 Task: Search one way flight ticket for 3 adults in first from Greenville: Pitt-greenville Airport to Rockford: Chicago Rockford International Airport(was Northwest Chicagoland Regional Airport At Rockford) on 5-1-2023. Choice of flights is American. Number of bags: 1 carry on bag. Price is upto 87000. Outbound departure time preference is 5:00.
Action: Mouse moved to (269, 316)
Screenshot: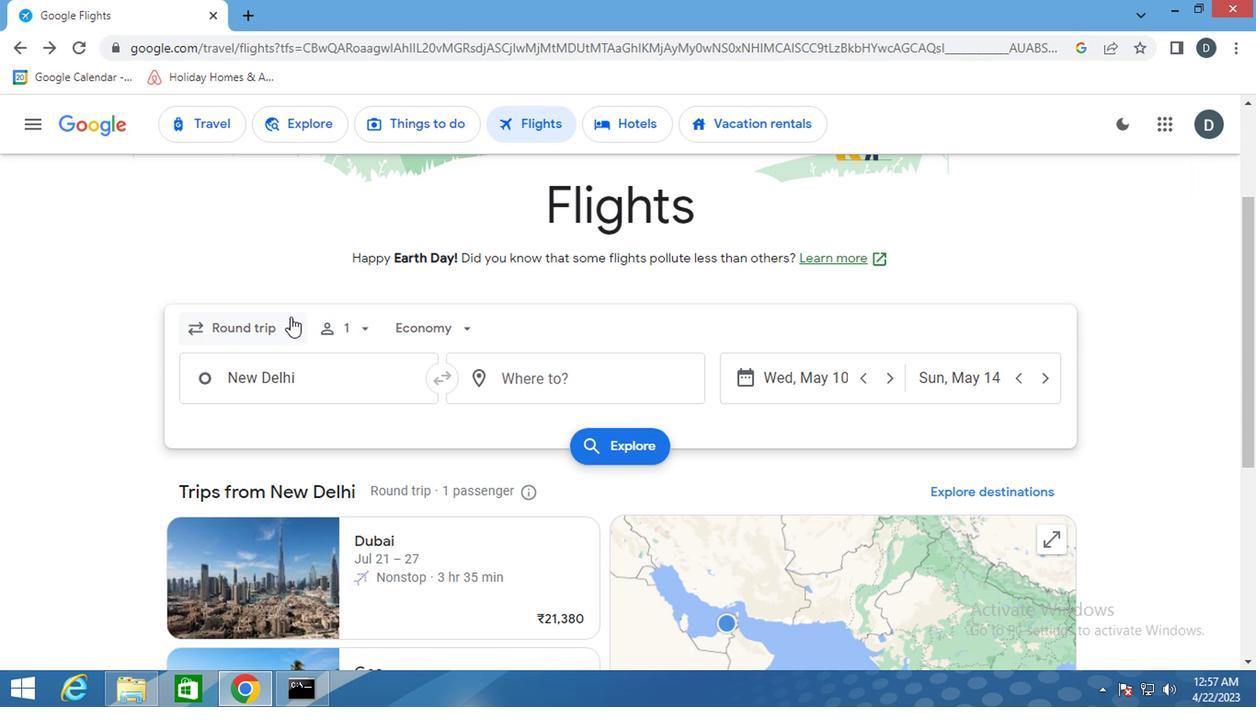 
Action: Mouse pressed left at (269, 316)
Screenshot: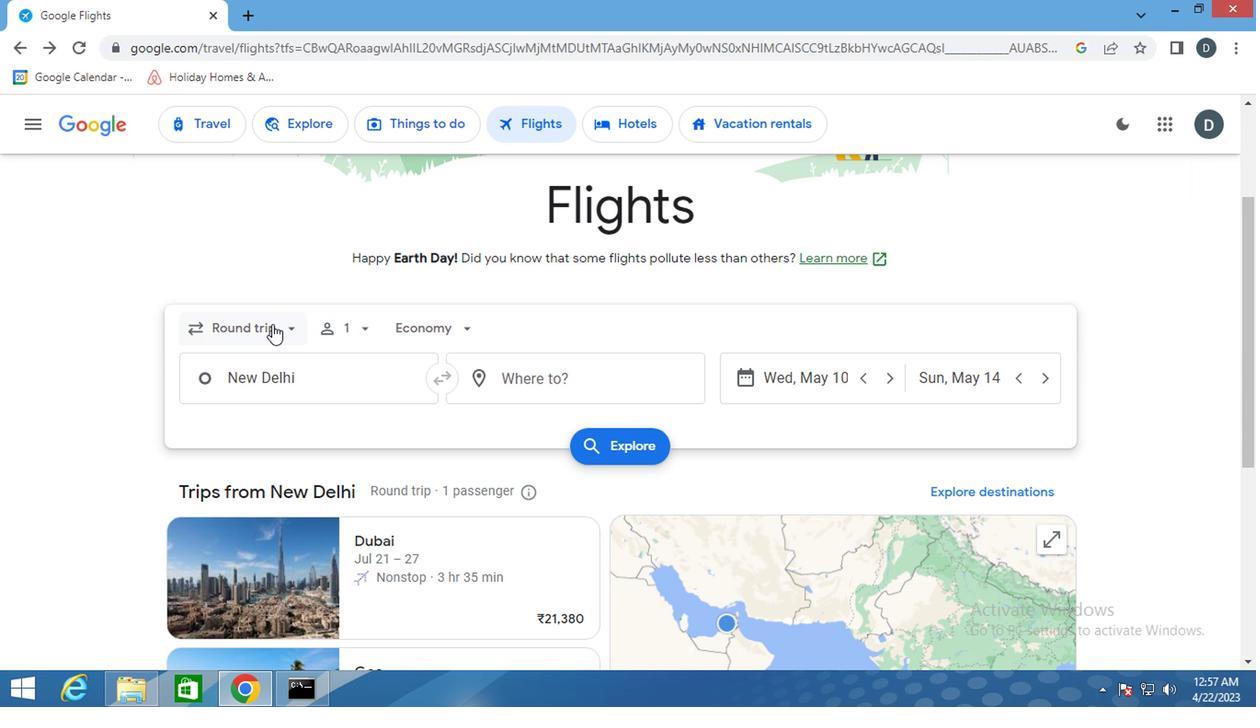 
Action: Mouse moved to (285, 409)
Screenshot: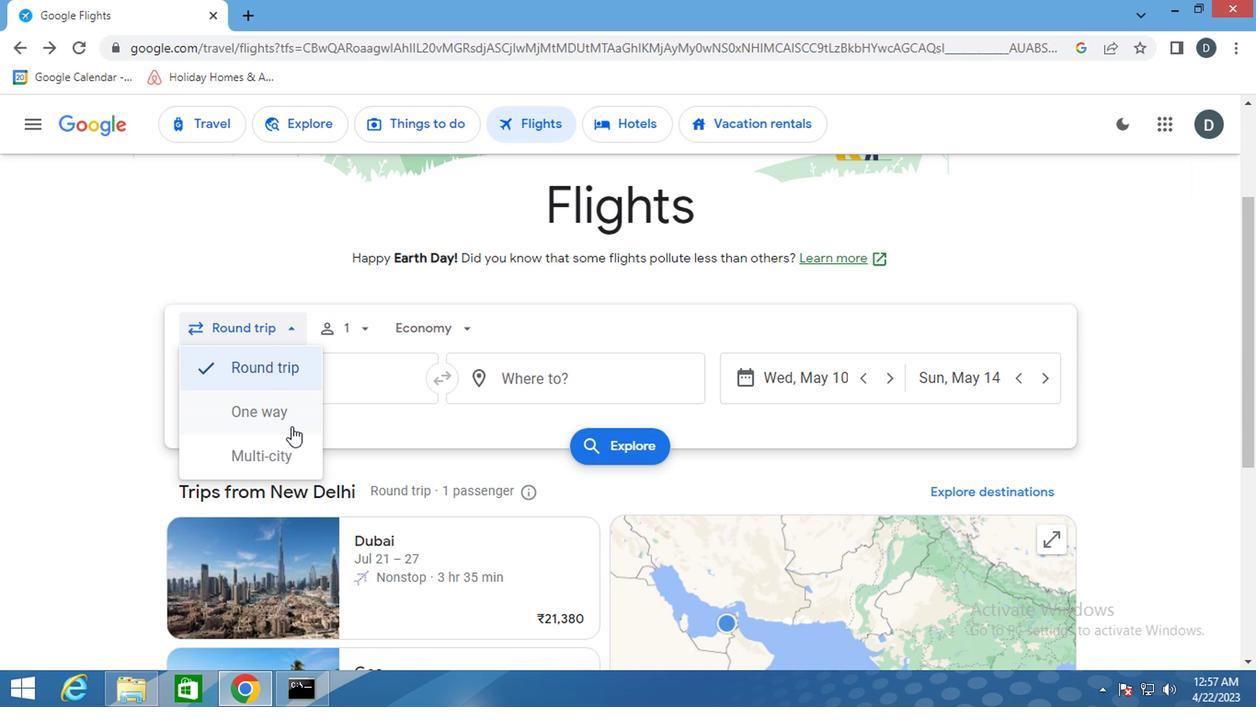 
Action: Mouse pressed left at (285, 409)
Screenshot: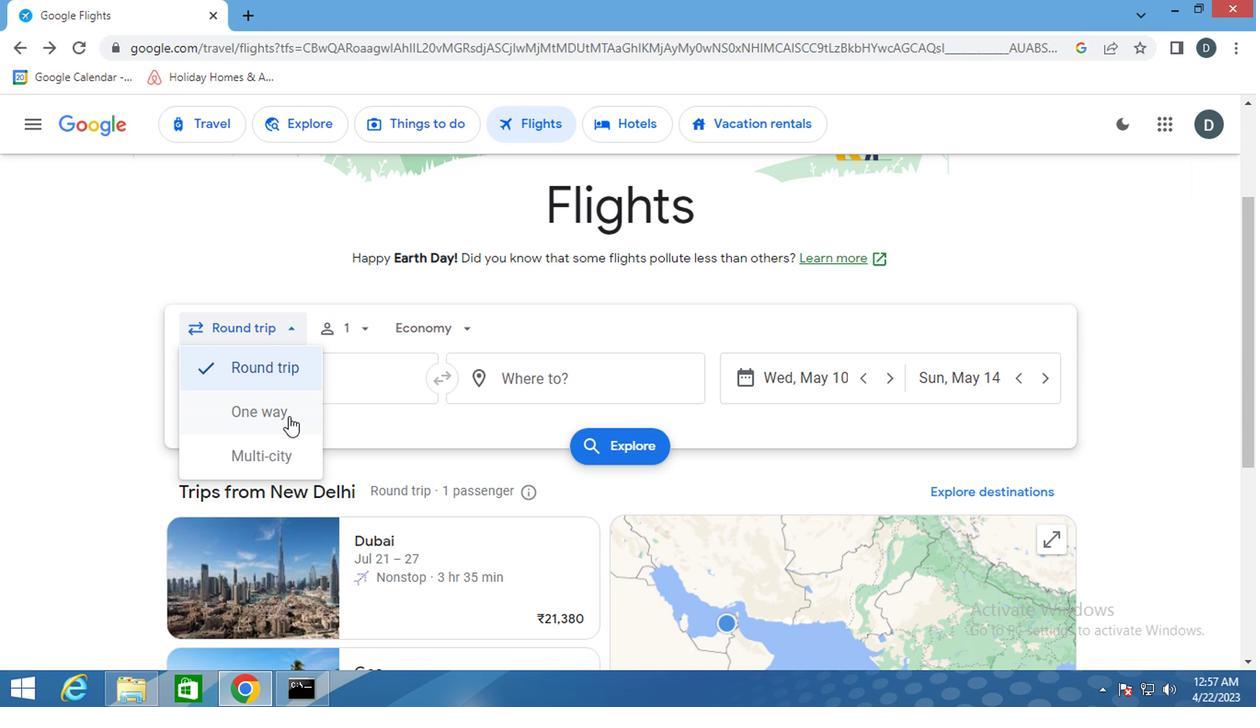 
Action: Mouse moved to (351, 321)
Screenshot: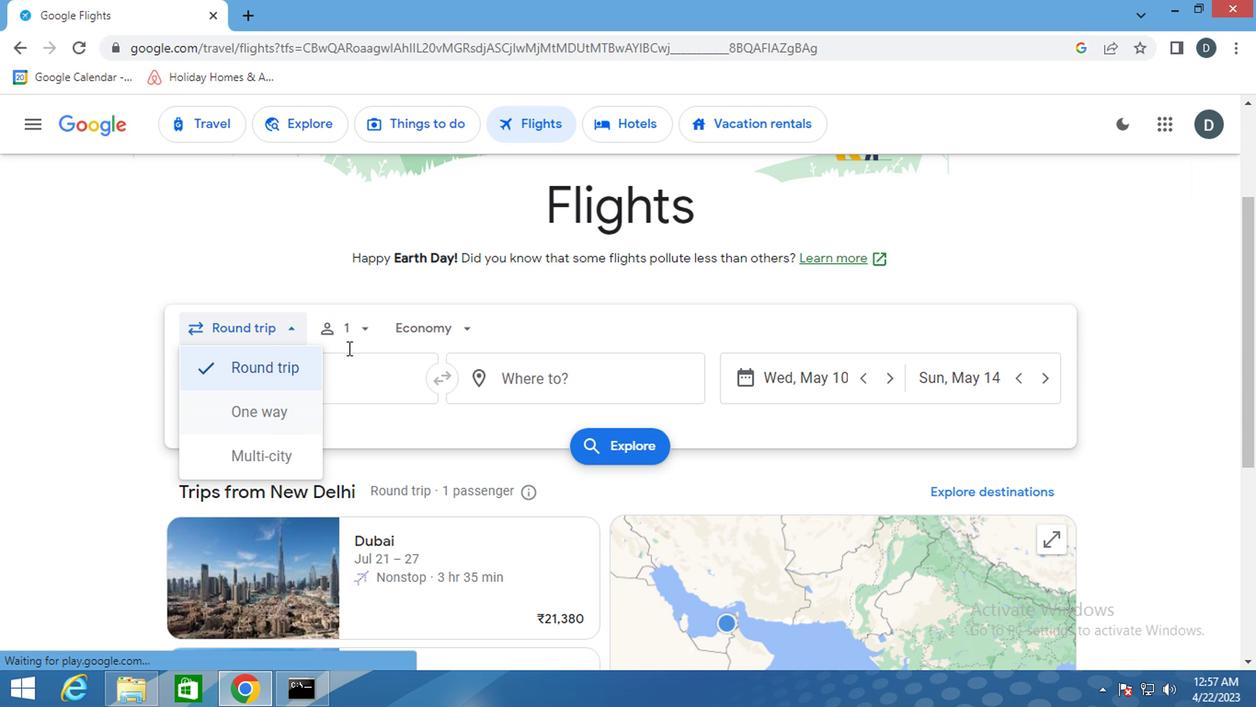 
Action: Mouse pressed left at (351, 321)
Screenshot: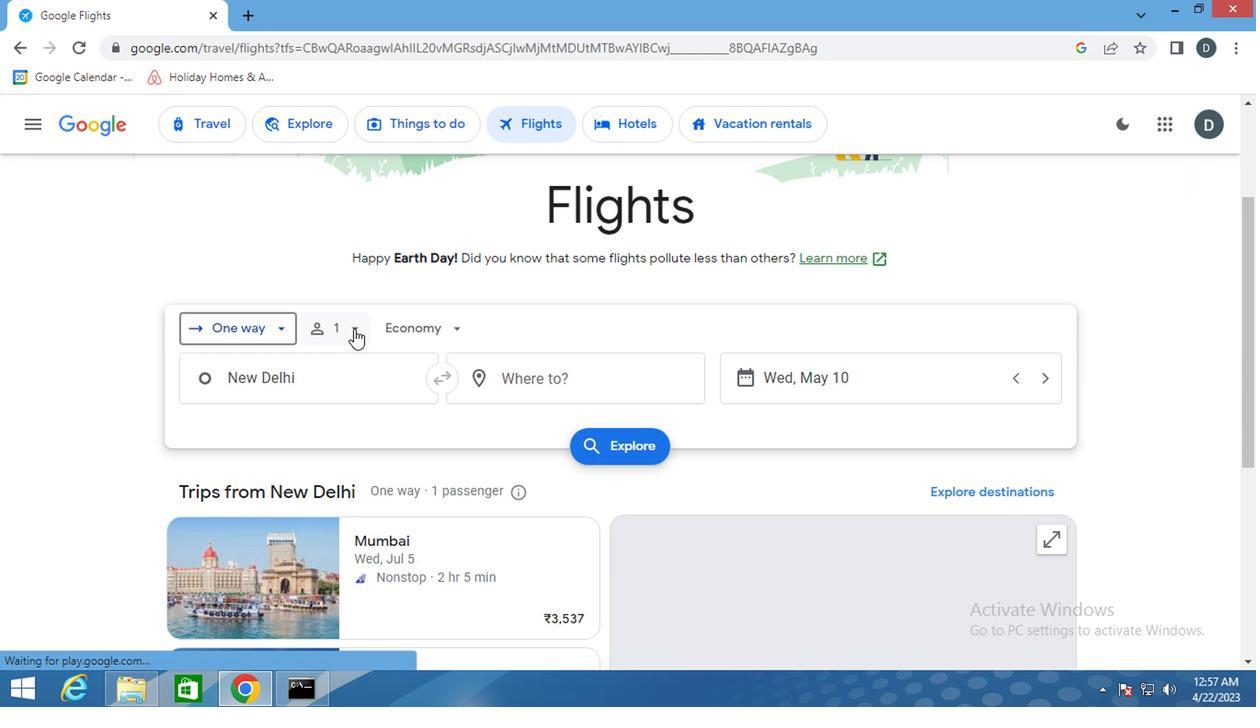 
Action: Mouse moved to (509, 373)
Screenshot: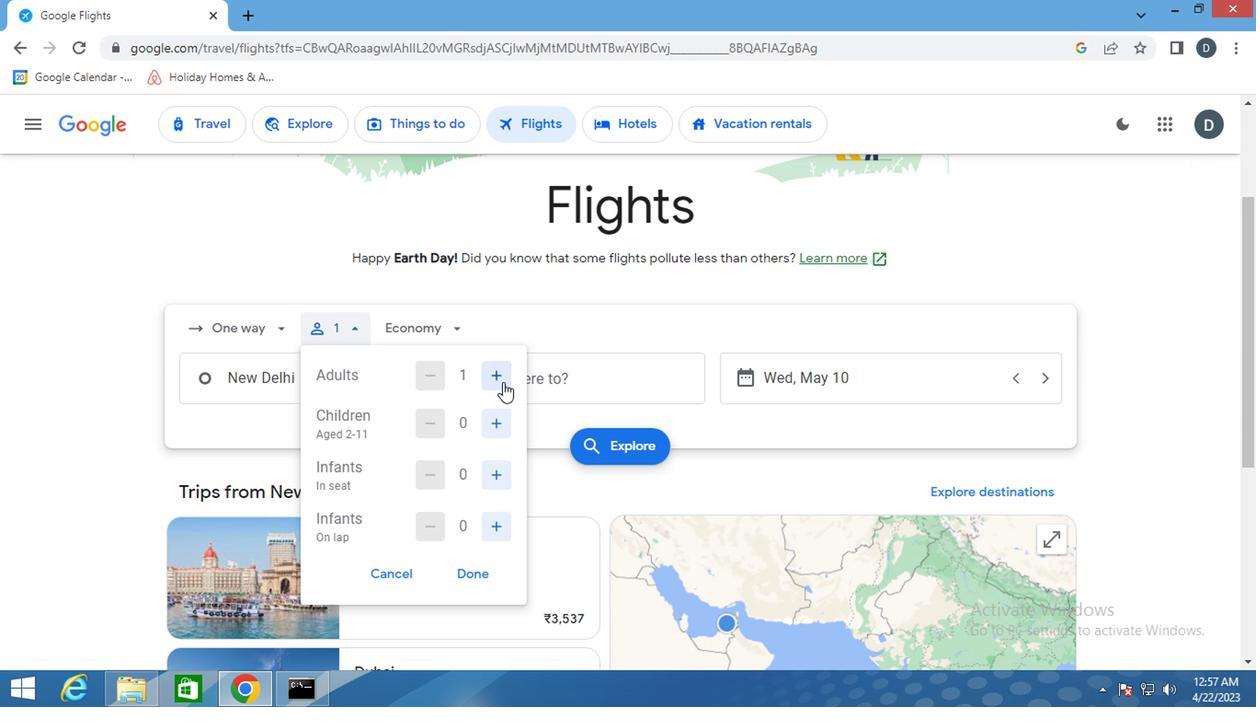 
Action: Mouse pressed left at (509, 373)
Screenshot: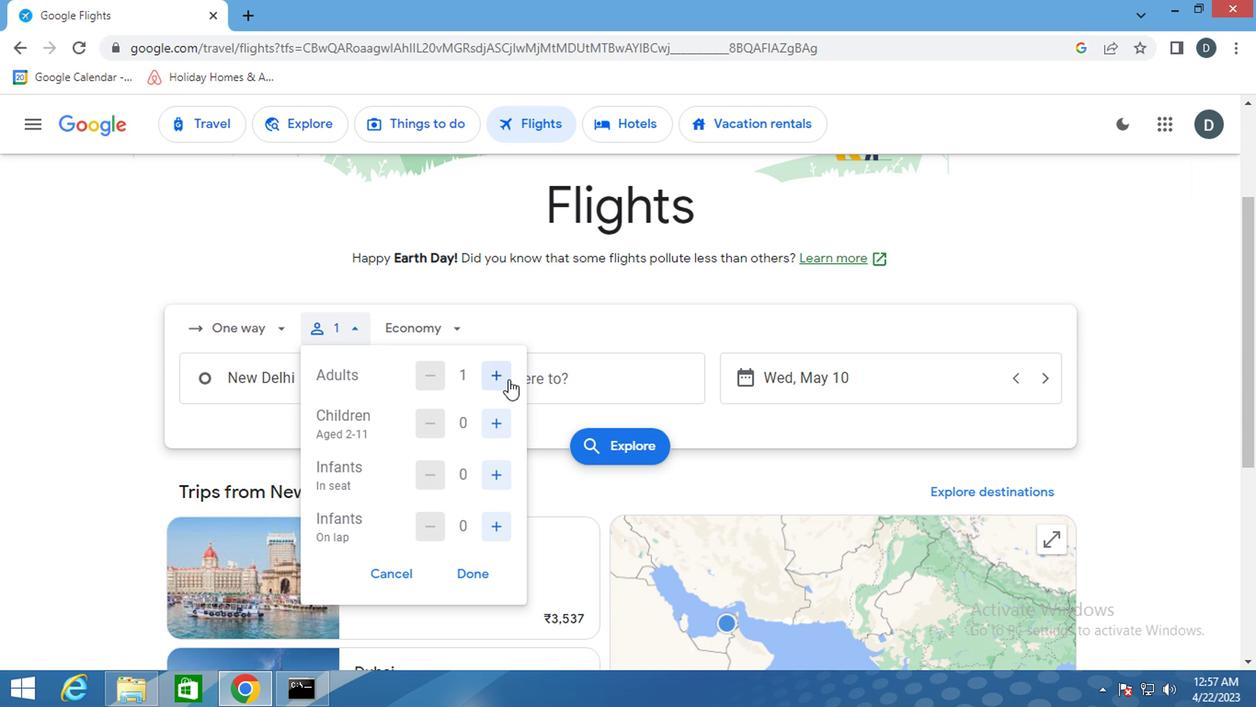 
Action: Mouse pressed left at (509, 373)
Screenshot: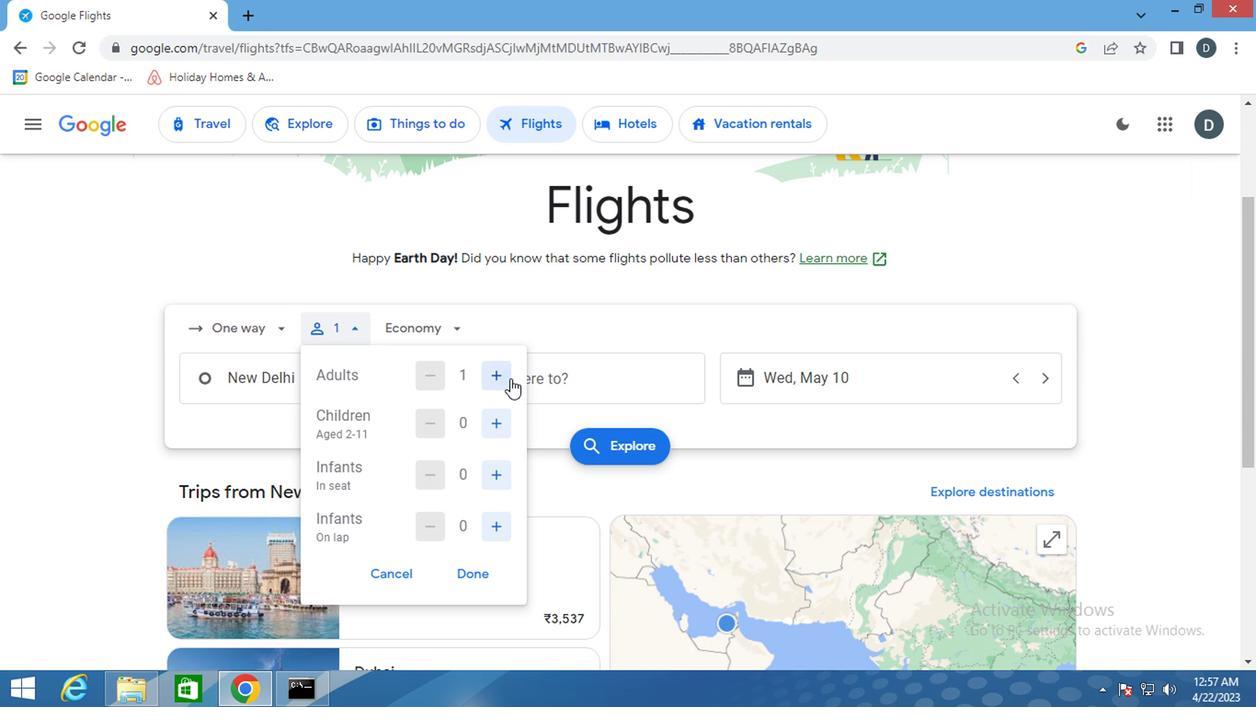 
Action: Mouse moved to (424, 312)
Screenshot: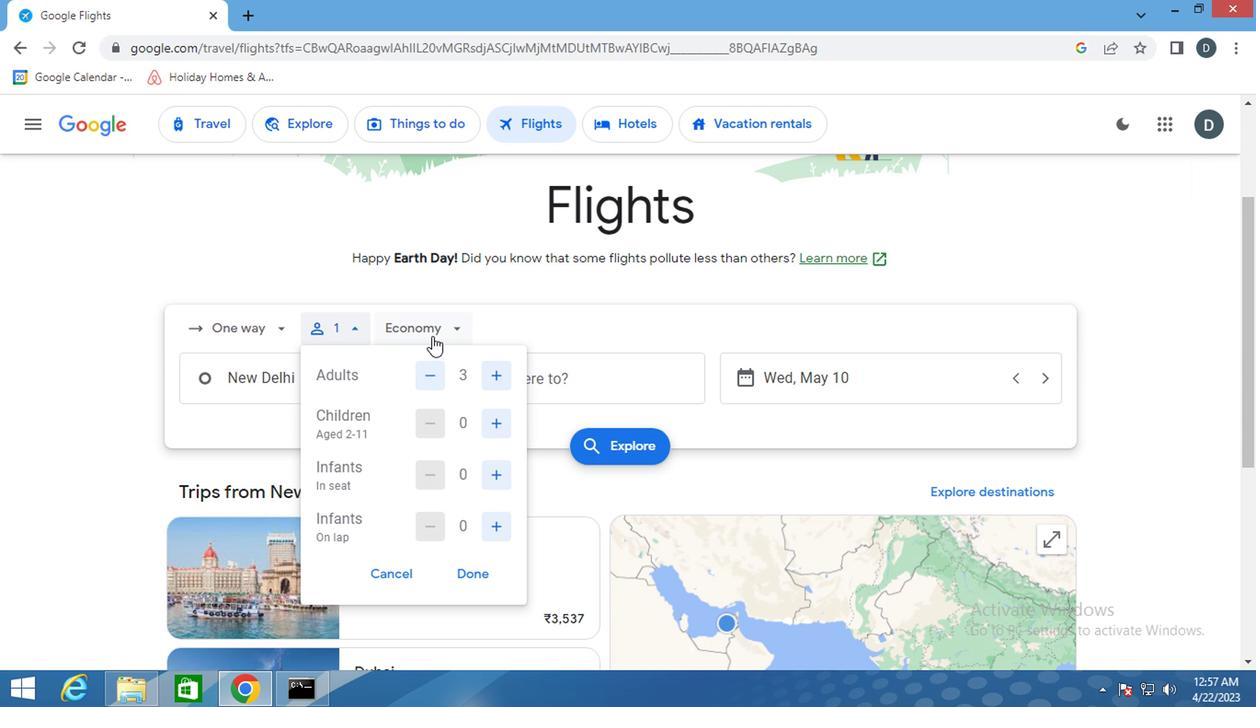 
Action: Mouse pressed left at (424, 312)
Screenshot: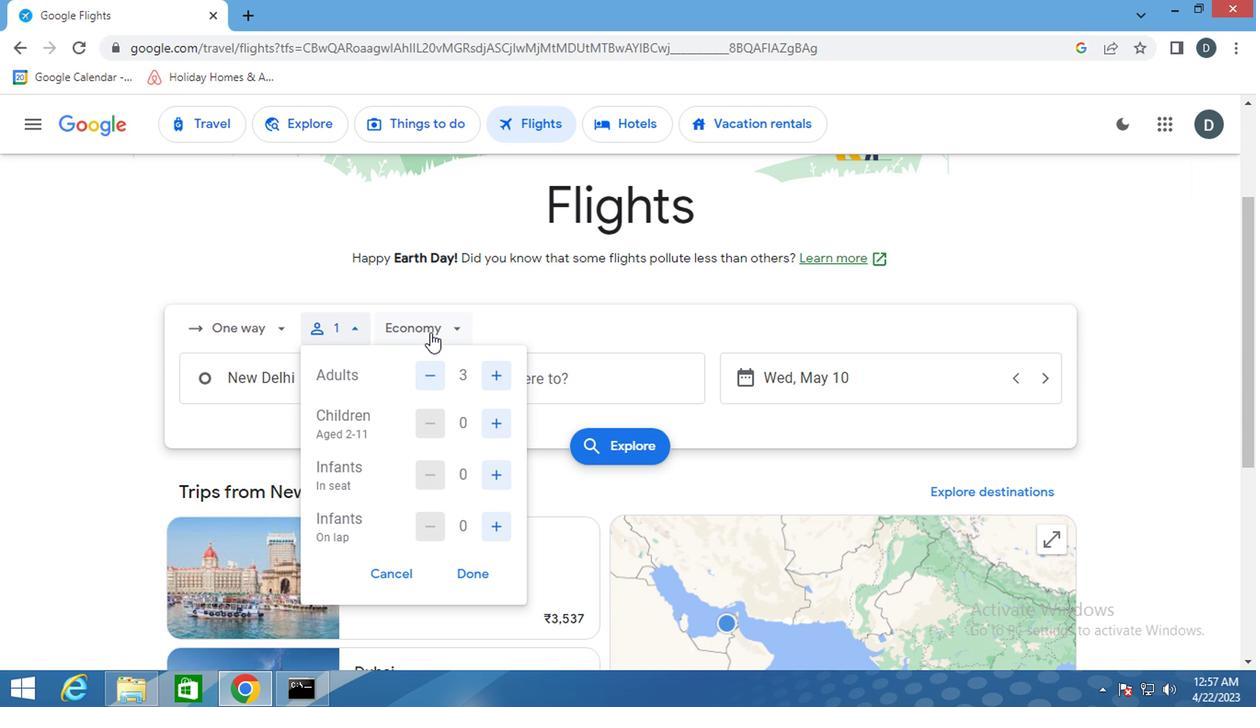 
Action: Mouse moved to (473, 492)
Screenshot: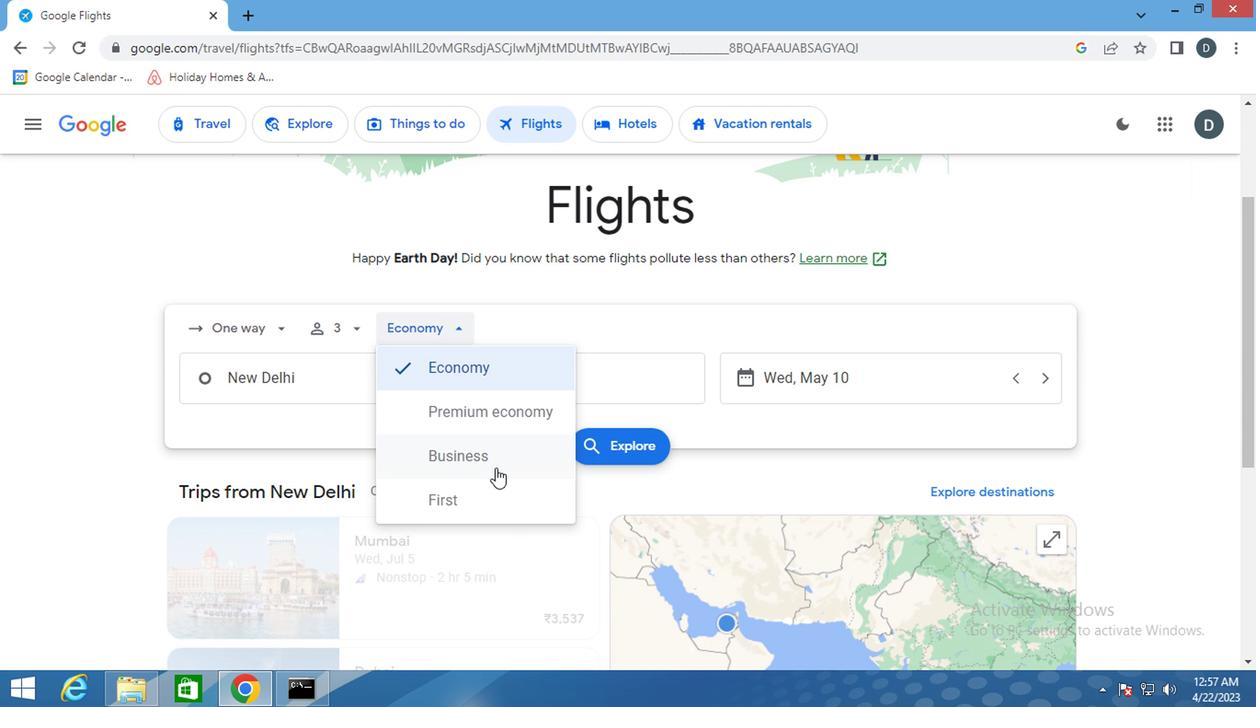 
Action: Mouse pressed left at (473, 492)
Screenshot: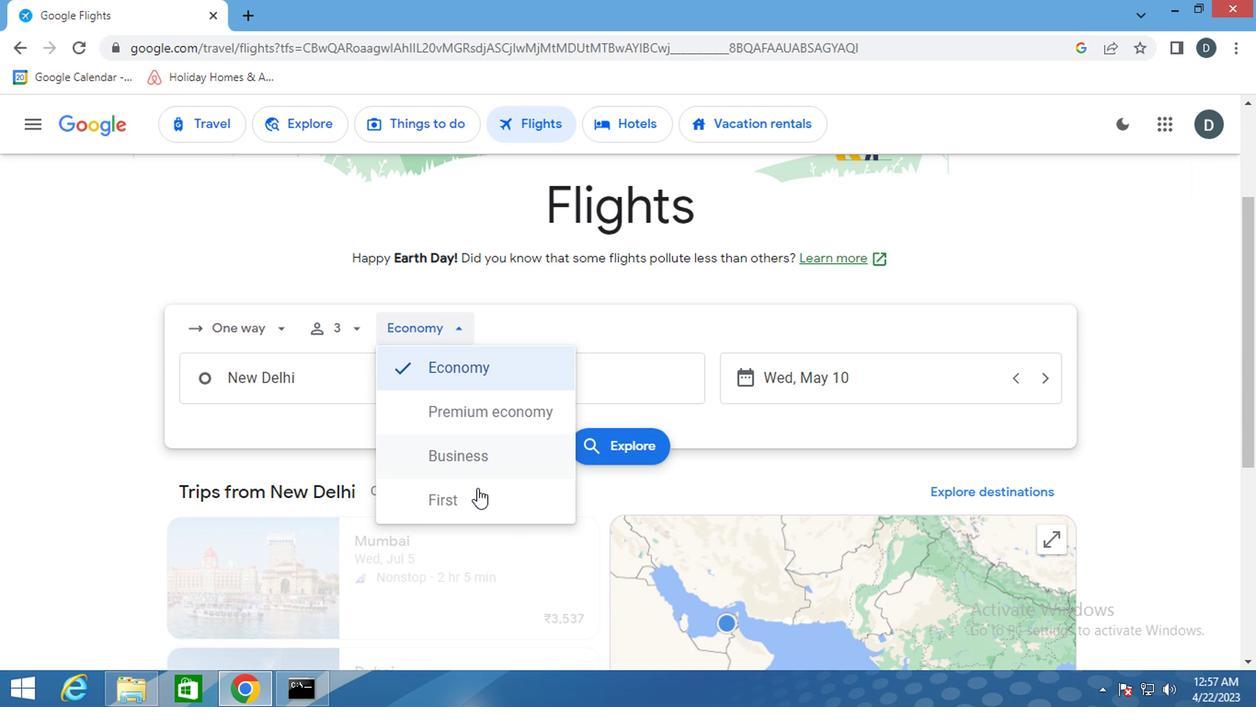 
Action: Mouse moved to (333, 384)
Screenshot: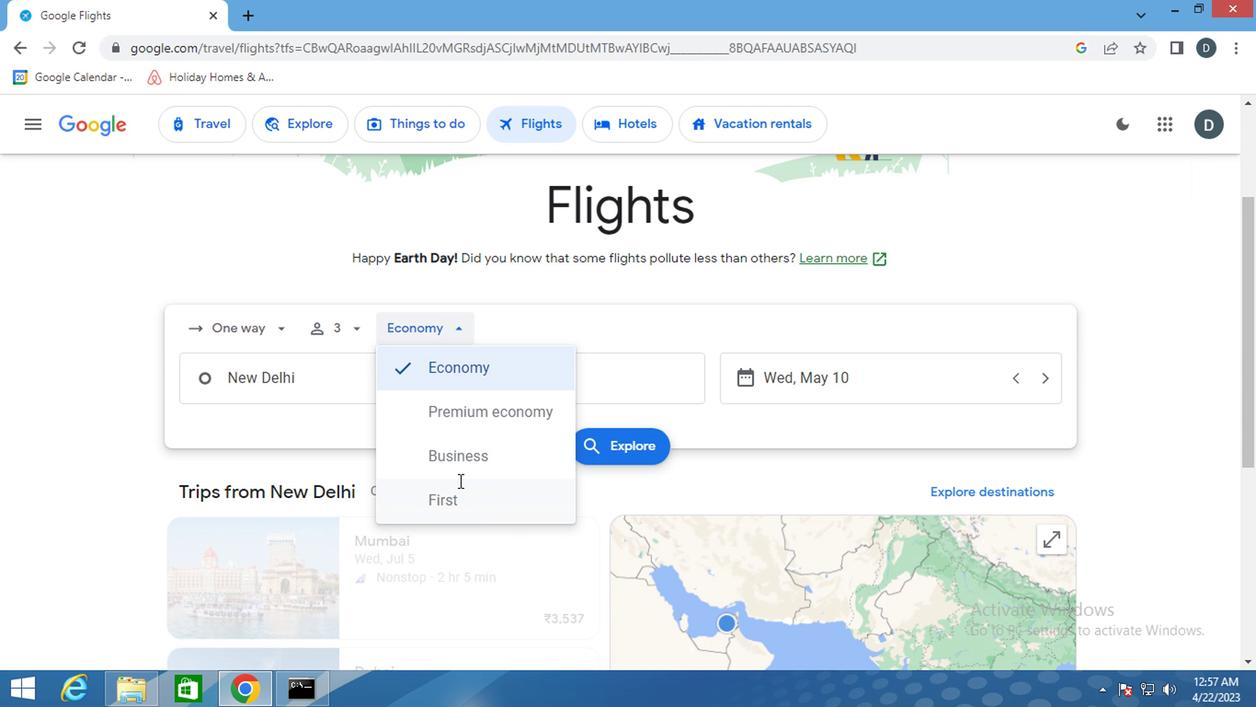 
Action: Mouse pressed left at (333, 384)
Screenshot: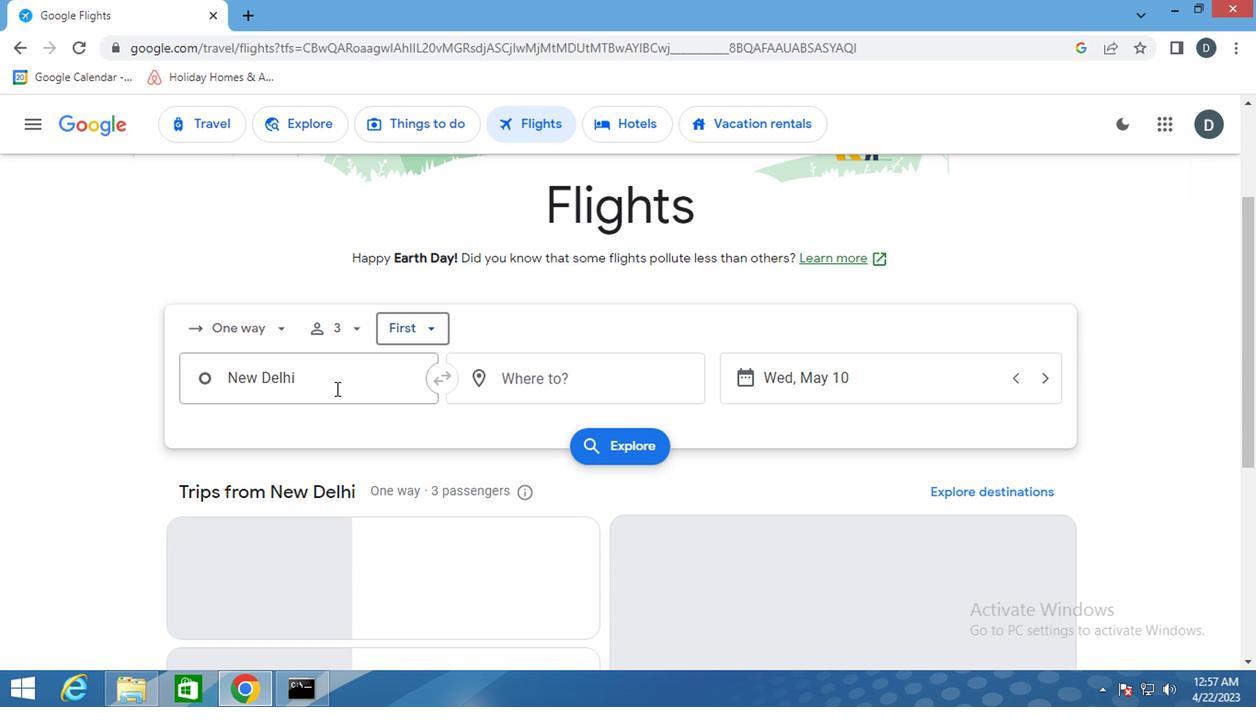 
Action: Key pressed <Key.shift>GREENV
Screenshot: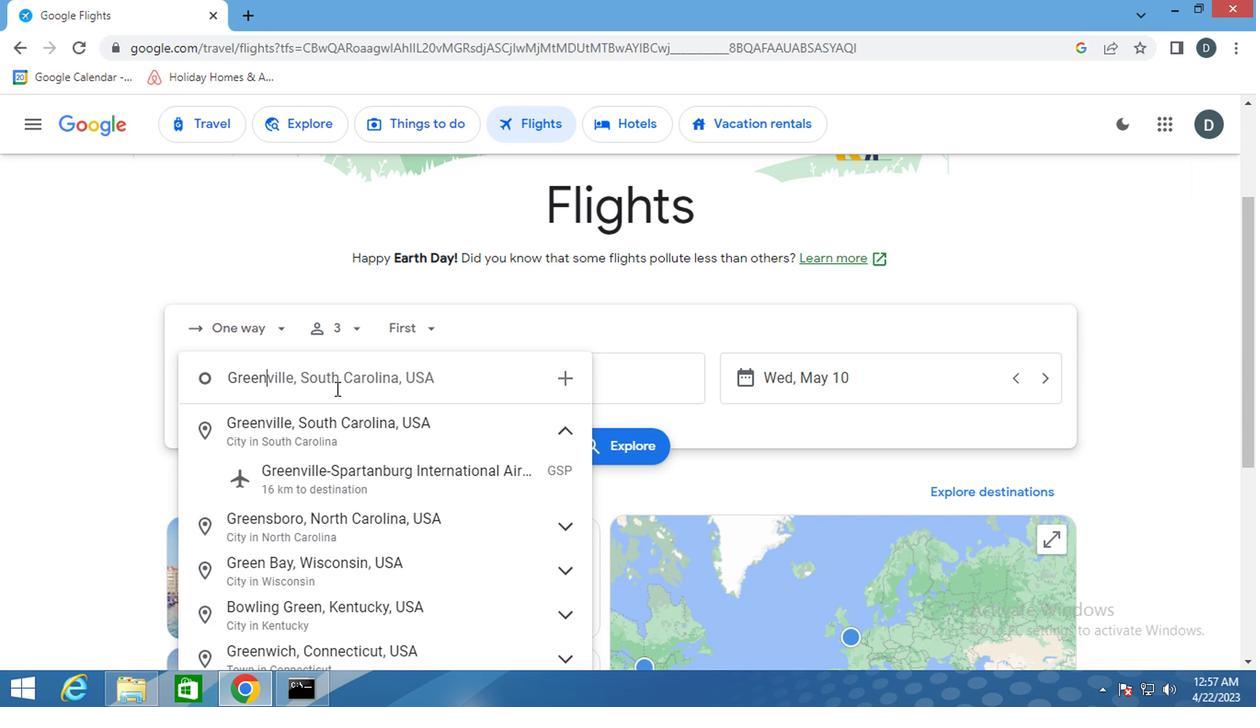 
Action: Mouse moved to (378, 425)
Screenshot: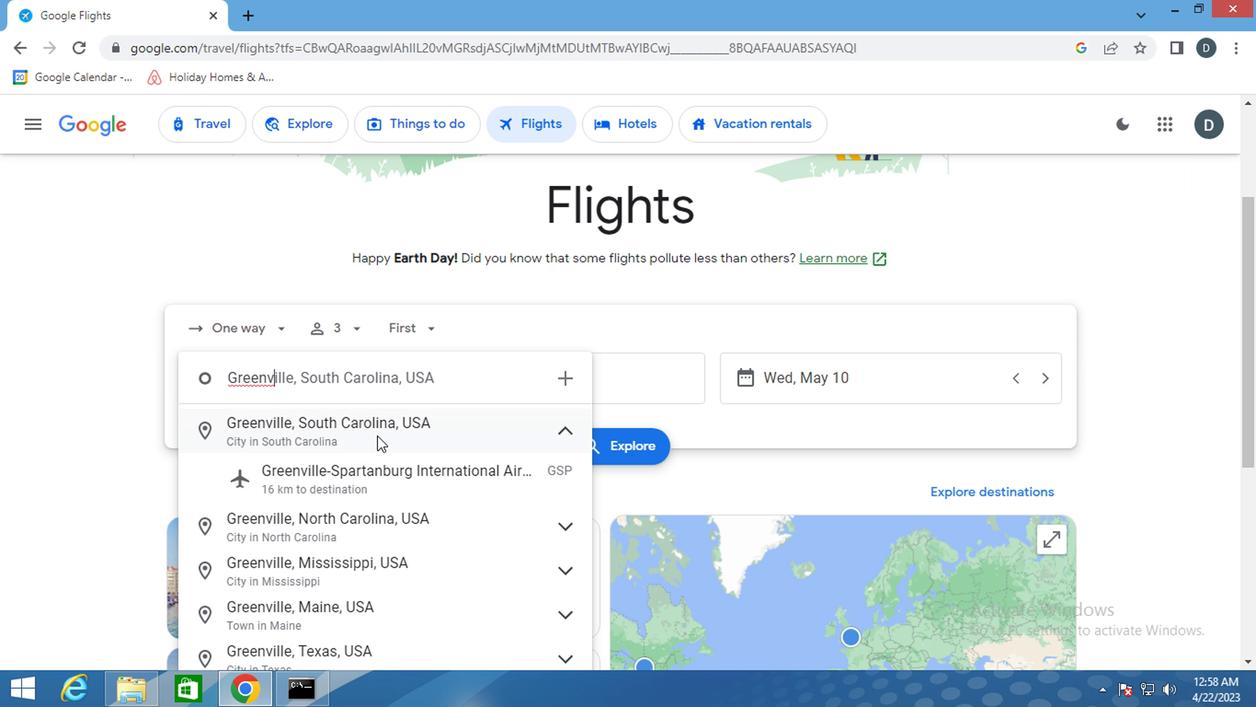 
Action: Key pressed LL<Key.backspace><Key.backspace>ILLE<Key.space>PI
Screenshot: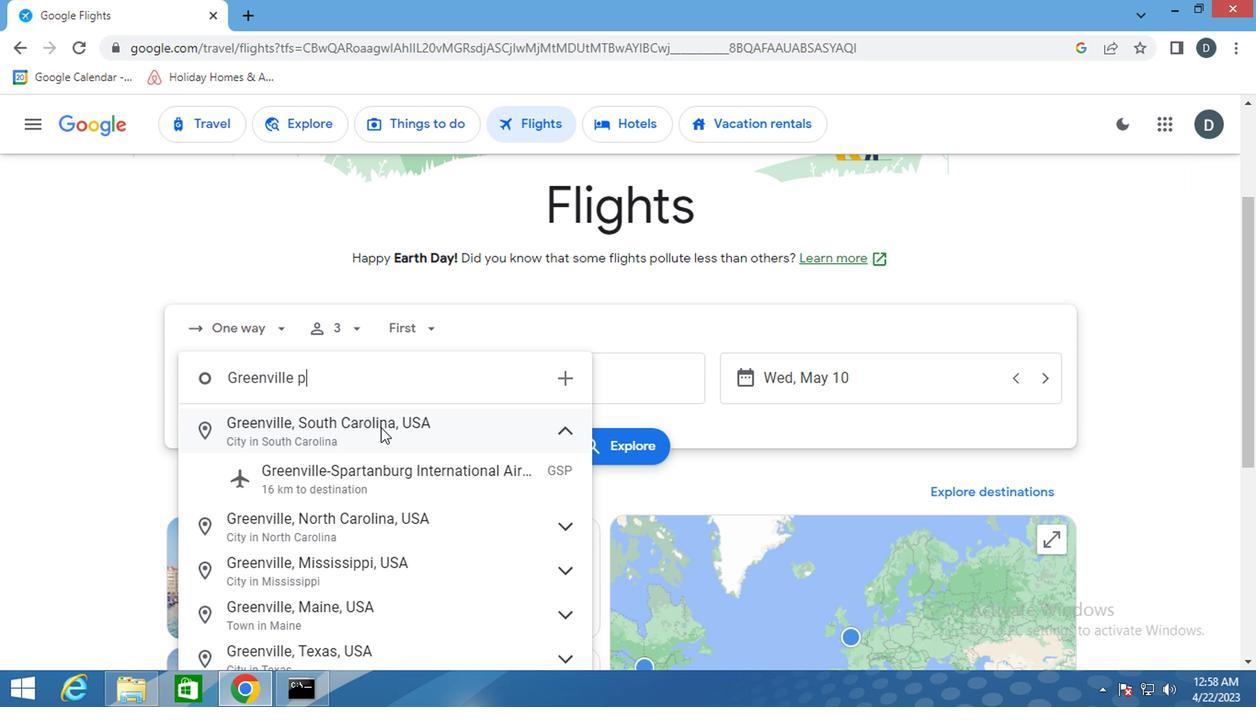 
Action: Mouse pressed left at (378, 425)
Screenshot: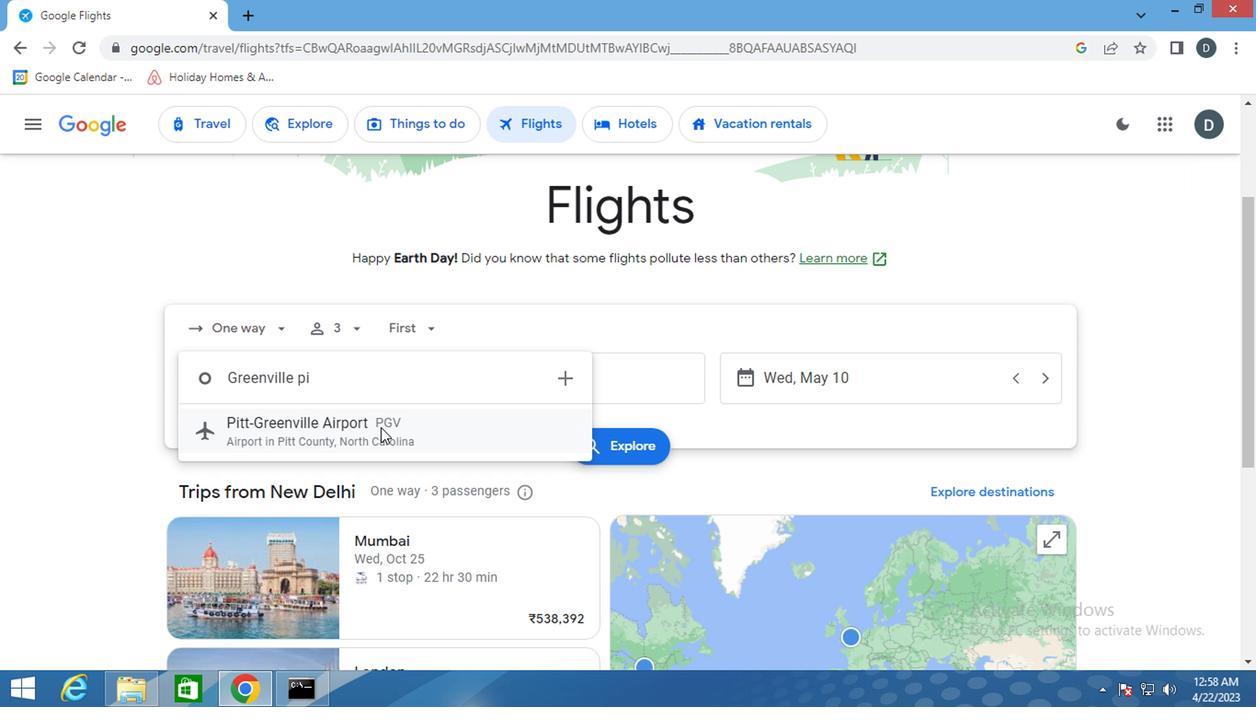 
Action: Mouse moved to (557, 389)
Screenshot: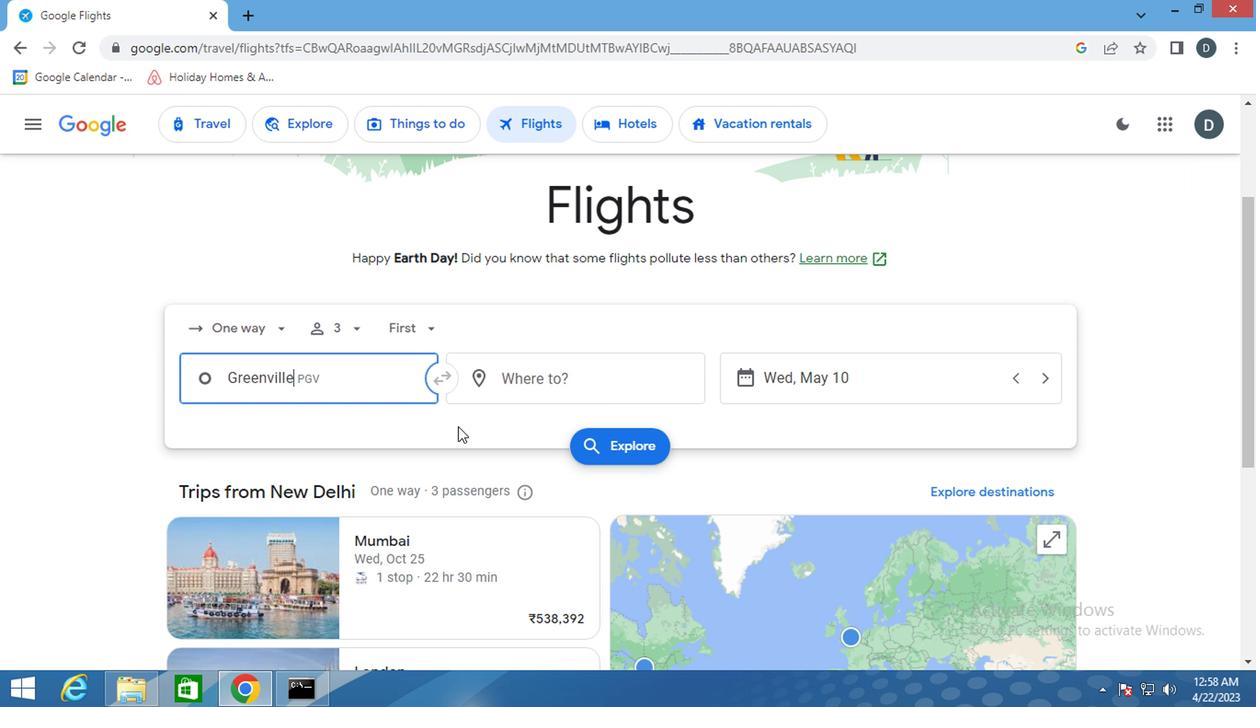 
Action: Mouse pressed left at (557, 389)
Screenshot: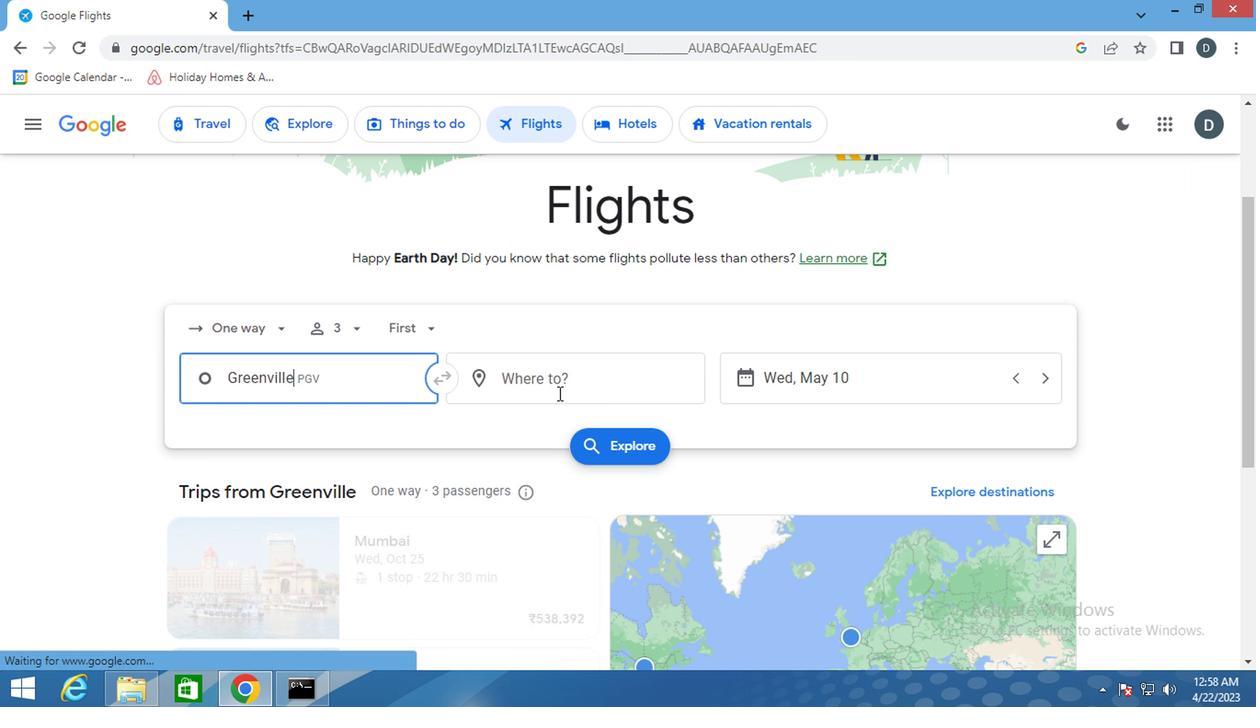 
Action: Mouse moved to (602, 373)
Screenshot: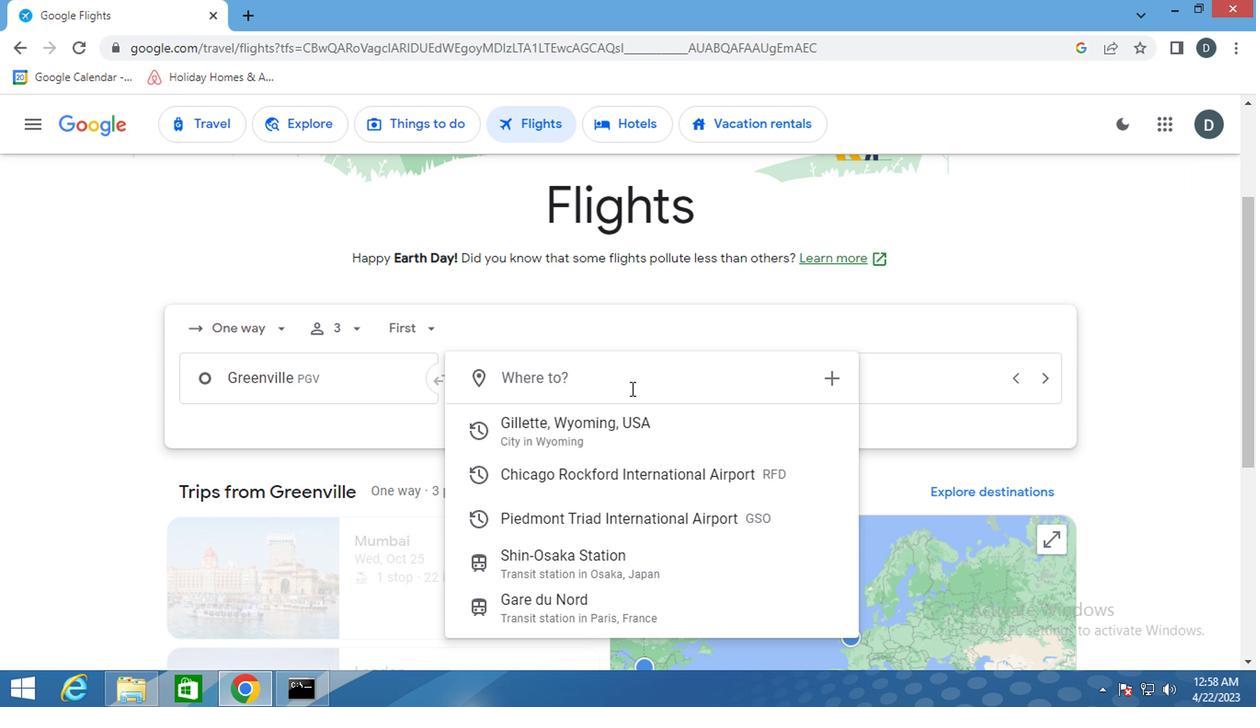 
Action: Key pressed <Key.shift>ROPC<Key.backspace><Key.backspace>CKFORD
Screenshot: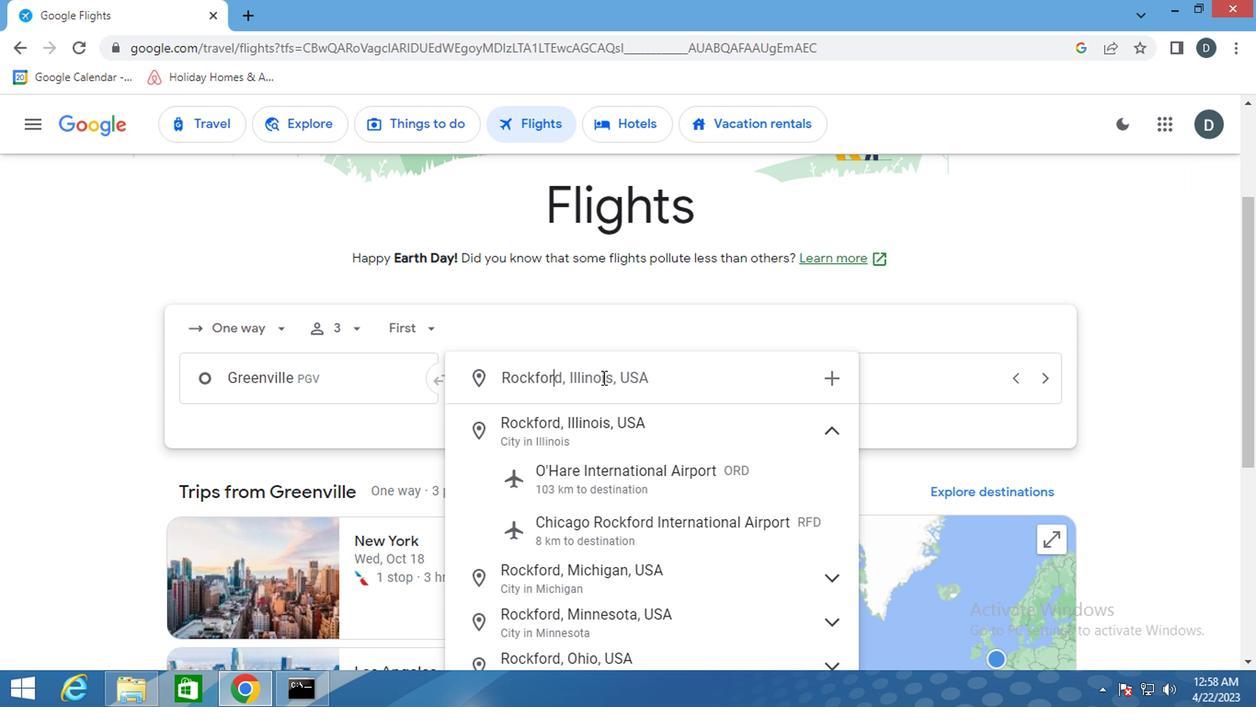 
Action: Mouse moved to (625, 523)
Screenshot: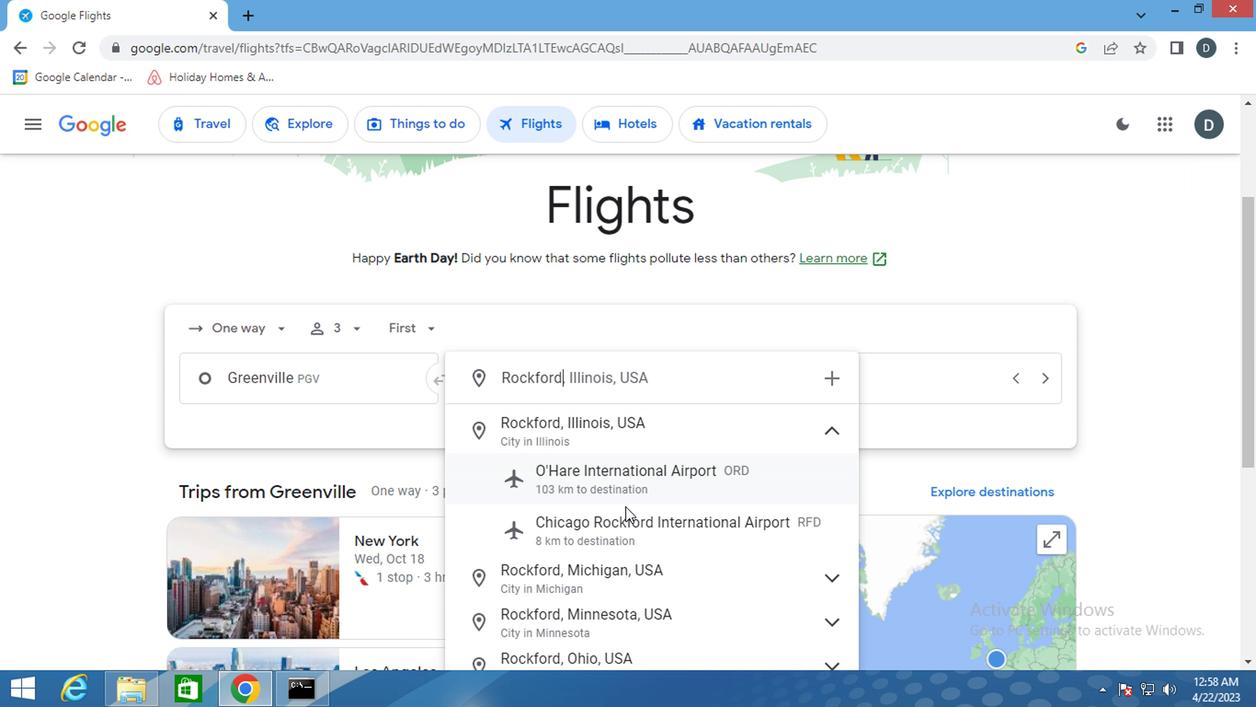 
Action: Mouse pressed left at (625, 523)
Screenshot: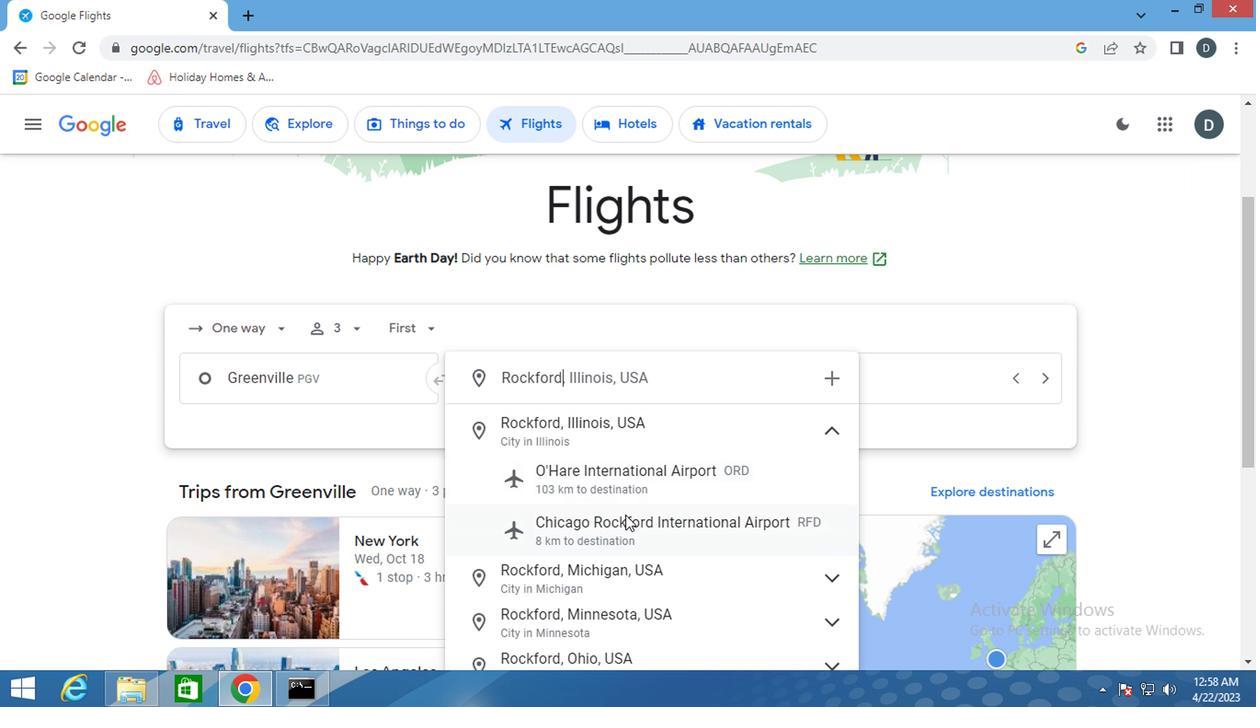 
Action: Mouse moved to (877, 379)
Screenshot: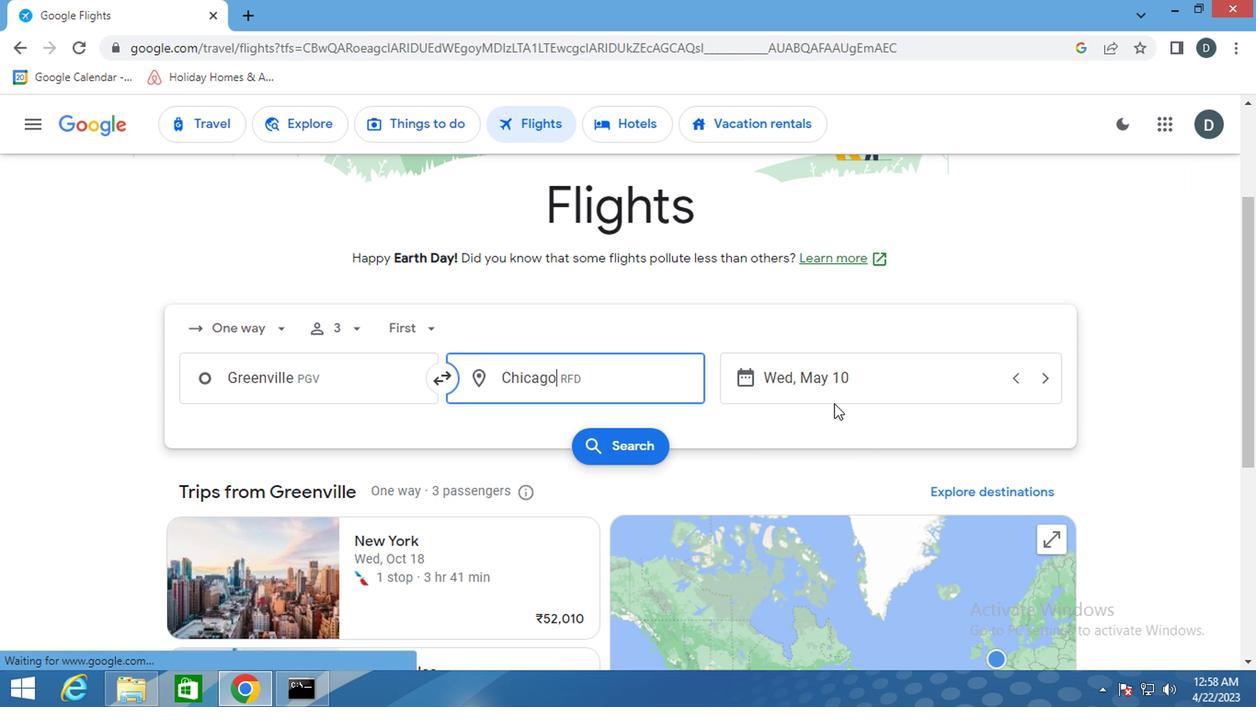 
Action: Mouse pressed left at (877, 379)
Screenshot: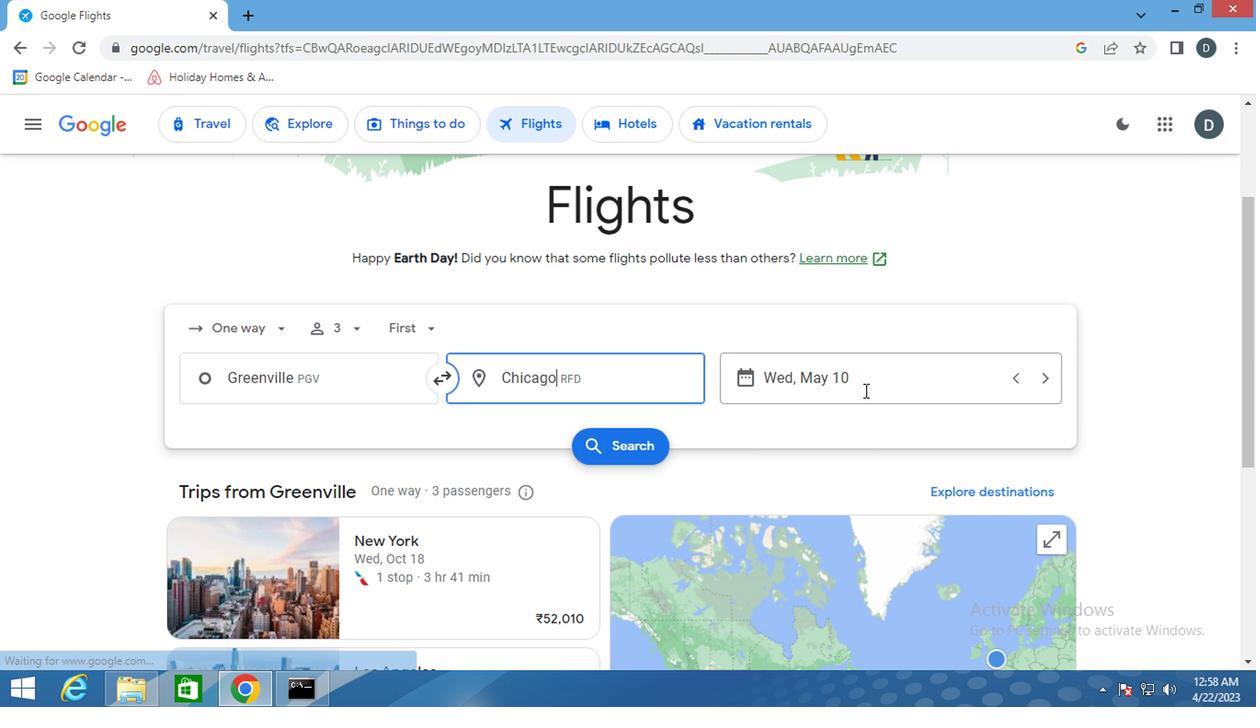 
Action: Mouse moved to (812, 329)
Screenshot: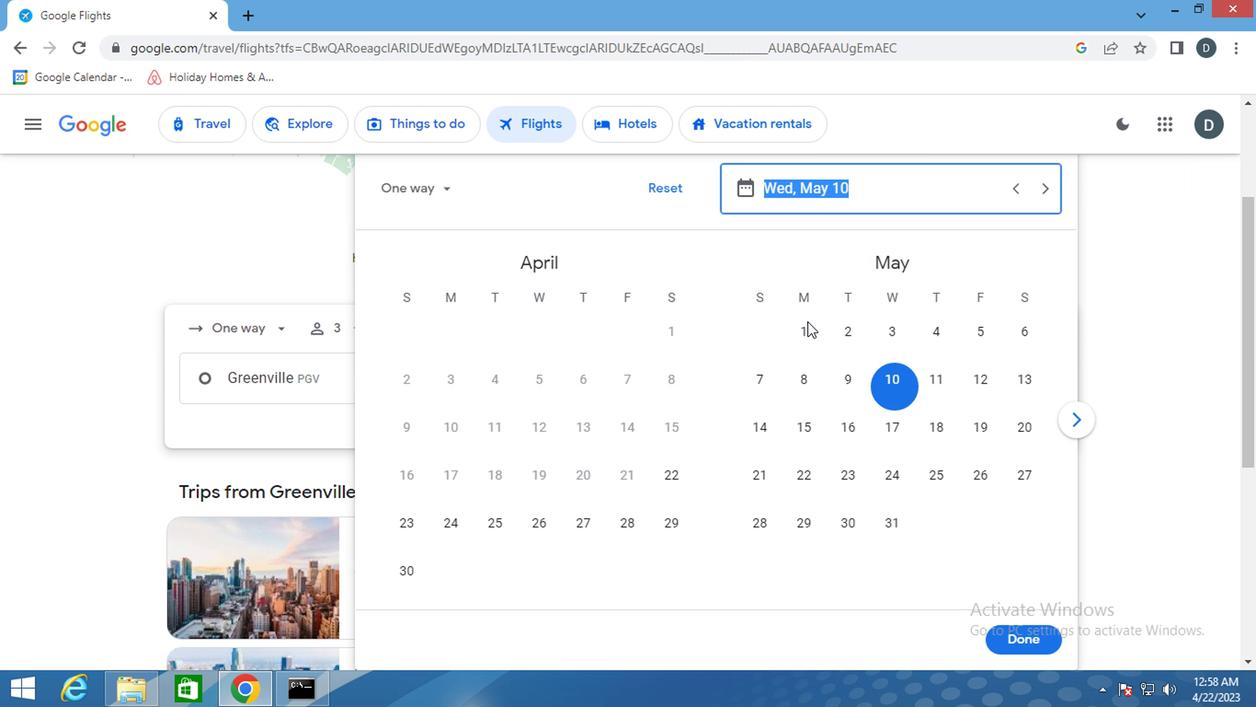 
Action: Mouse pressed left at (812, 329)
Screenshot: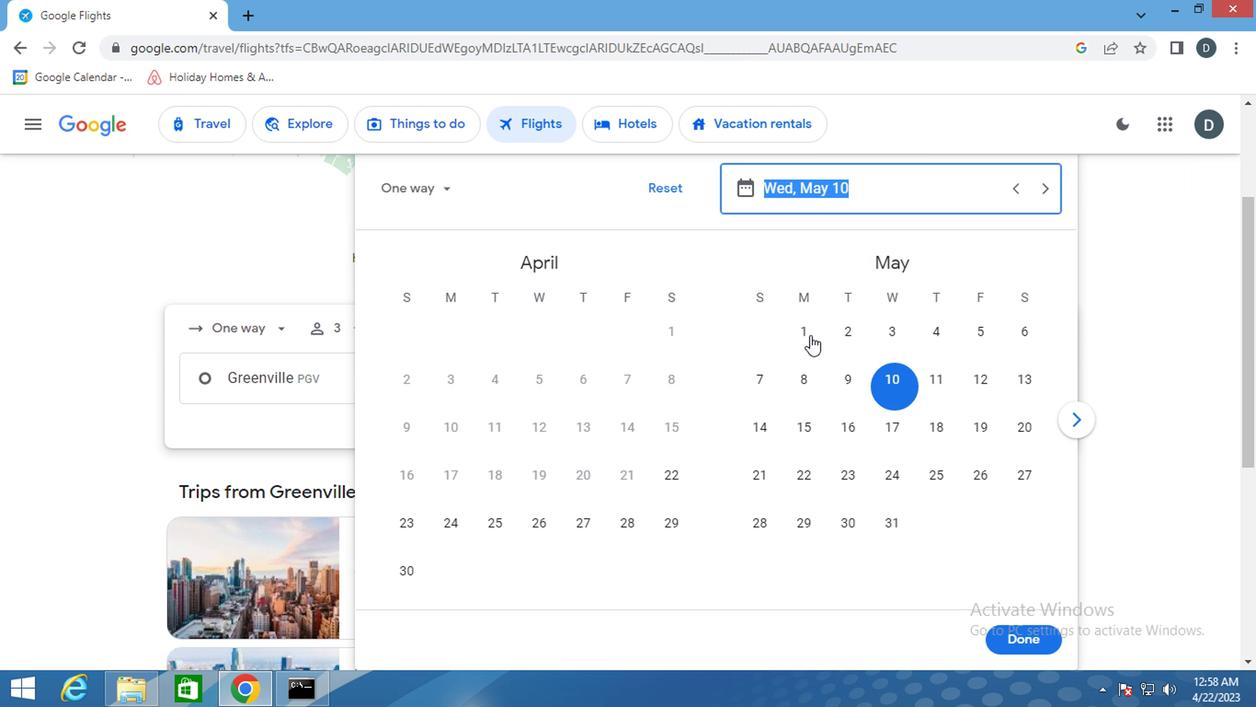 
Action: Mouse moved to (1034, 645)
Screenshot: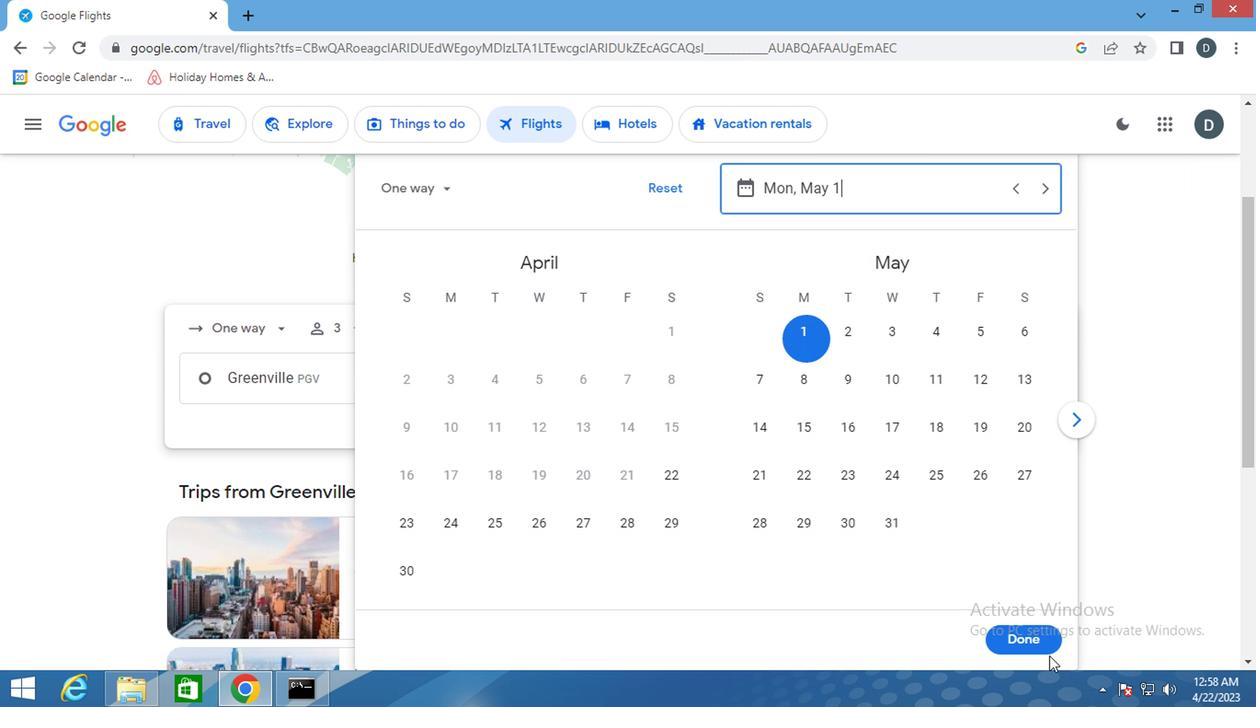 
Action: Mouse pressed left at (1034, 645)
Screenshot: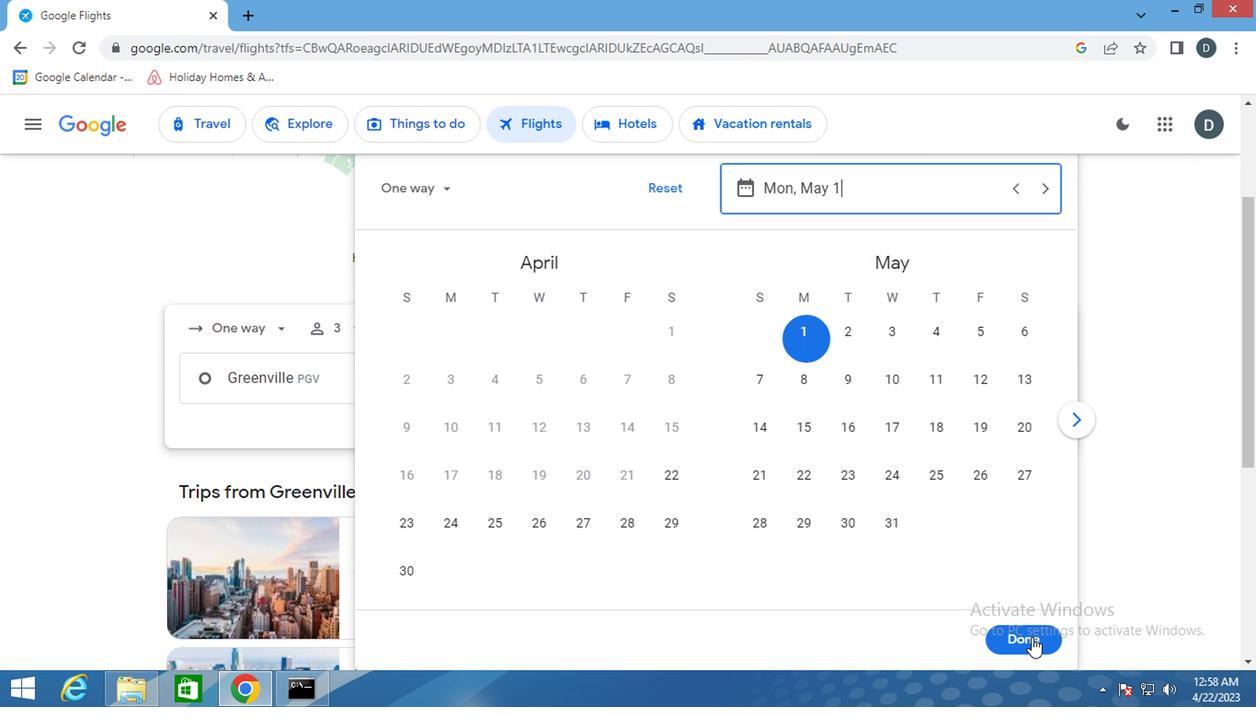 
Action: Mouse moved to (621, 447)
Screenshot: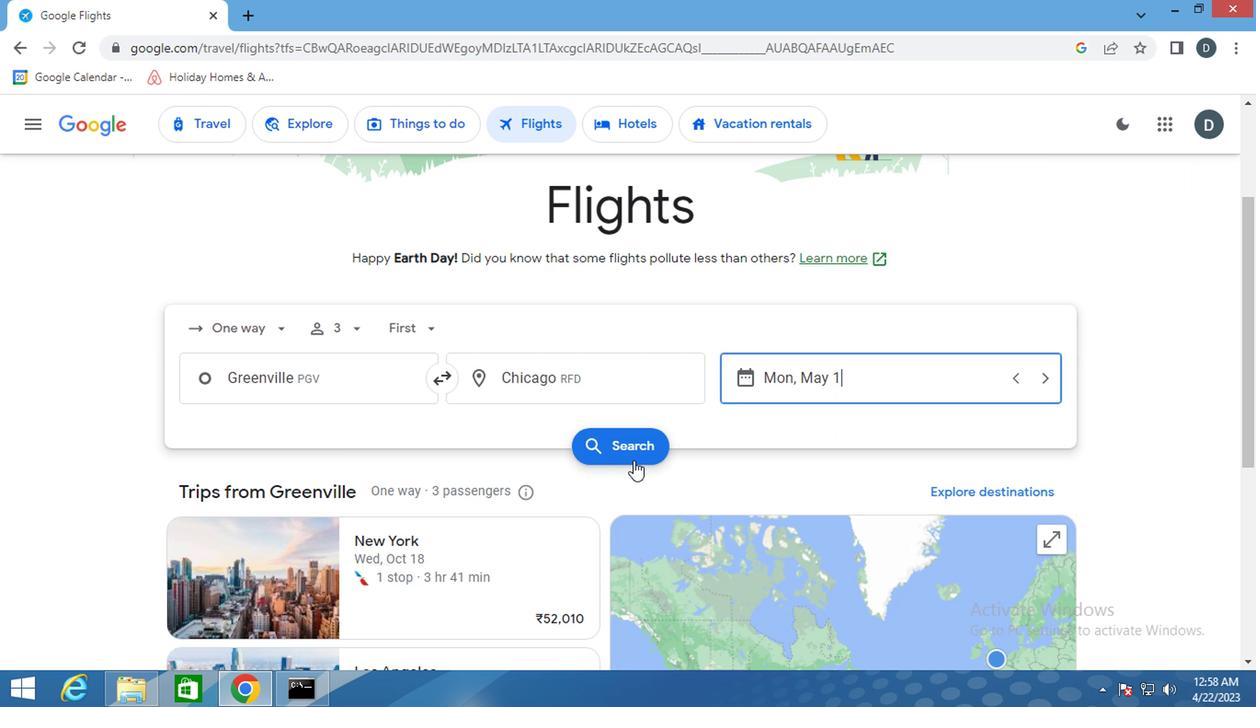 
Action: Mouse pressed left at (621, 447)
Screenshot: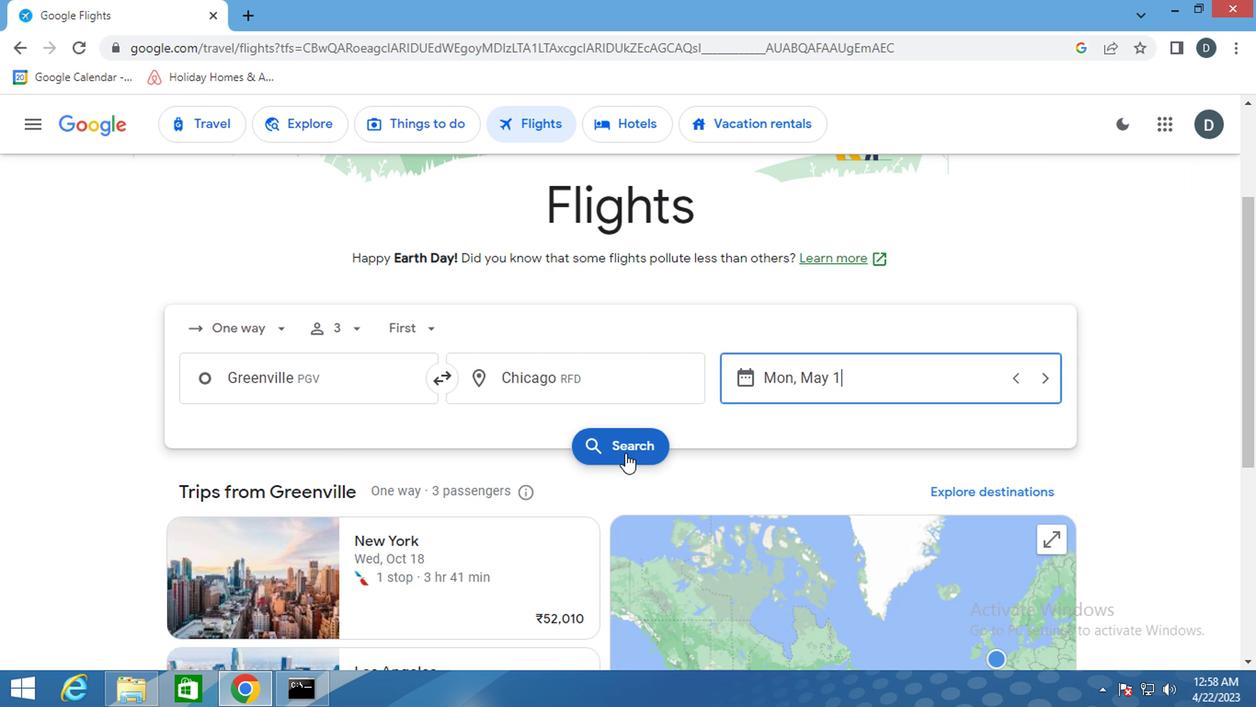 
Action: Mouse moved to (202, 290)
Screenshot: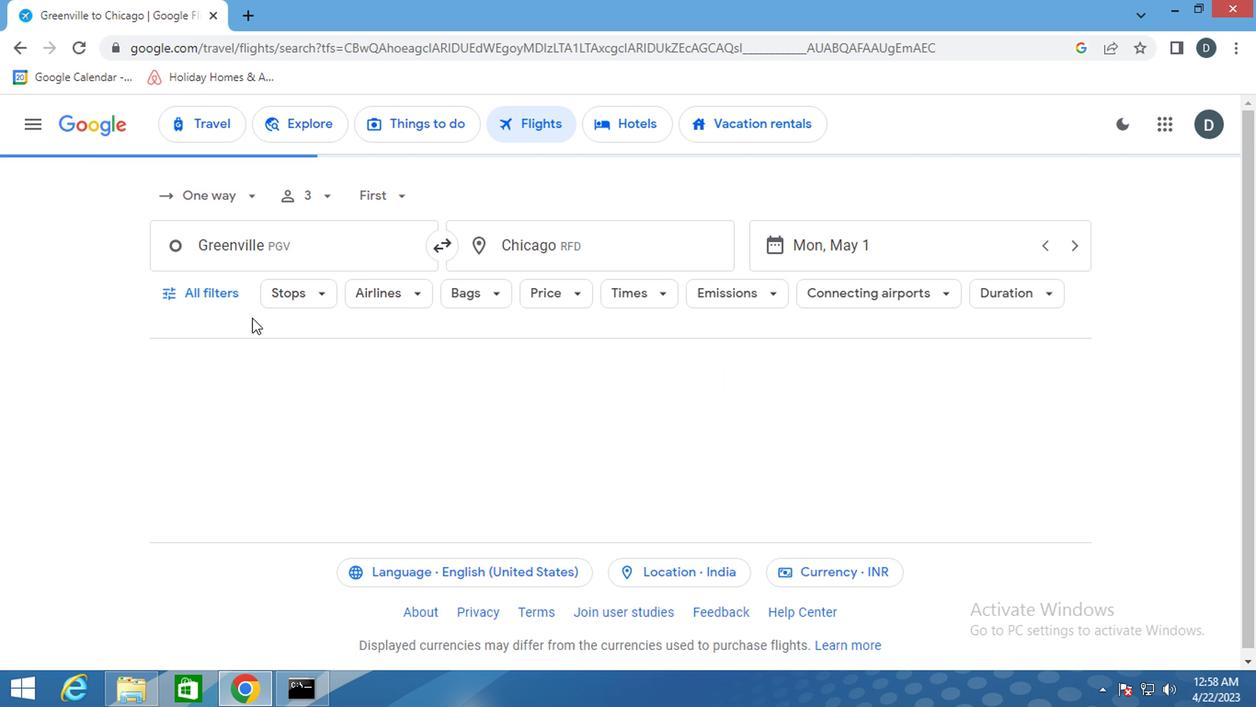 
Action: Mouse pressed left at (202, 290)
Screenshot: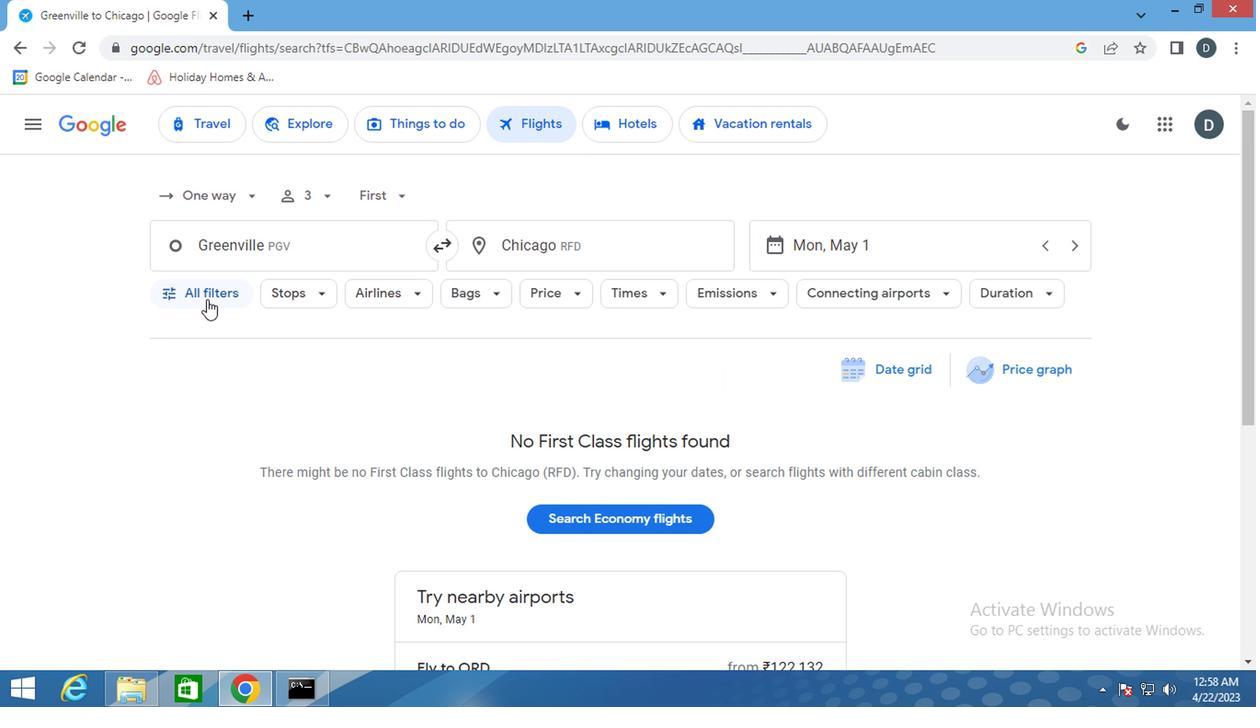 
Action: Mouse moved to (342, 480)
Screenshot: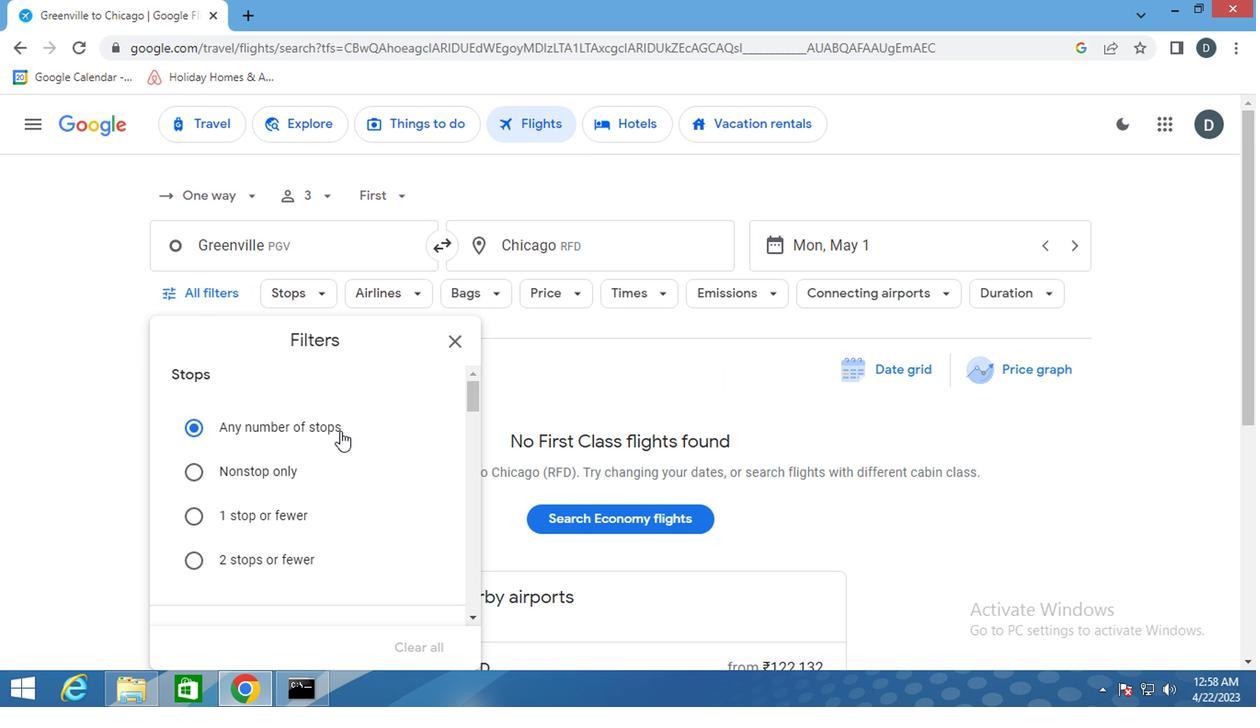 
Action: Mouse scrolled (342, 479) with delta (0, 0)
Screenshot: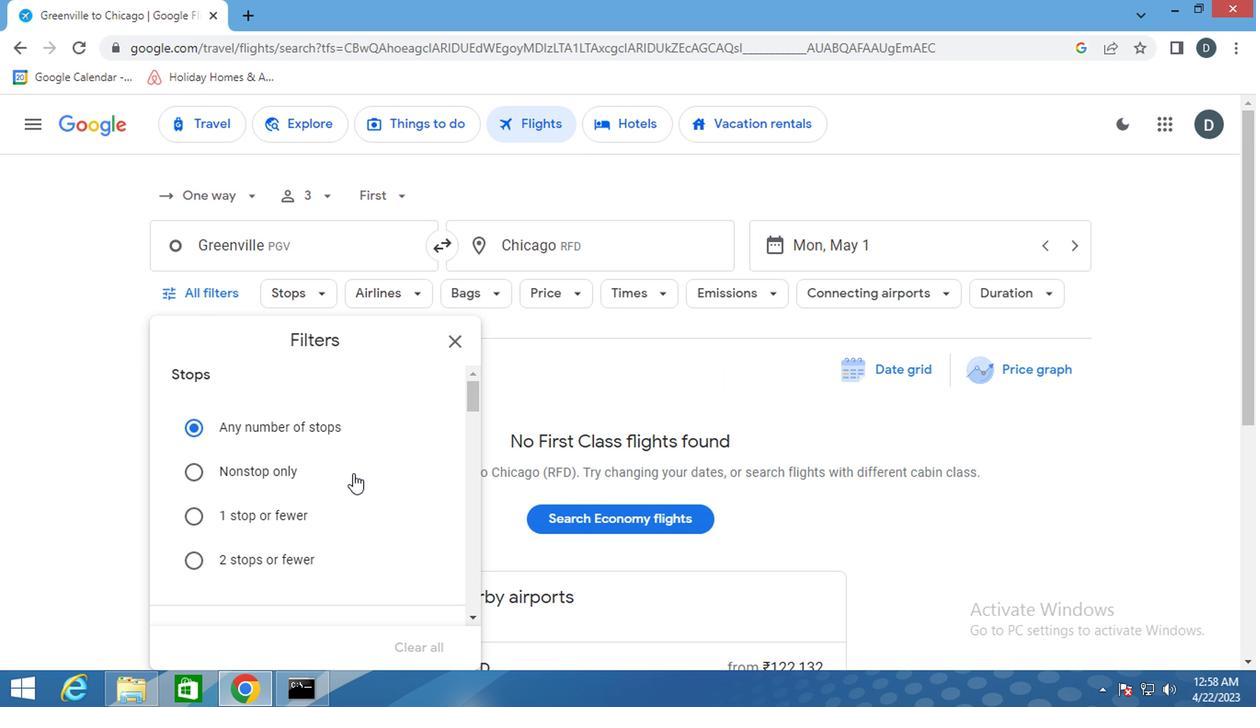
Action: Mouse scrolled (342, 479) with delta (0, 0)
Screenshot: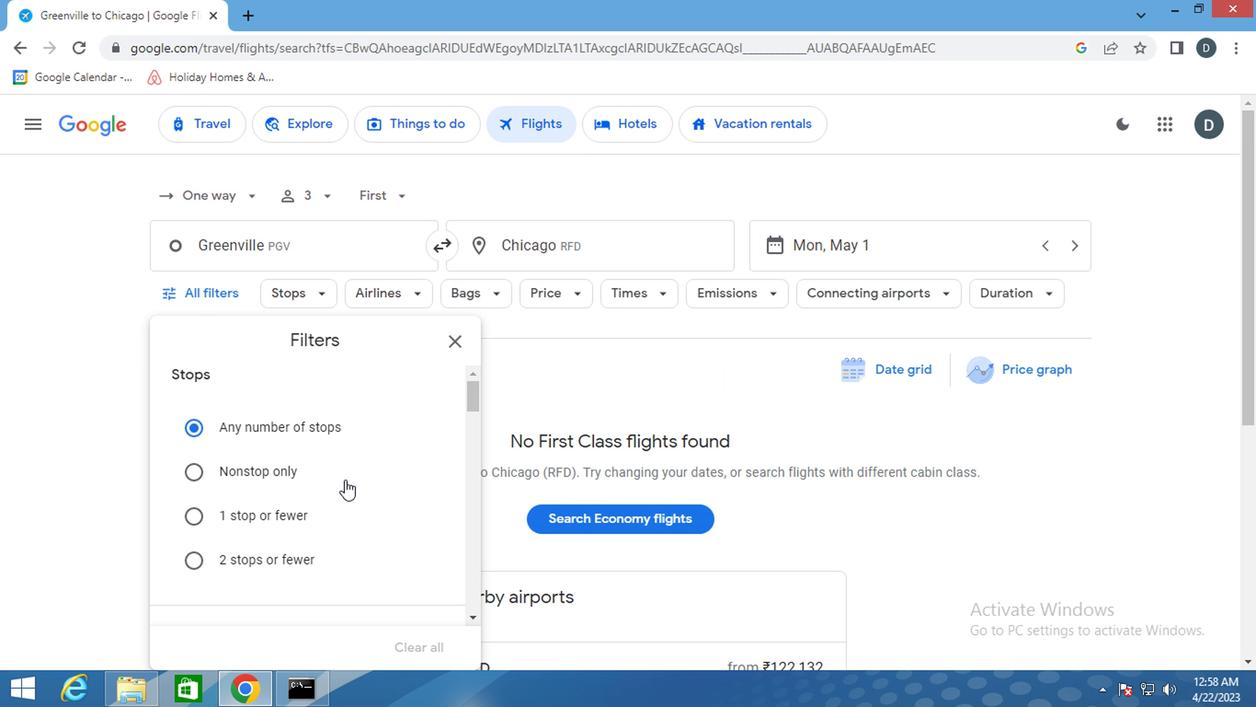 
Action: Mouse scrolled (342, 479) with delta (0, 0)
Screenshot: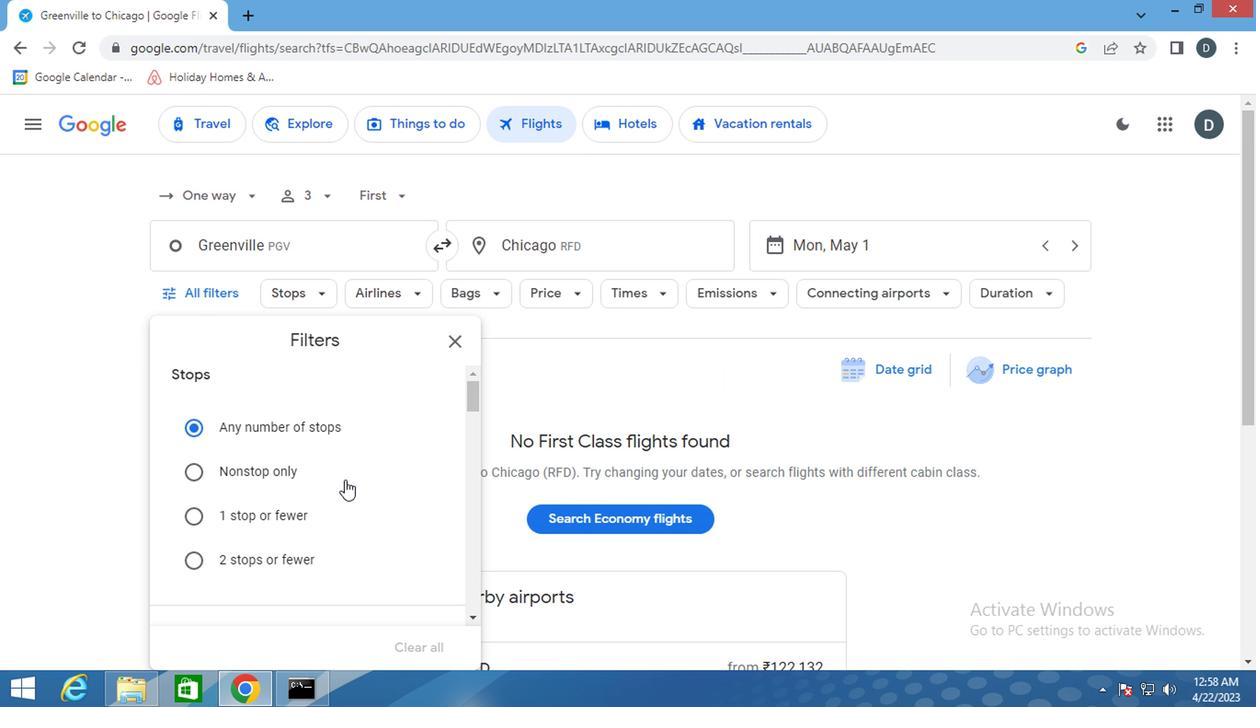 
Action: Mouse scrolled (342, 479) with delta (0, 0)
Screenshot: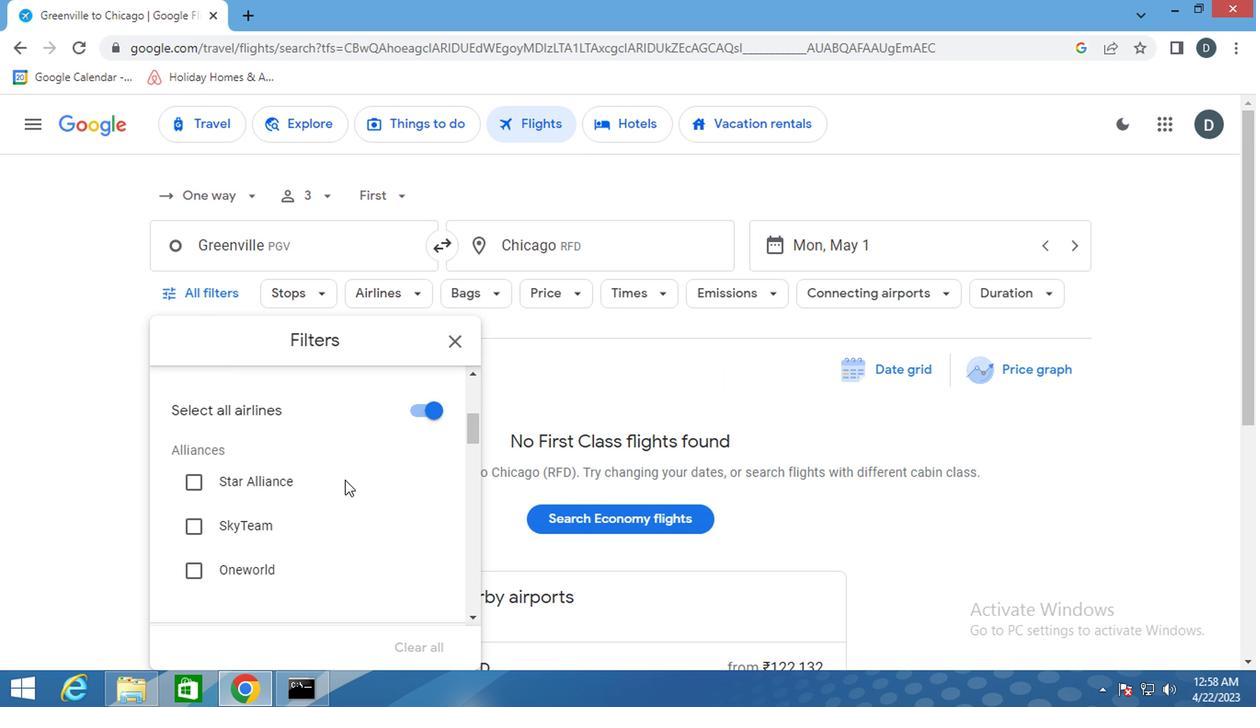 
Action: Mouse scrolled (342, 479) with delta (0, 0)
Screenshot: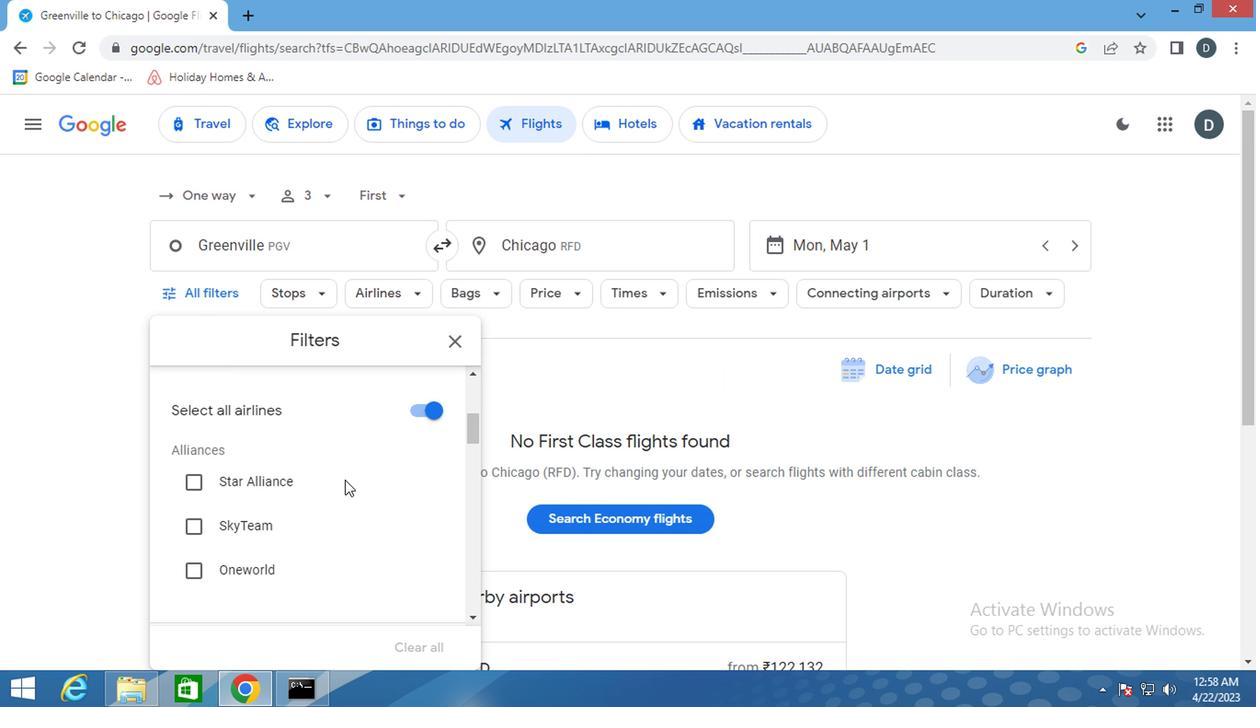 
Action: Mouse moved to (417, 530)
Screenshot: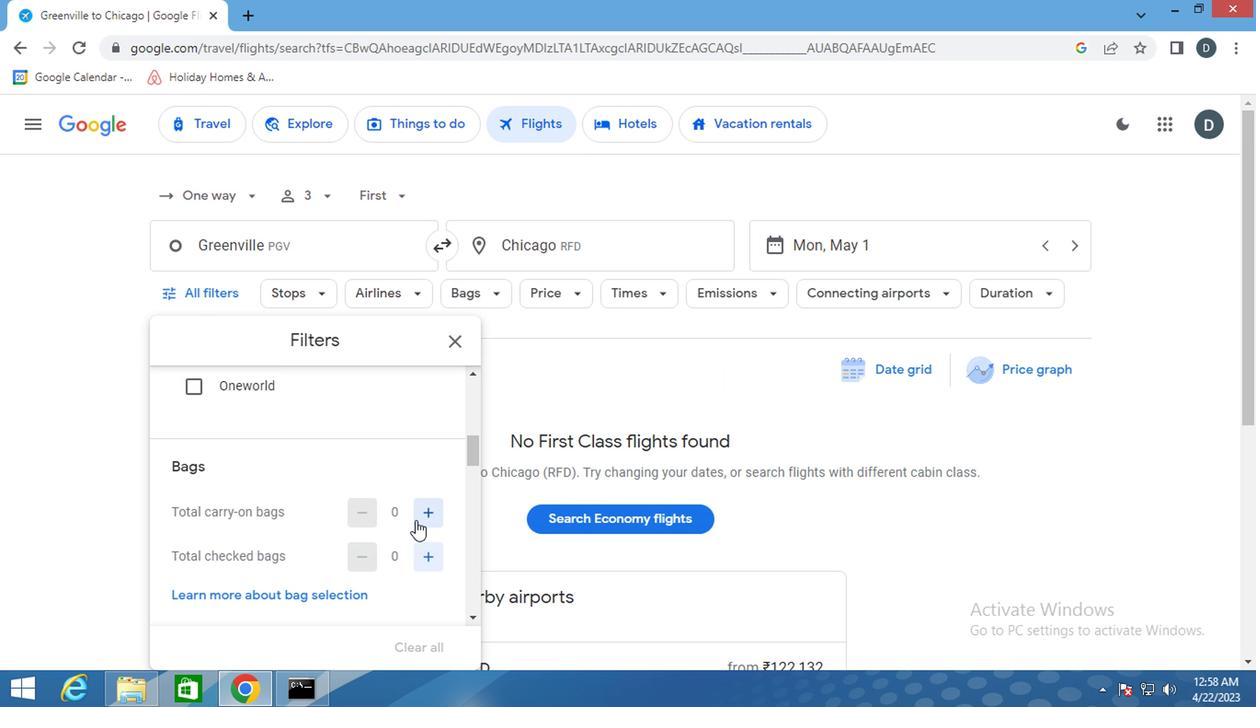 
Action: Mouse pressed left at (417, 530)
Screenshot: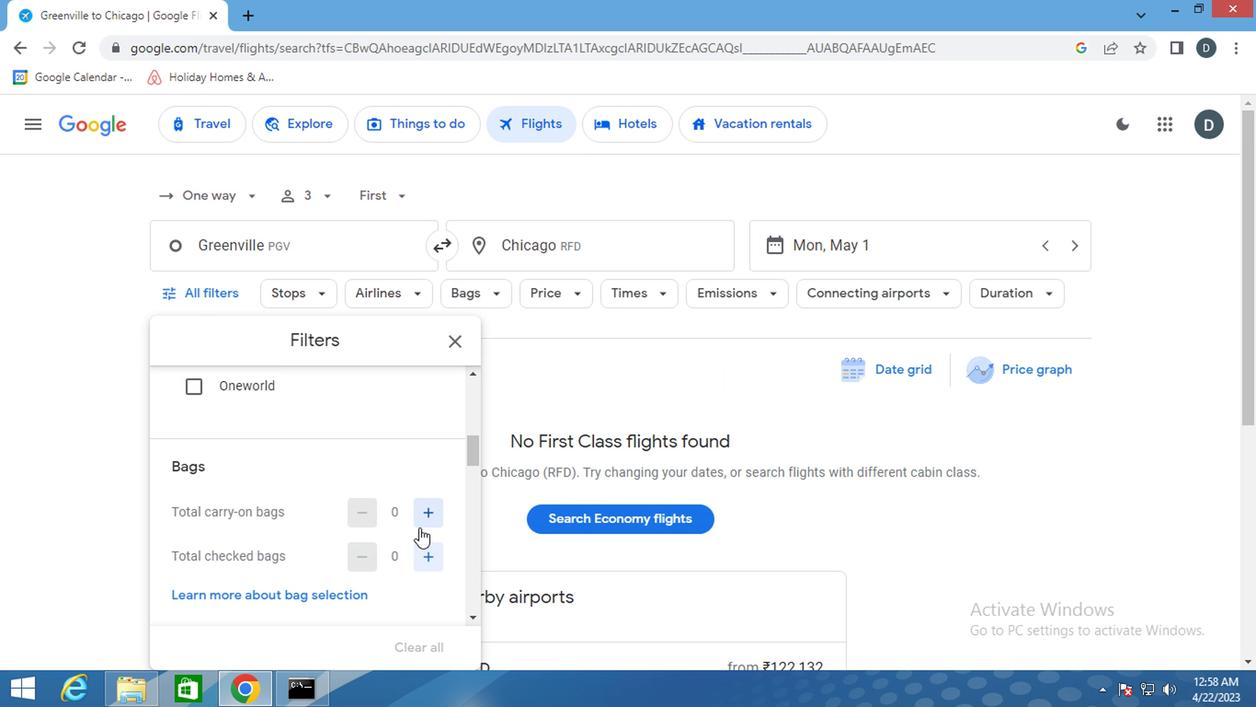 
Action: Mouse moved to (373, 509)
Screenshot: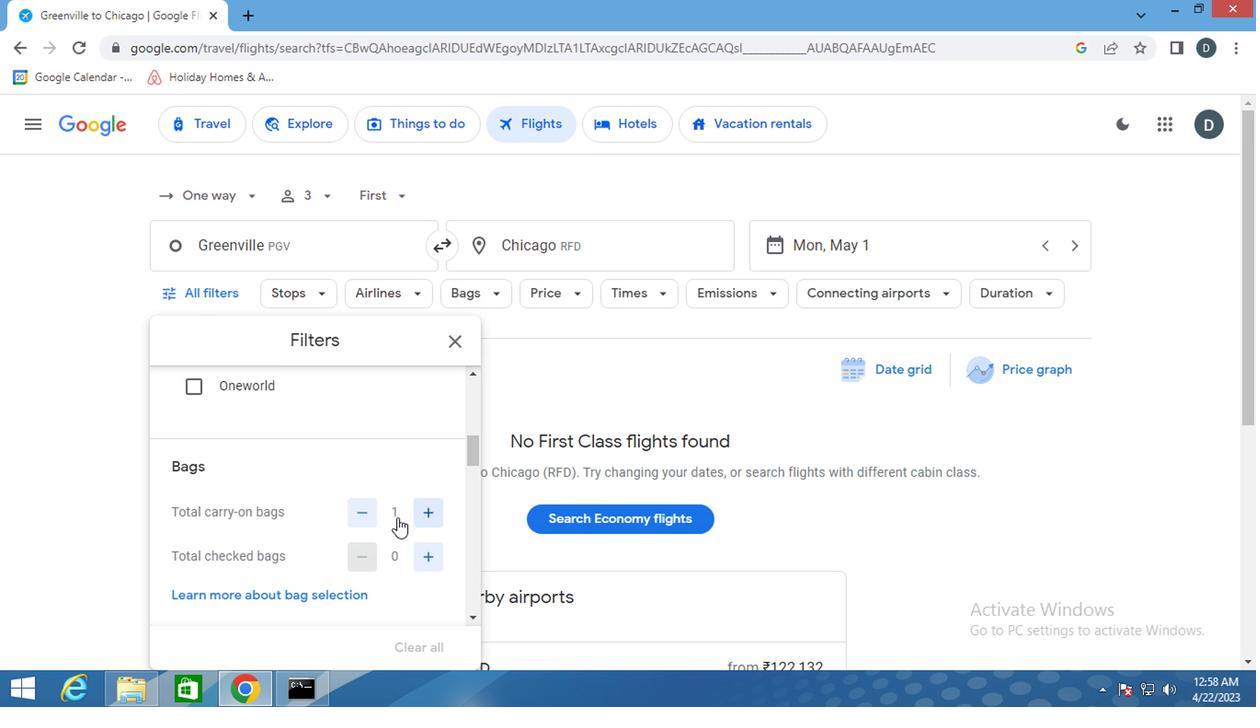 
Action: Mouse scrolled (373, 508) with delta (0, -1)
Screenshot: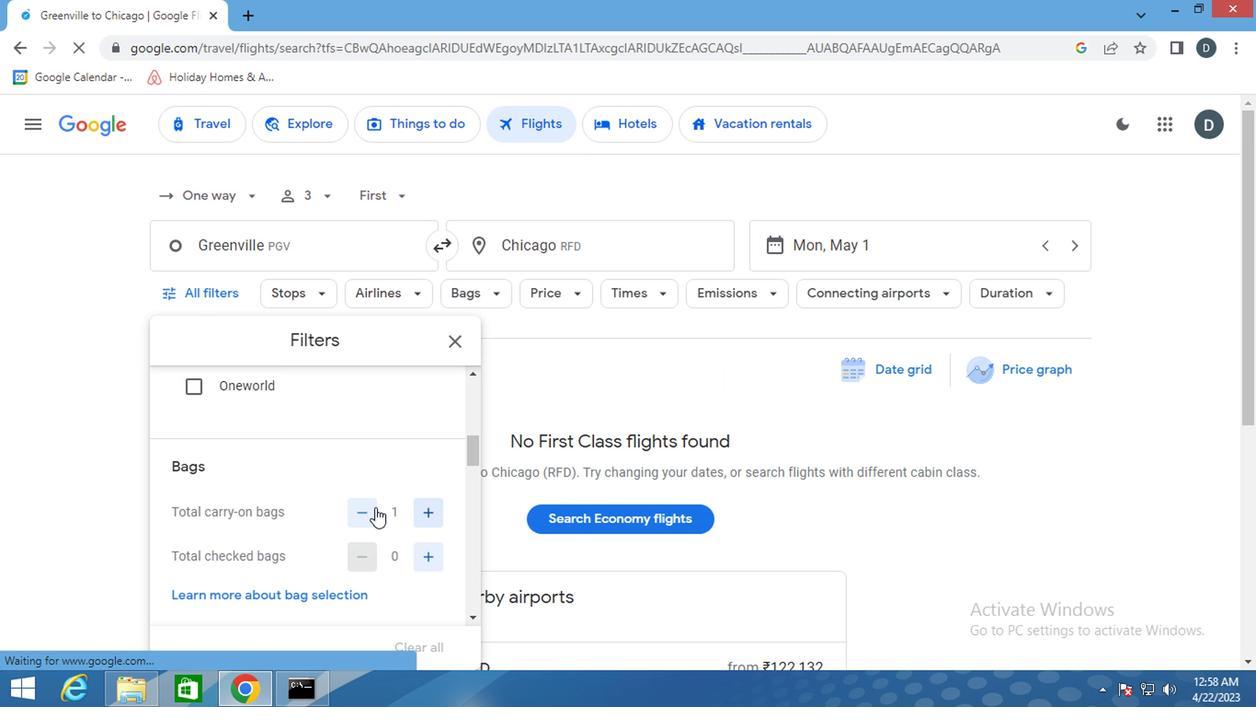 
Action: Mouse scrolled (373, 508) with delta (0, -1)
Screenshot: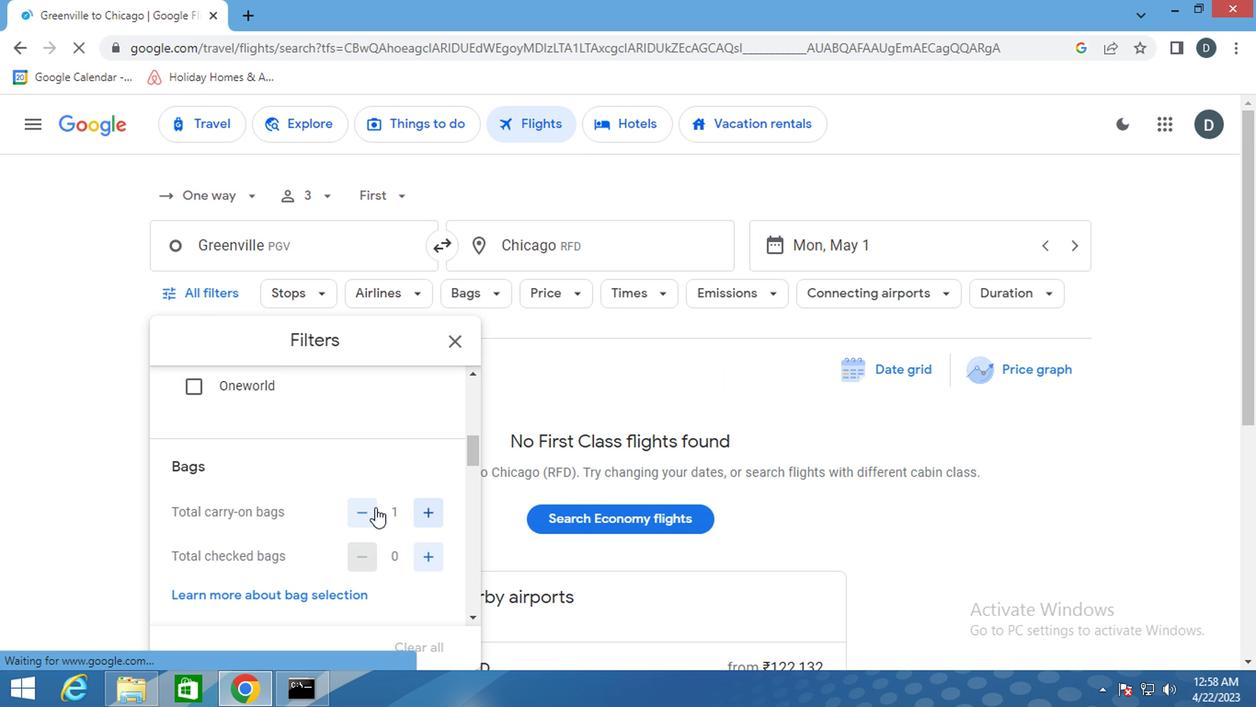 
Action: Mouse scrolled (373, 508) with delta (0, -1)
Screenshot: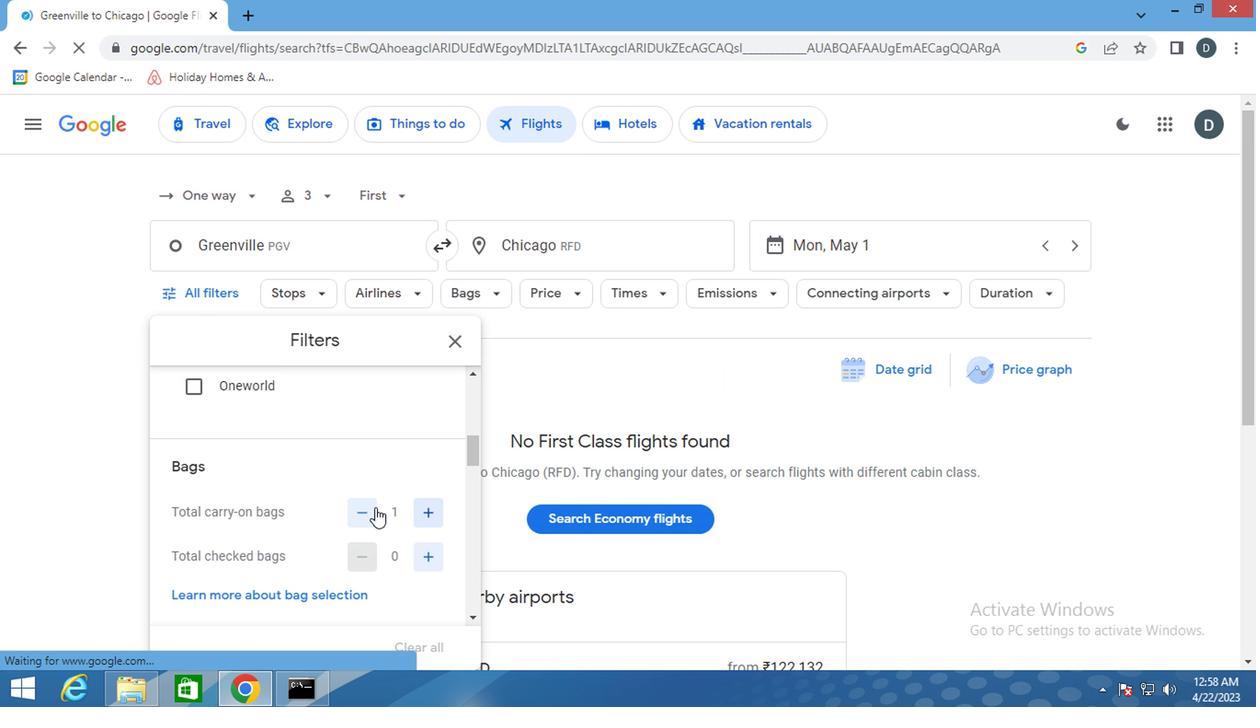 
Action: Mouse moved to (433, 455)
Screenshot: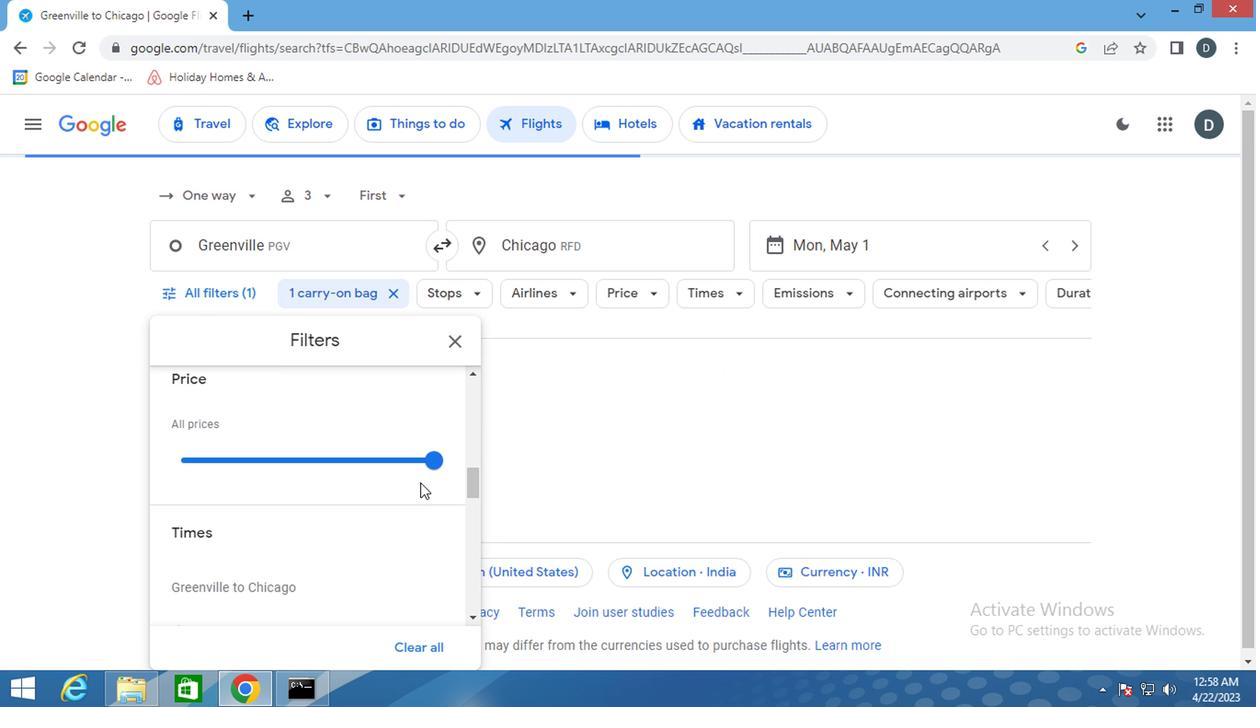 
Action: Mouse pressed left at (433, 455)
Screenshot: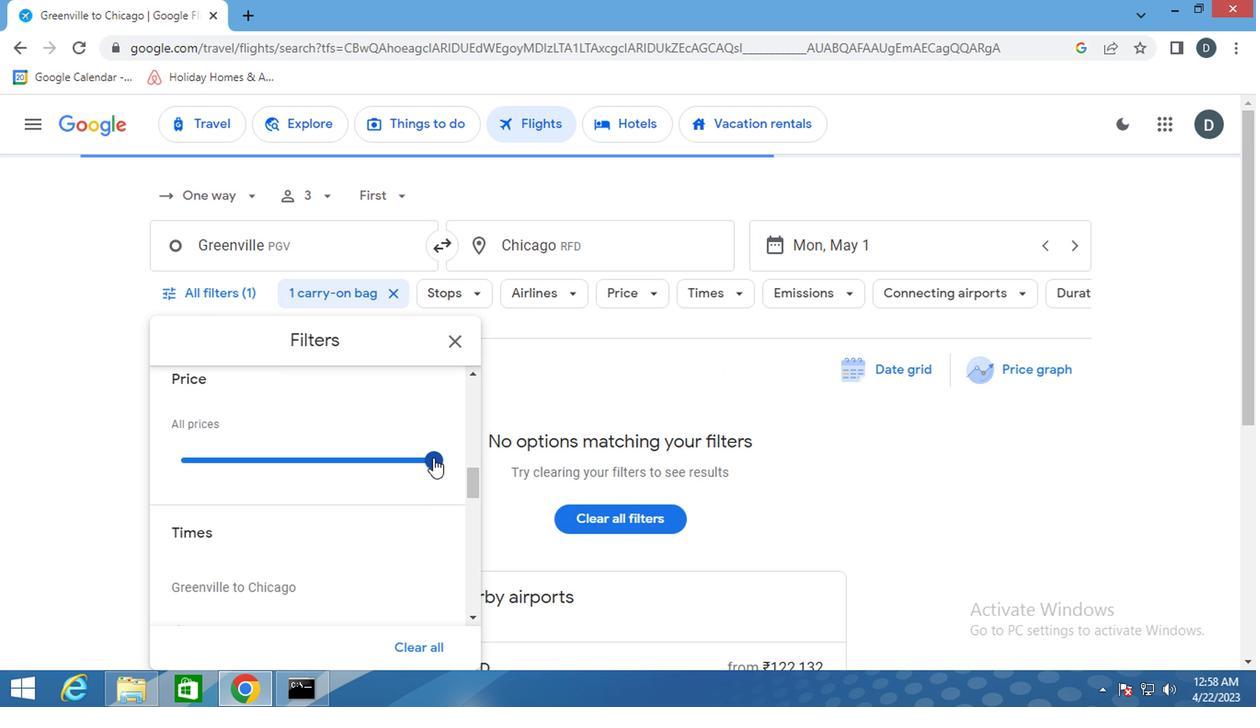 
Action: Mouse moved to (346, 518)
Screenshot: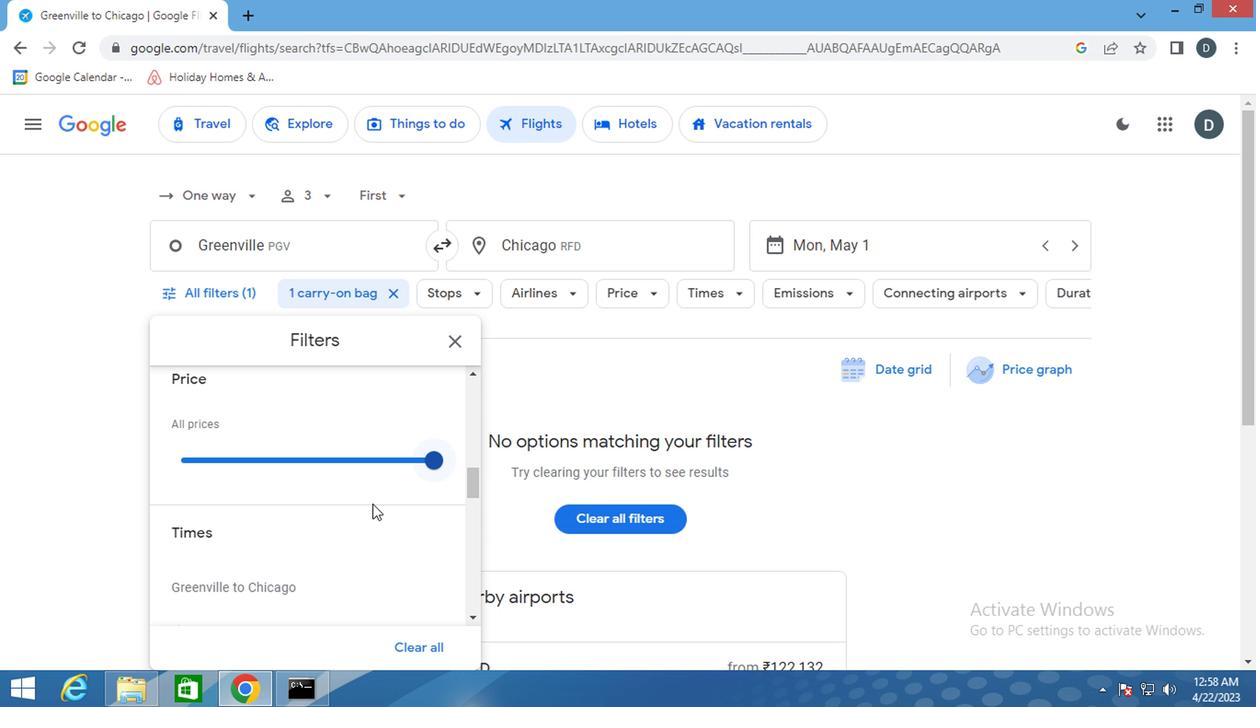 
Action: Mouse scrolled (346, 517) with delta (0, 0)
Screenshot: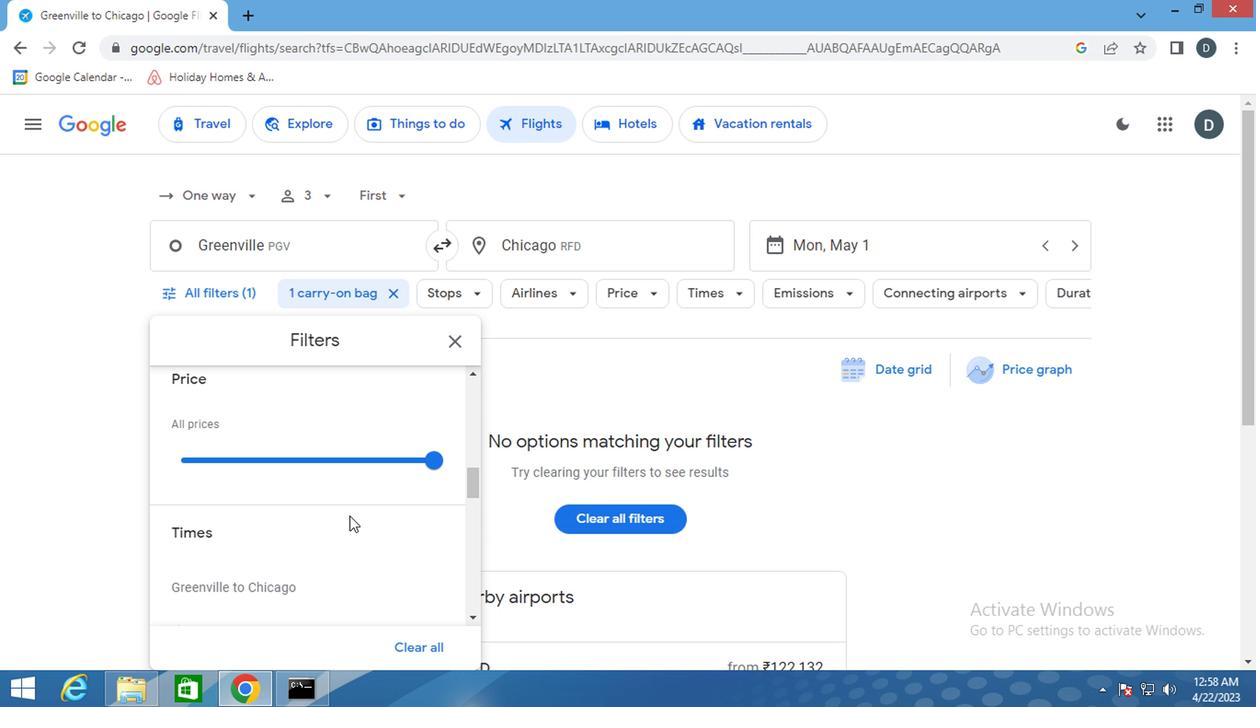 
Action: Mouse scrolled (346, 517) with delta (0, 0)
Screenshot: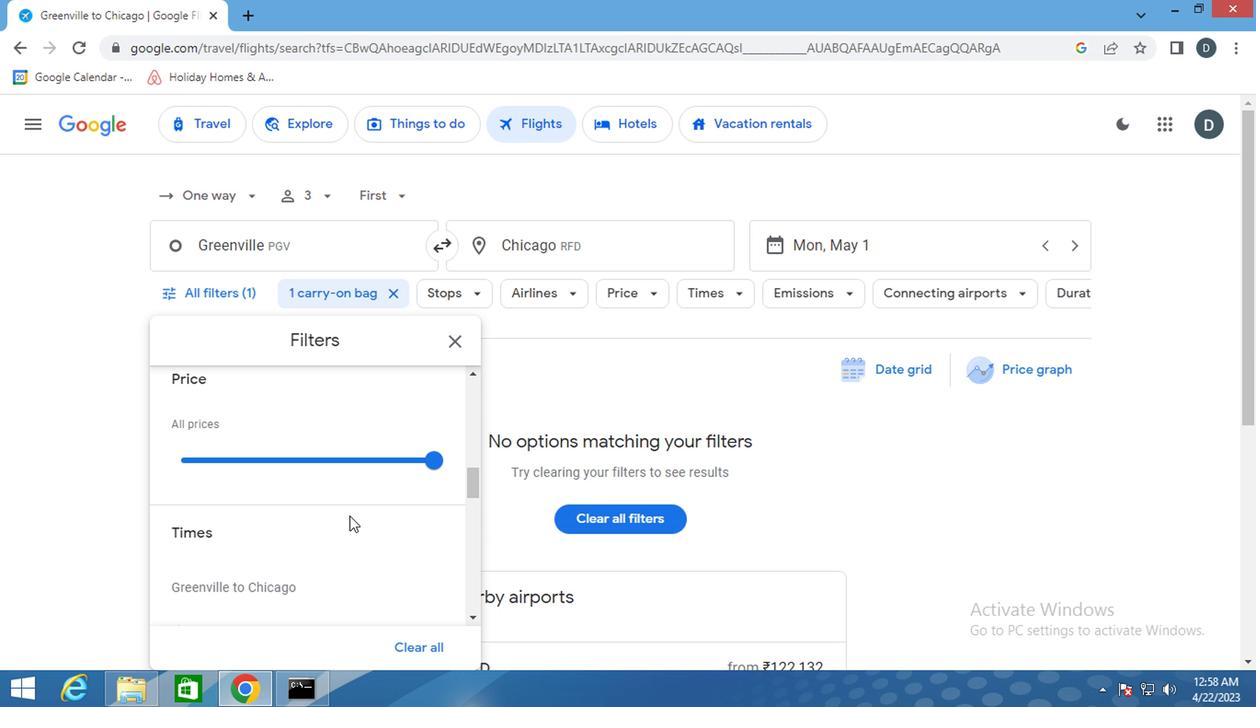 
Action: Mouse moved to (188, 490)
Screenshot: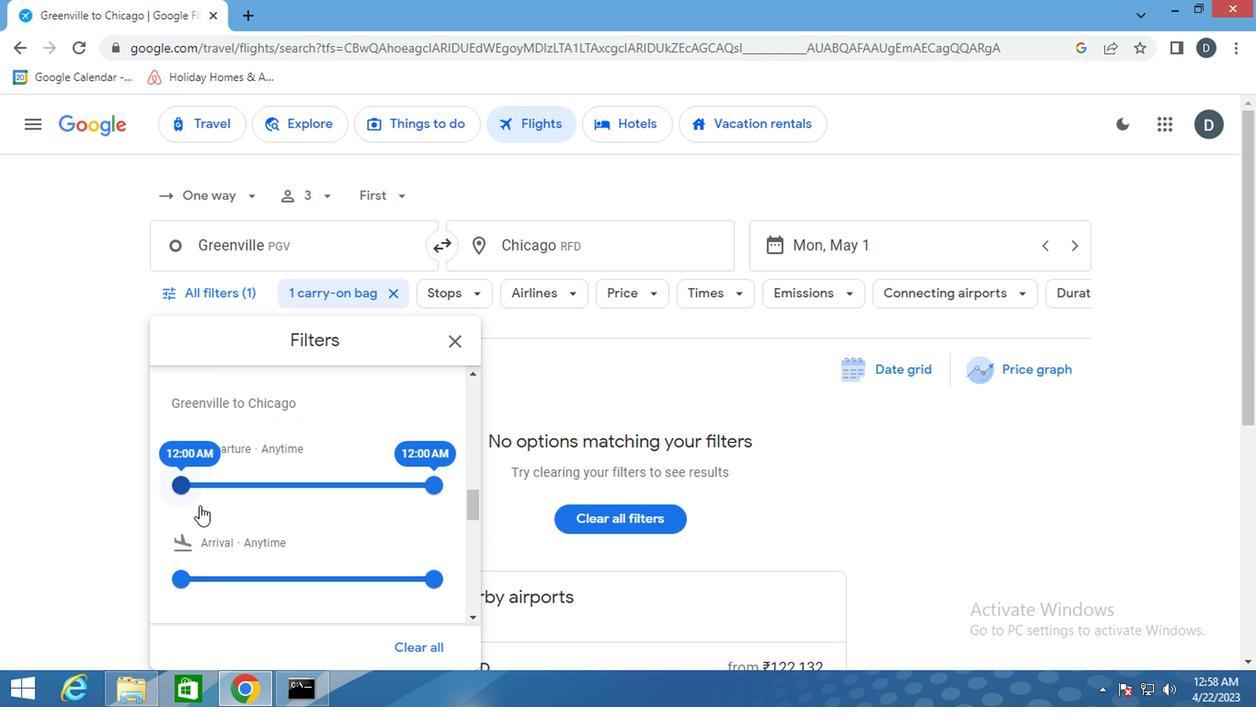 
Action: Mouse pressed left at (188, 490)
Screenshot: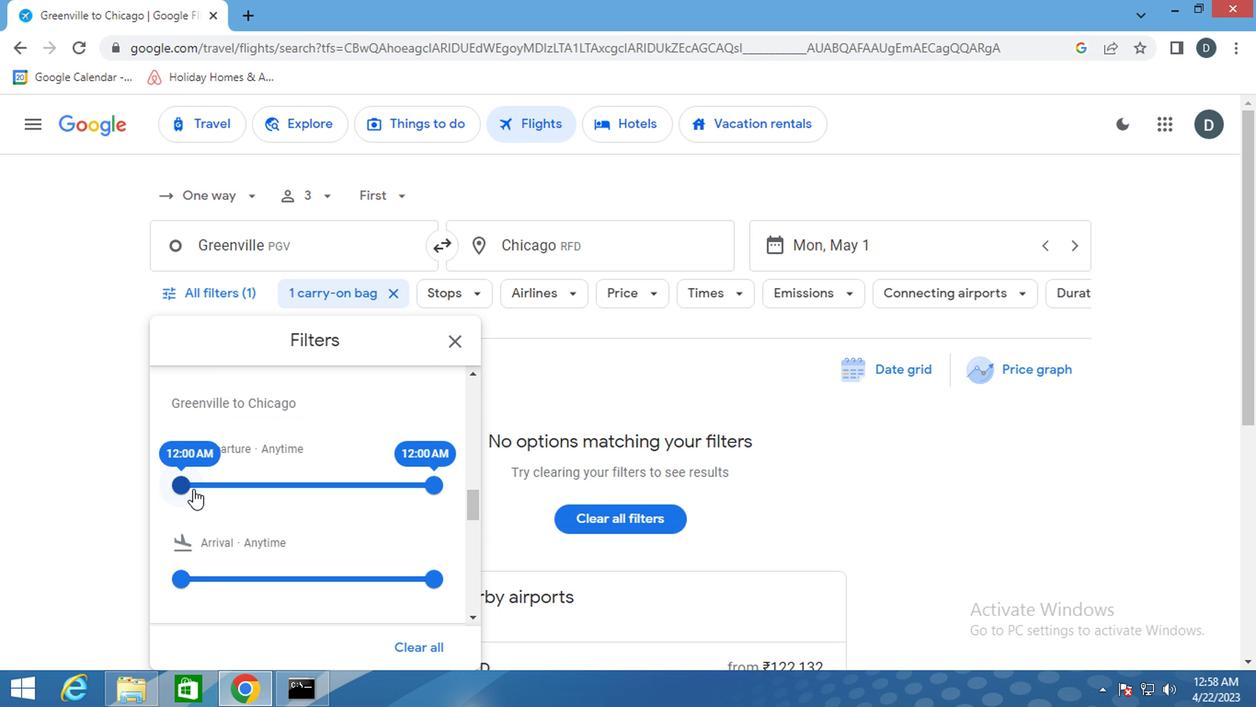 
Action: Mouse moved to (437, 477)
Screenshot: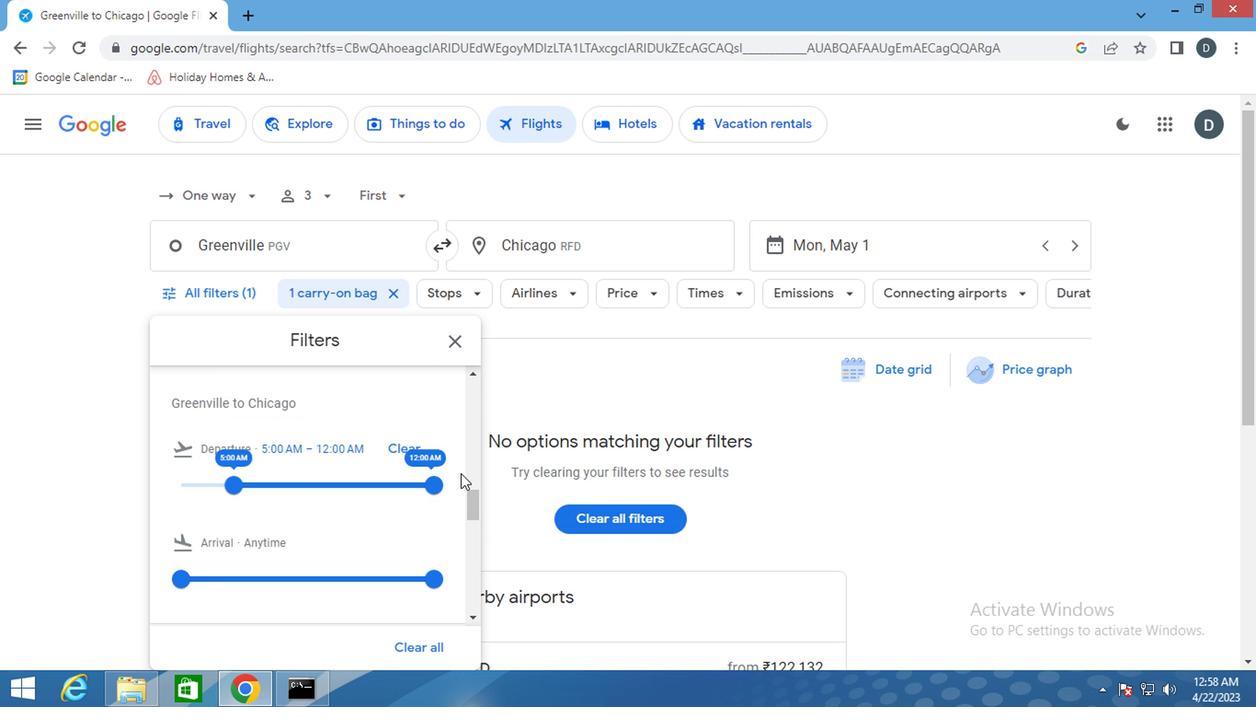 
Action: Mouse pressed left at (437, 477)
Screenshot: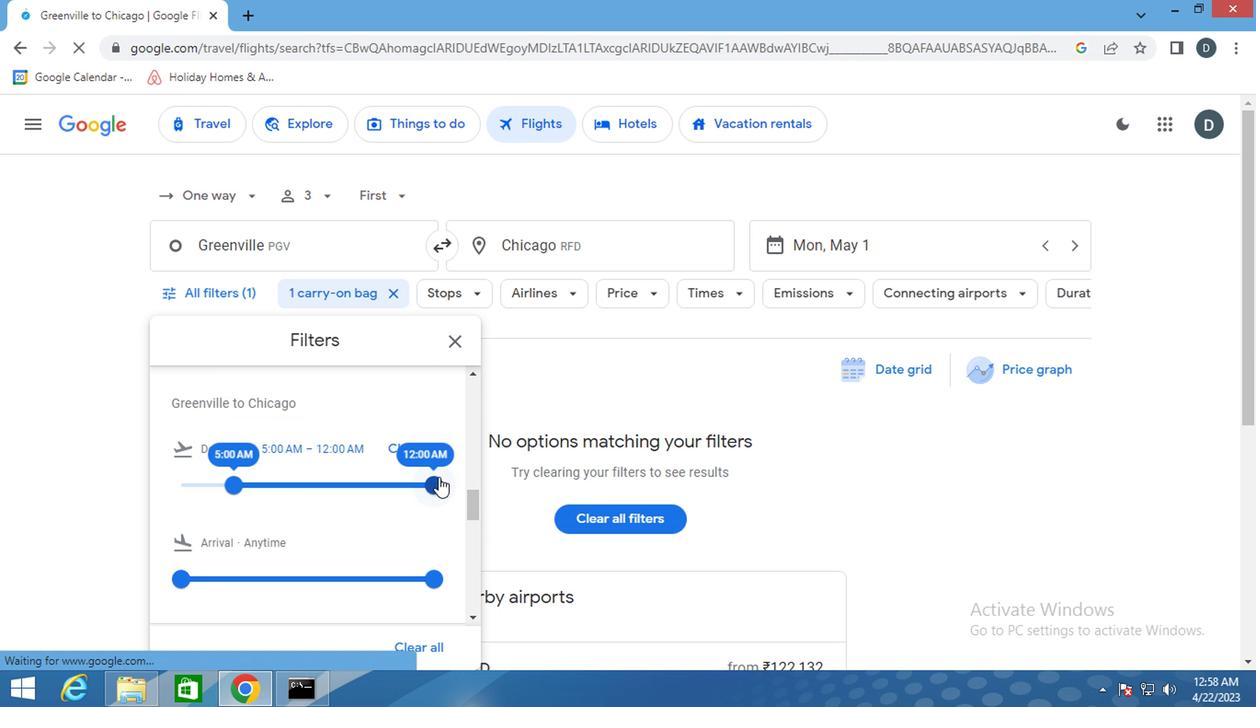 
Action: Mouse moved to (347, 518)
Screenshot: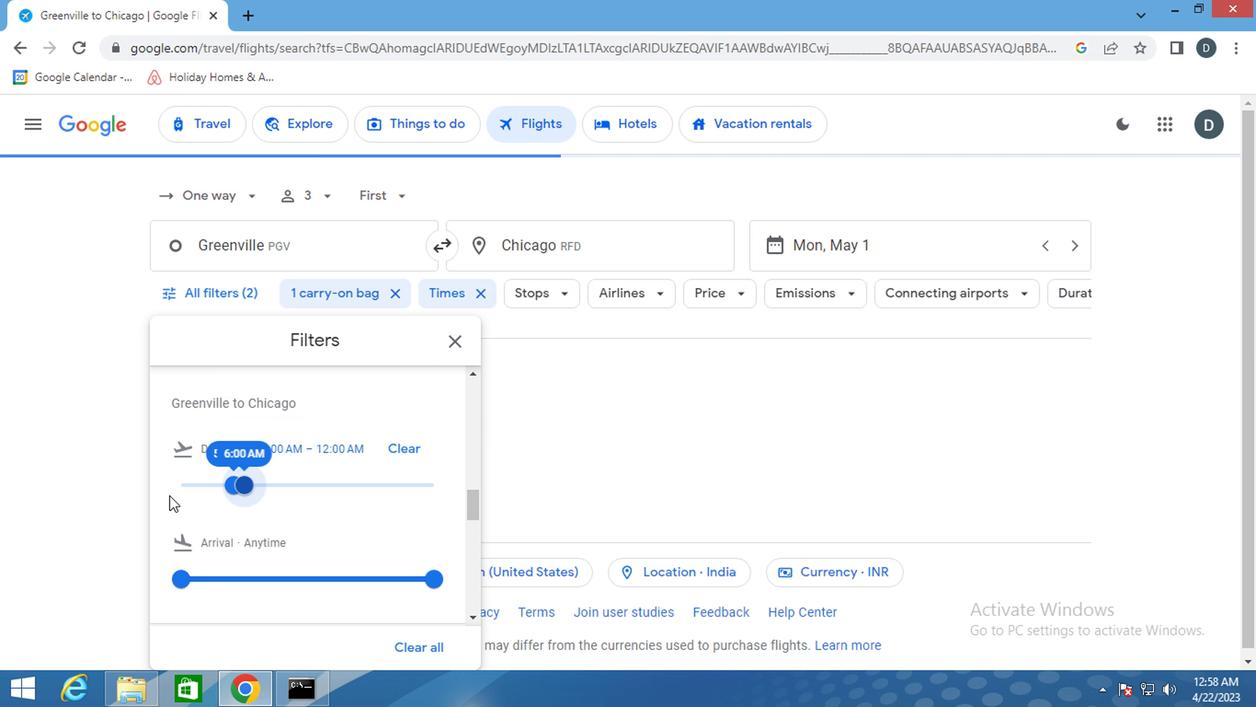 
Action: Mouse scrolled (347, 517) with delta (0, 0)
Screenshot: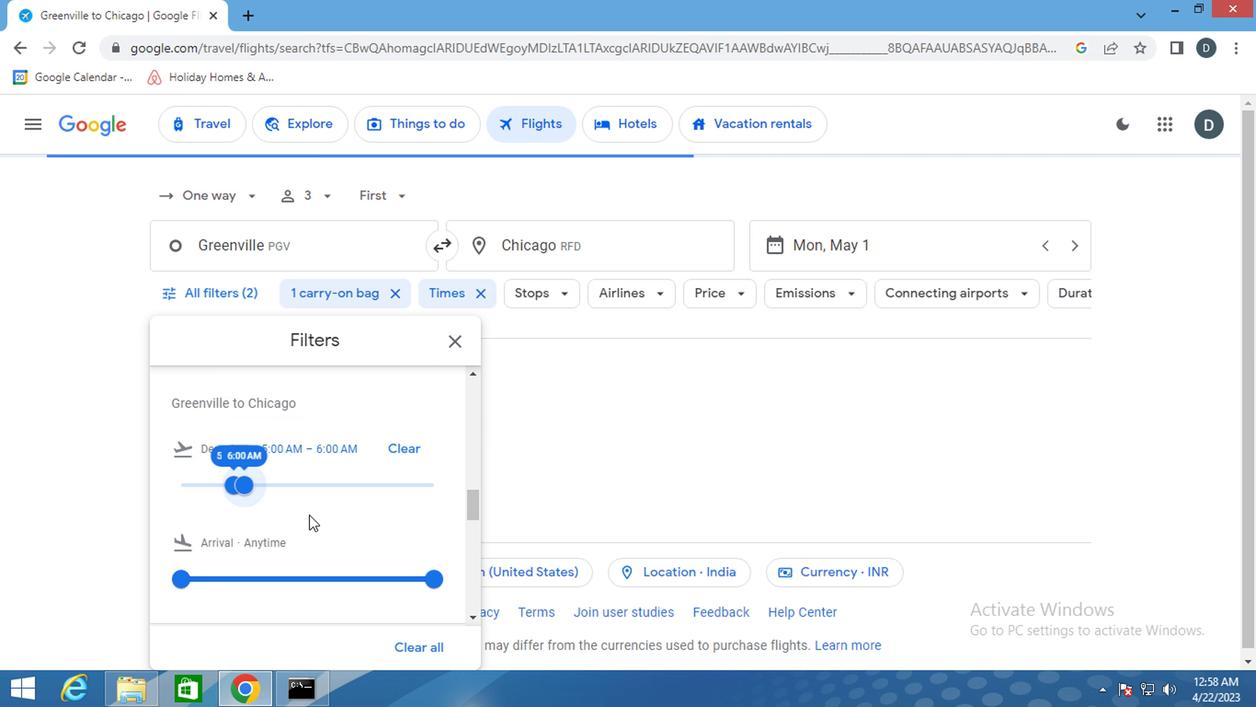 
Action: Mouse scrolled (347, 517) with delta (0, 0)
Screenshot: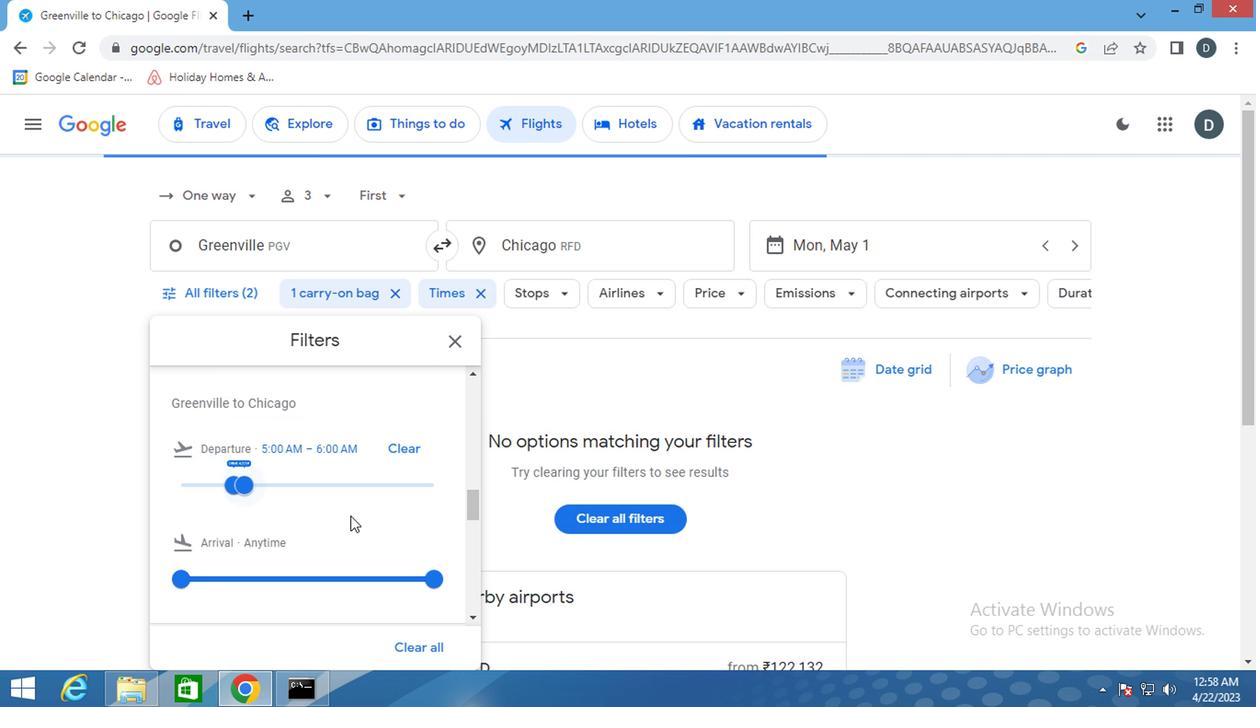 
Action: Mouse scrolled (347, 517) with delta (0, 0)
Screenshot: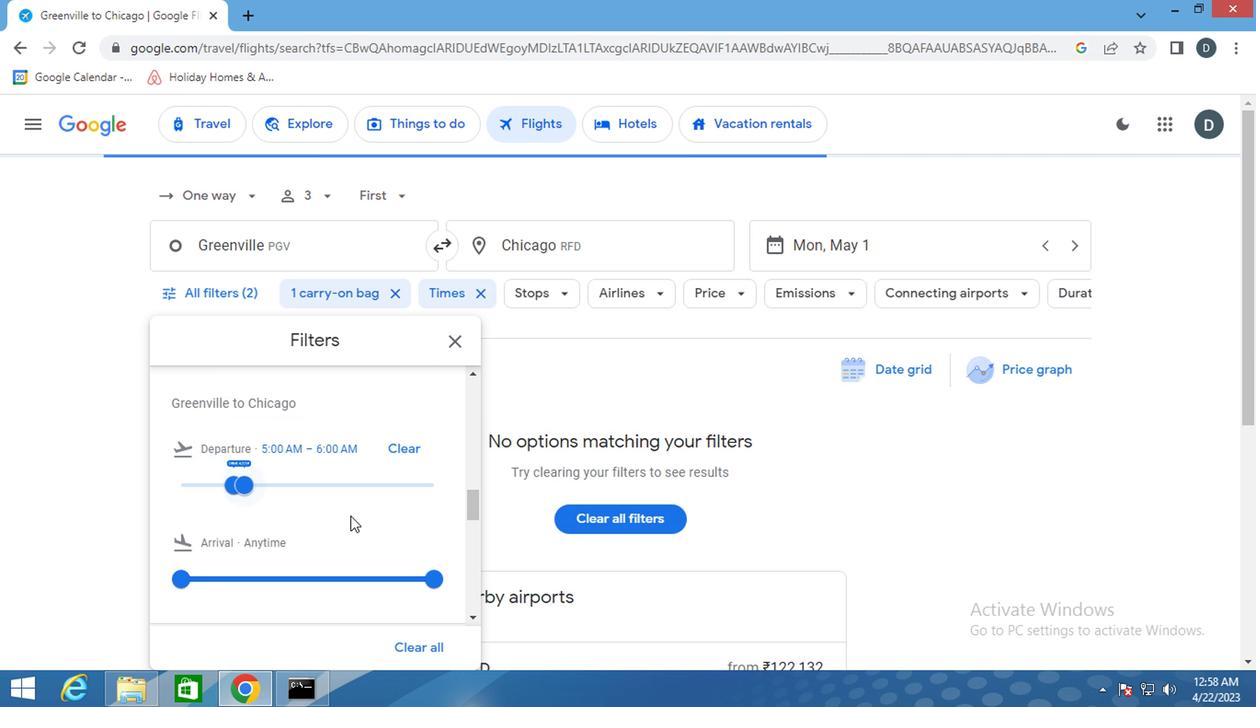 
Action: Mouse scrolled (347, 517) with delta (0, 0)
Screenshot: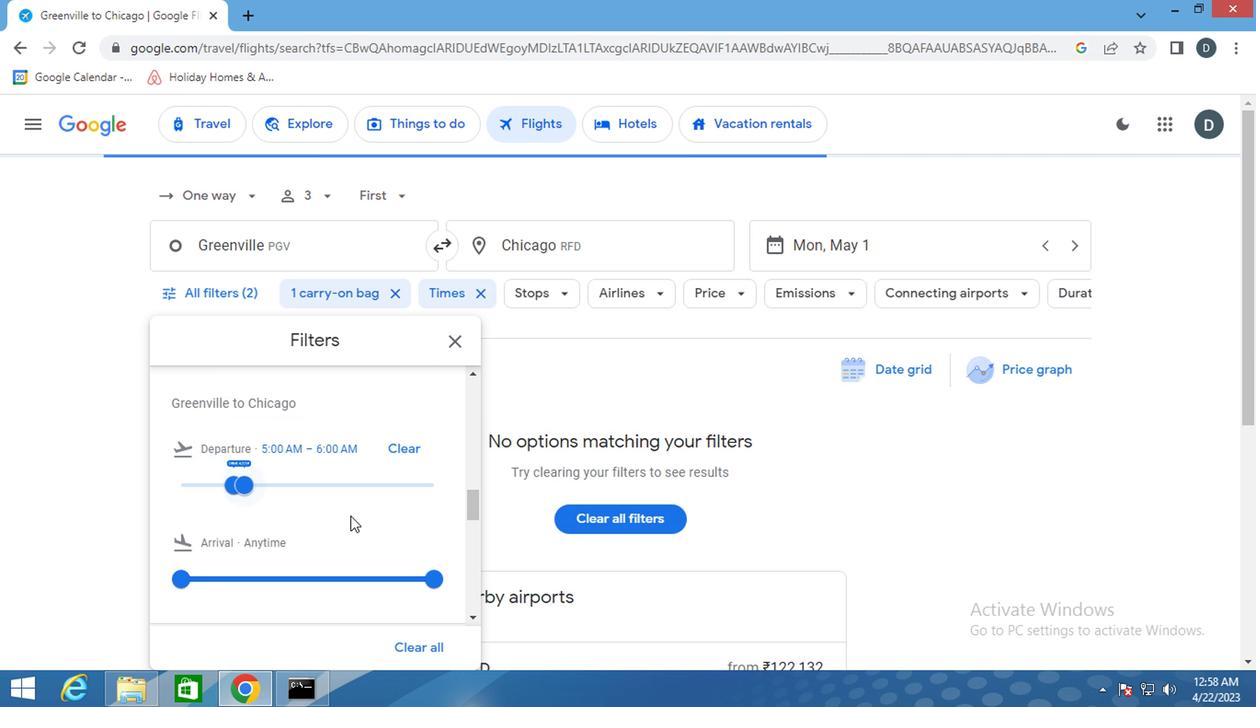 
Action: Mouse scrolled (347, 517) with delta (0, 0)
Screenshot: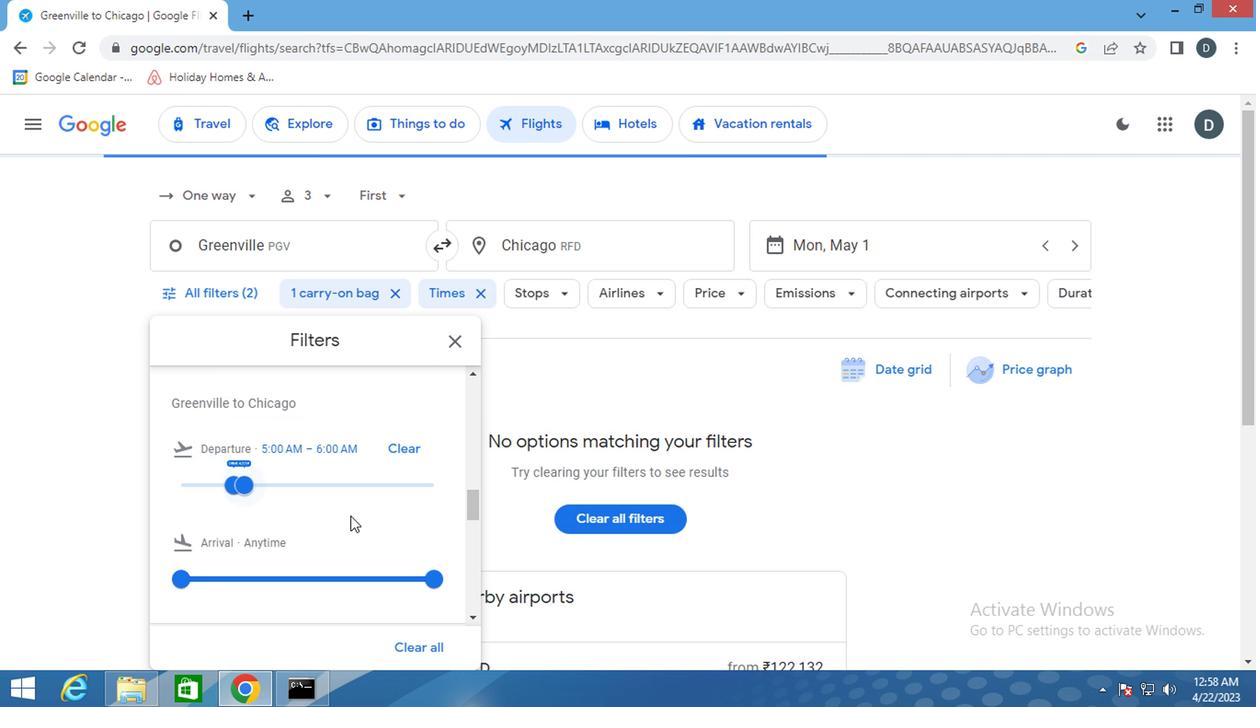 
Action: Mouse scrolled (347, 517) with delta (0, 0)
Screenshot: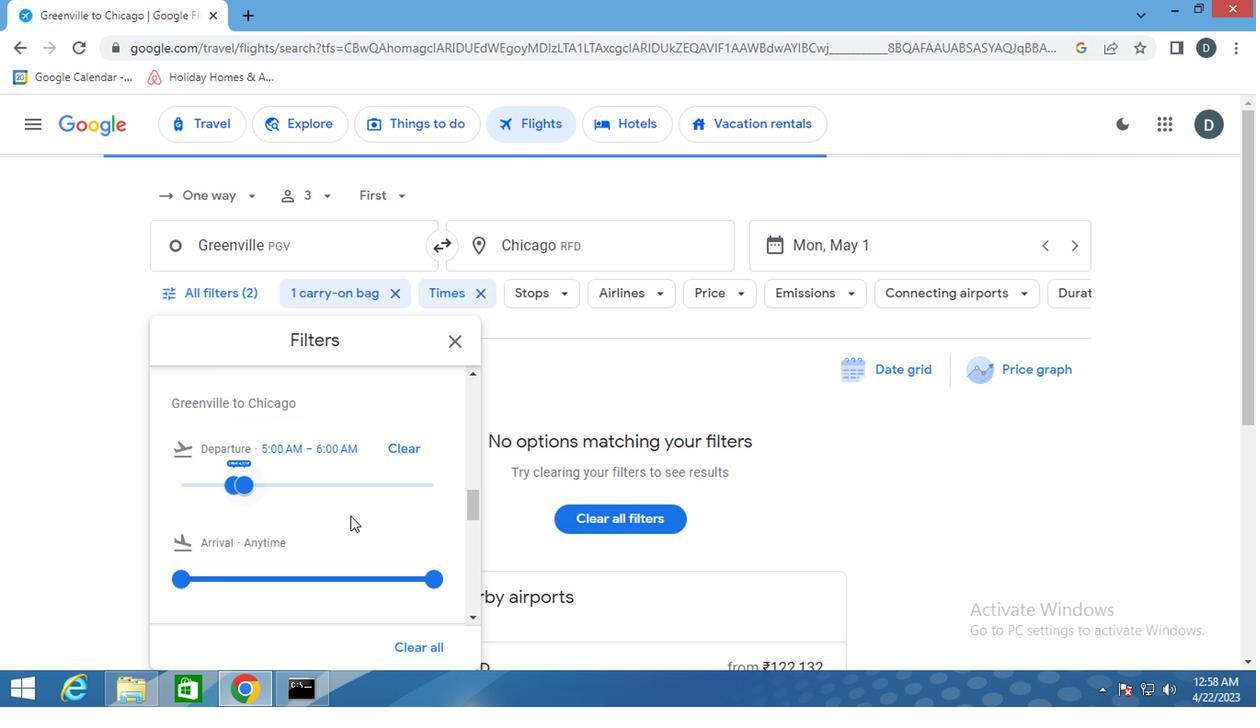 
Action: Mouse scrolled (347, 517) with delta (0, 0)
Screenshot: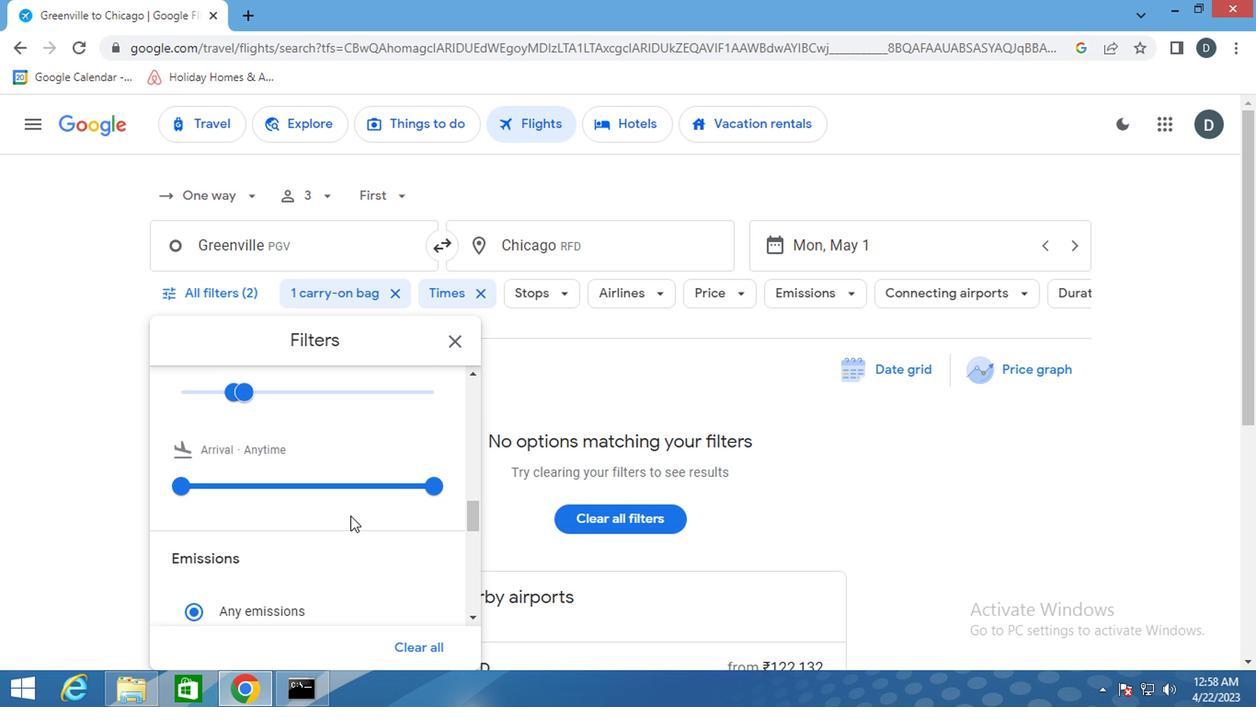 
Action: Mouse scrolled (347, 517) with delta (0, 0)
Screenshot: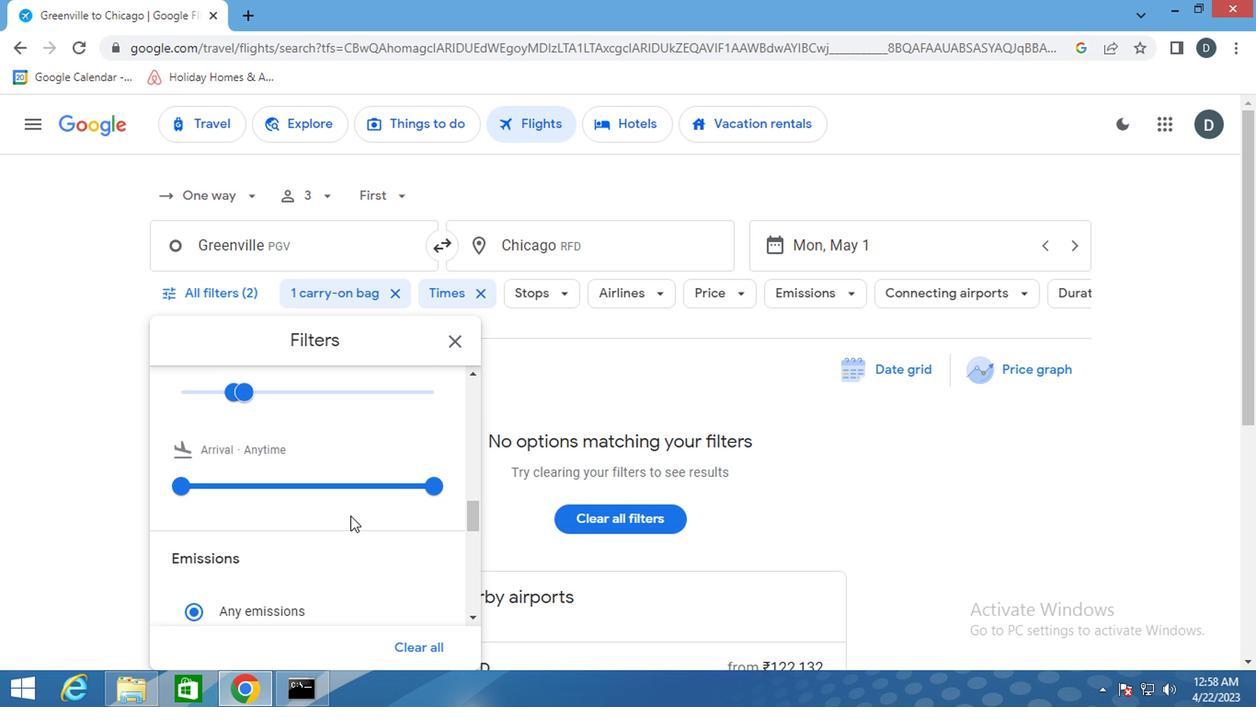 
Action: Mouse scrolled (347, 517) with delta (0, 0)
Screenshot: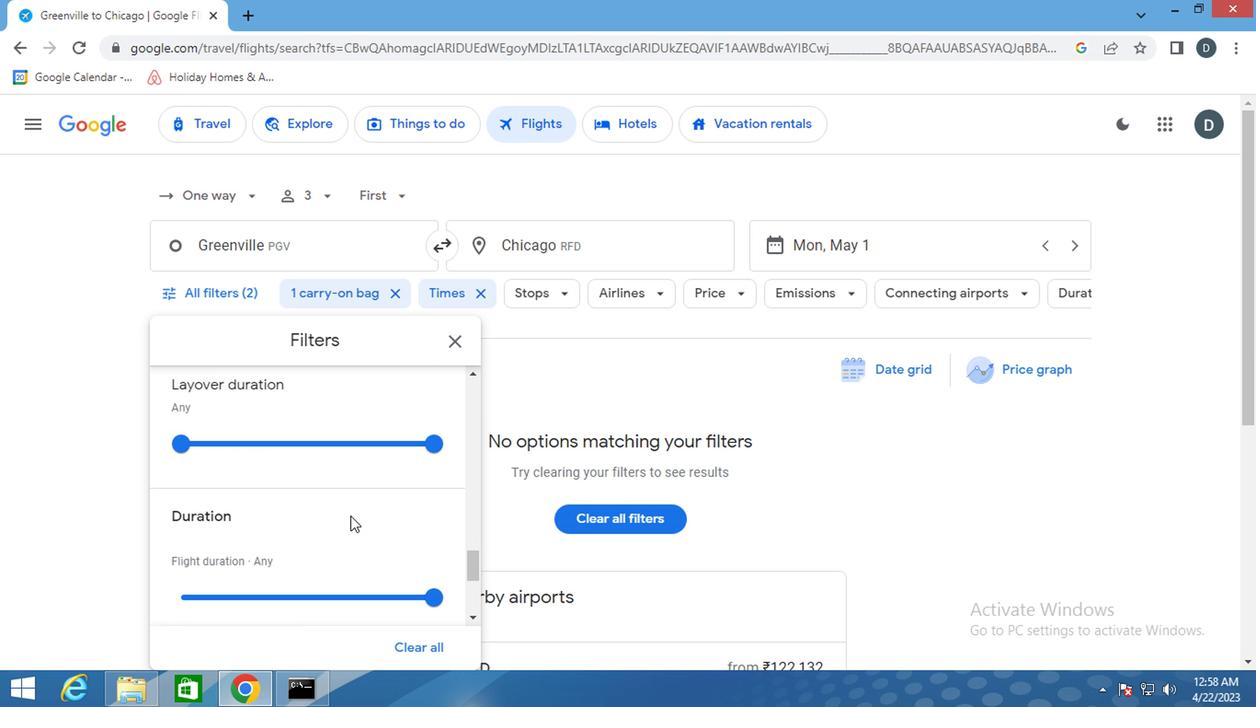 
Action: Mouse scrolled (347, 517) with delta (0, 0)
Screenshot: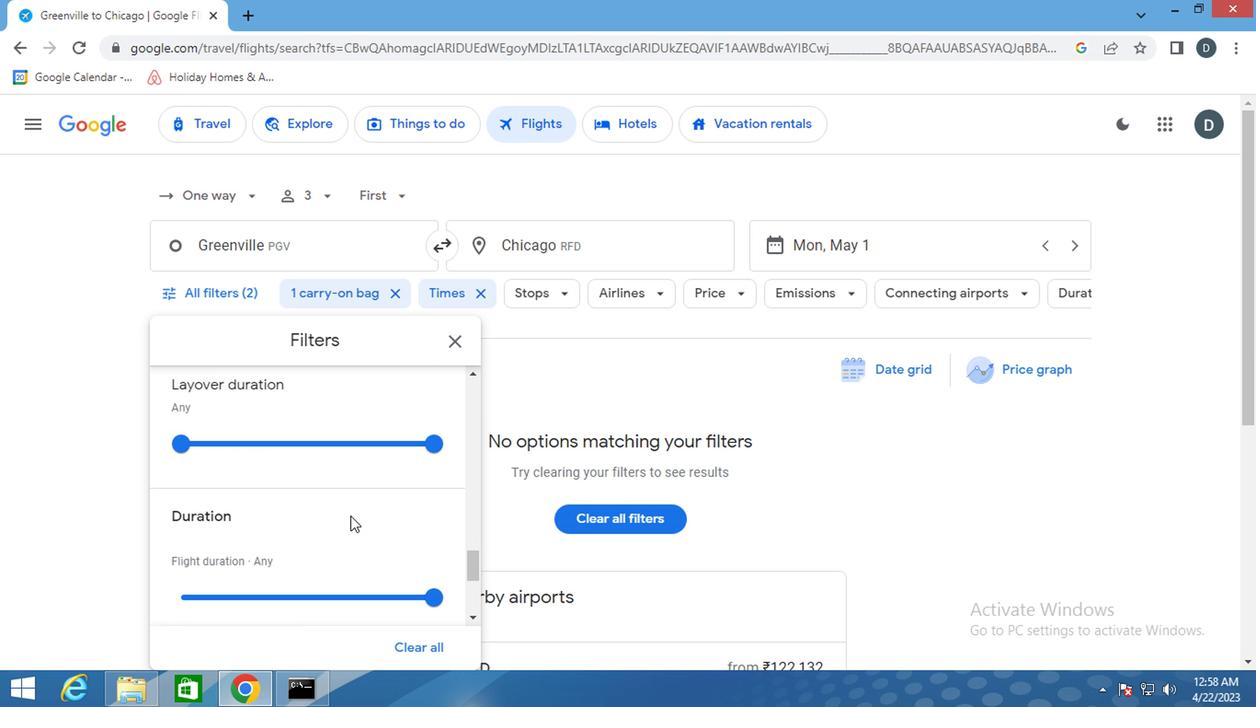 
Action: Mouse scrolled (347, 517) with delta (0, 0)
Screenshot: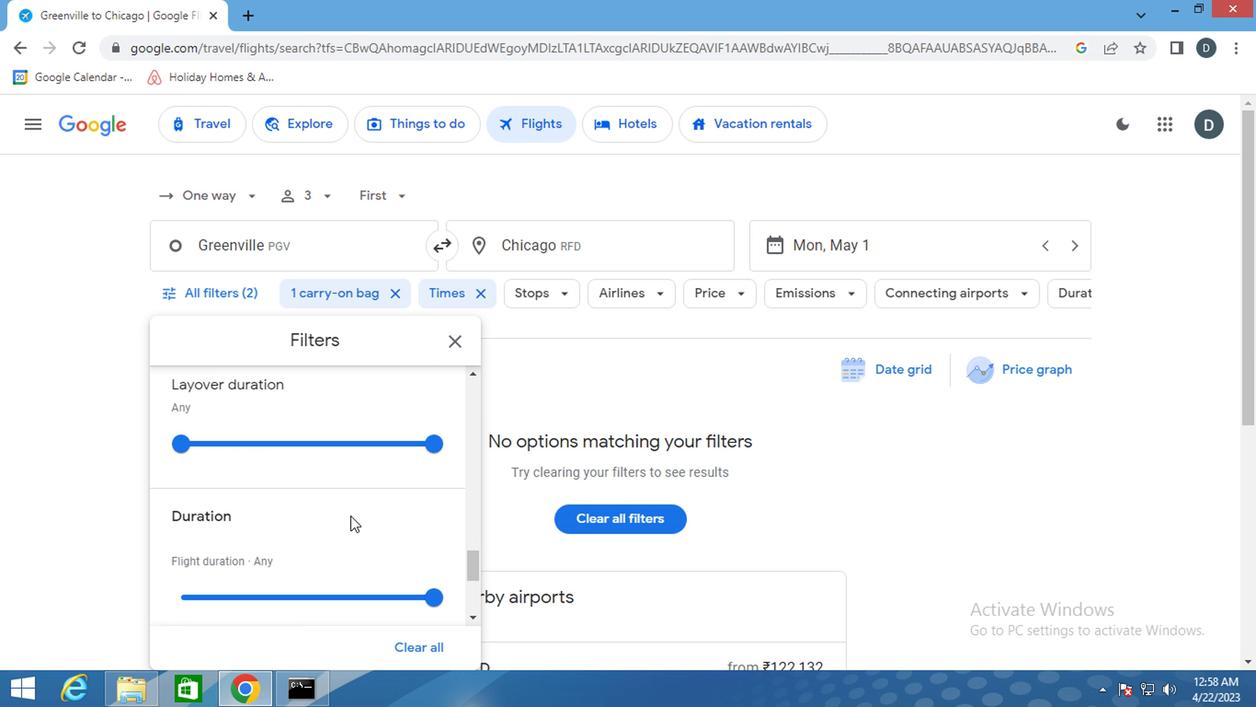 
Action: Mouse moved to (347, 519)
Screenshot: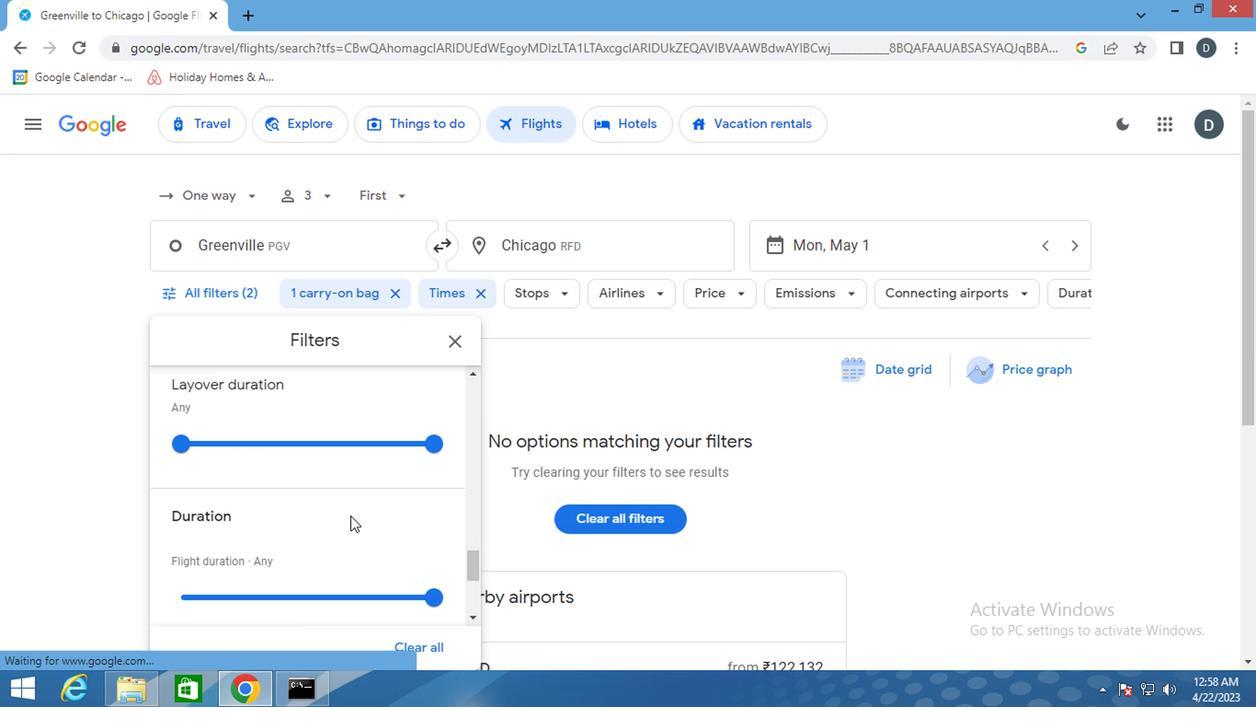 
Action: Mouse scrolled (347, 518) with delta (0, -1)
Screenshot: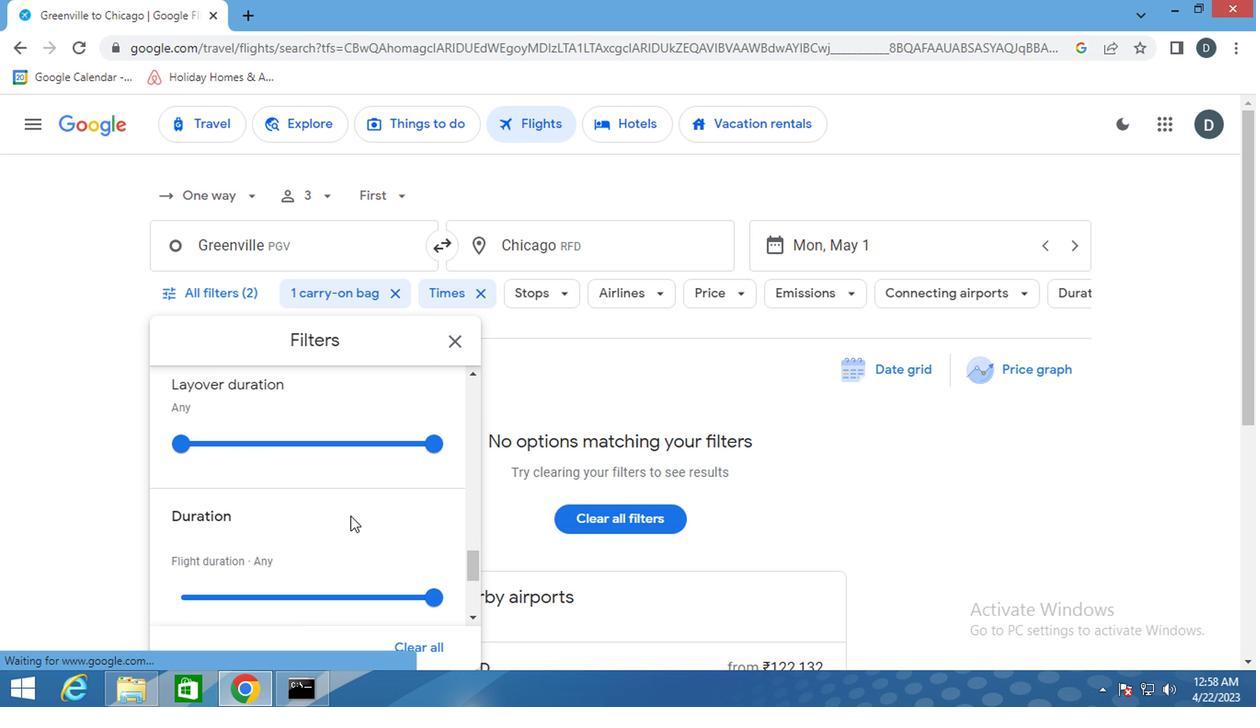 
Action: Mouse moved to (347, 519)
Screenshot: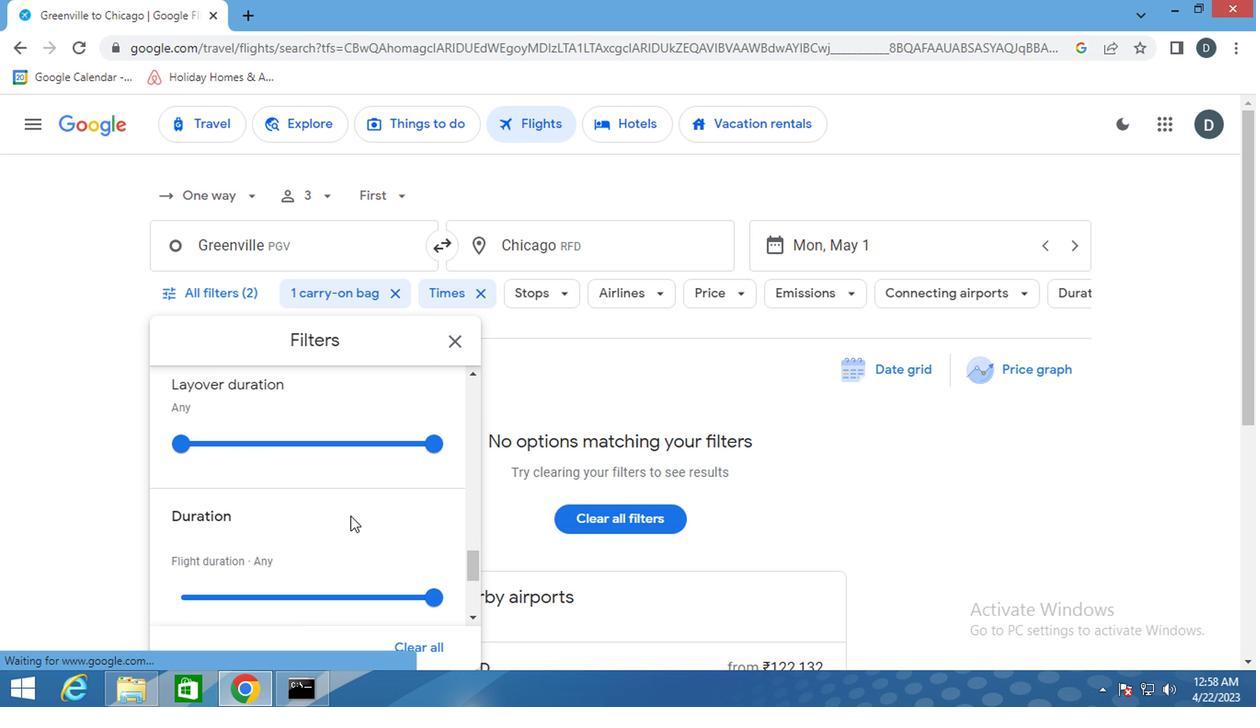 
Action: Mouse scrolled (347, 518) with delta (0, -1)
Screenshot: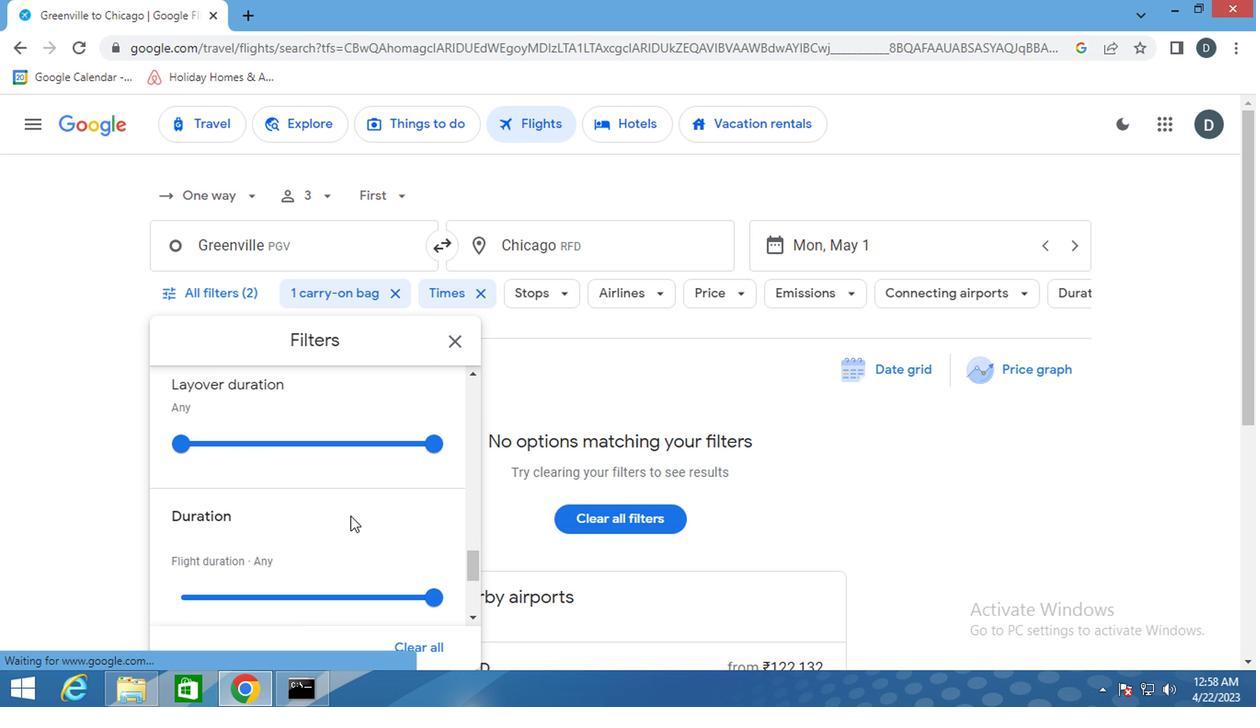 
Action: Mouse scrolled (347, 518) with delta (0, -1)
Screenshot: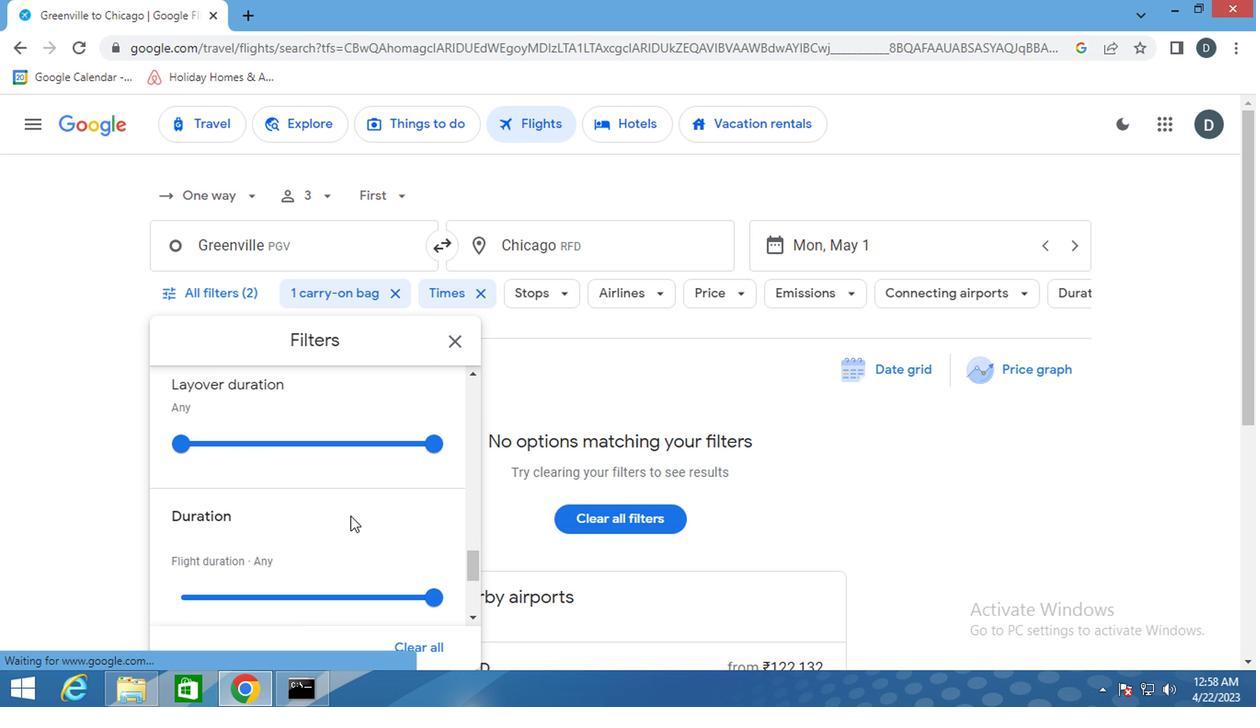 
Action: Mouse scrolled (347, 518) with delta (0, -1)
Screenshot: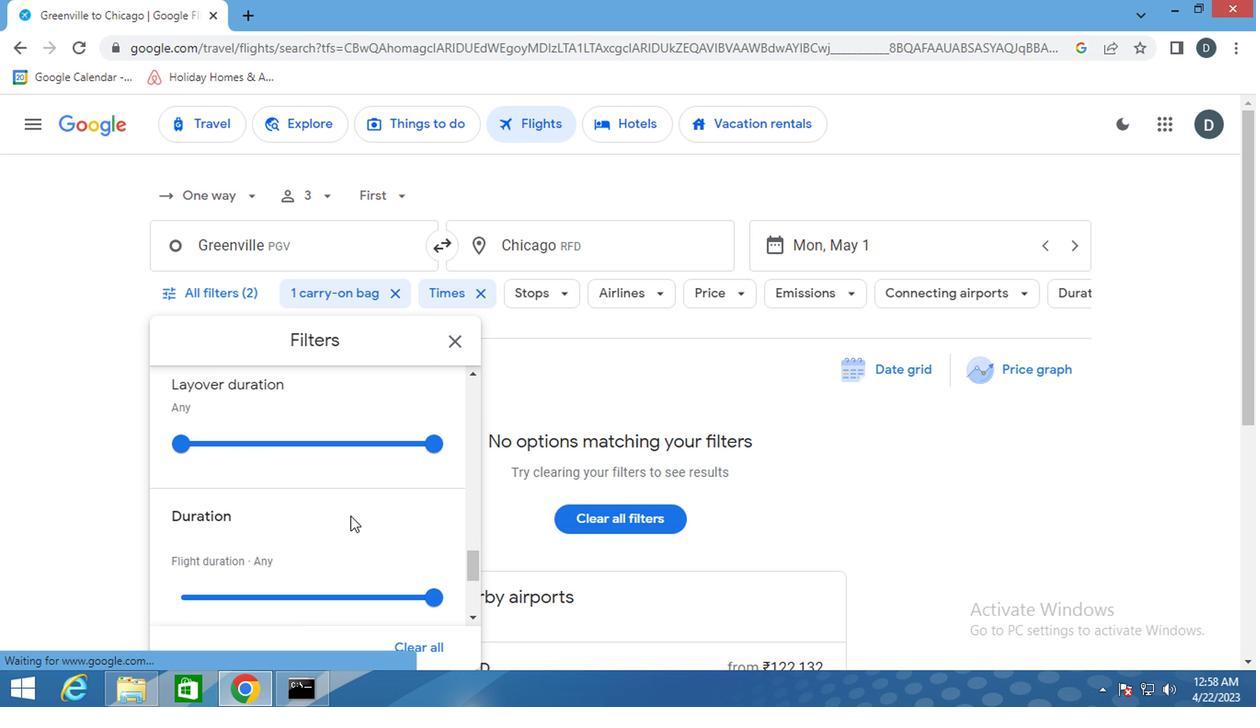 
Action: Mouse scrolled (347, 518) with delta (0, -1)
Screenshot: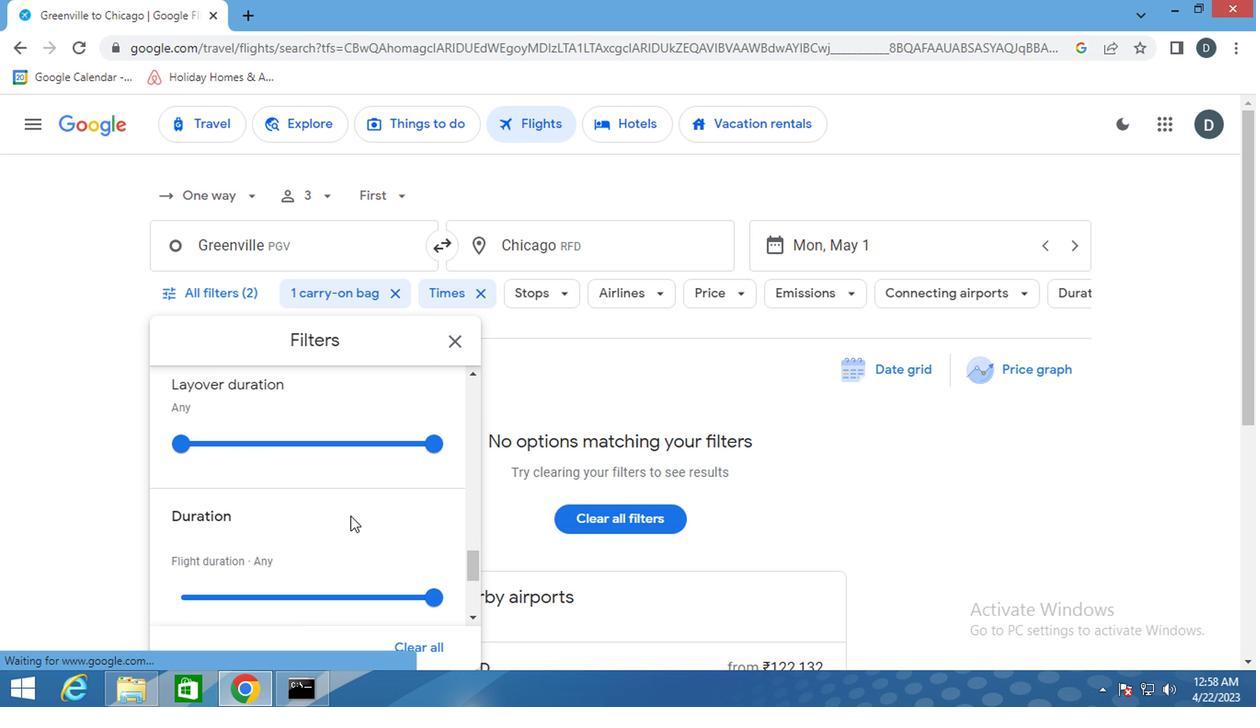 
Action: Mouse scrolled (347, 518) with delta (0, -1)
Screenshot: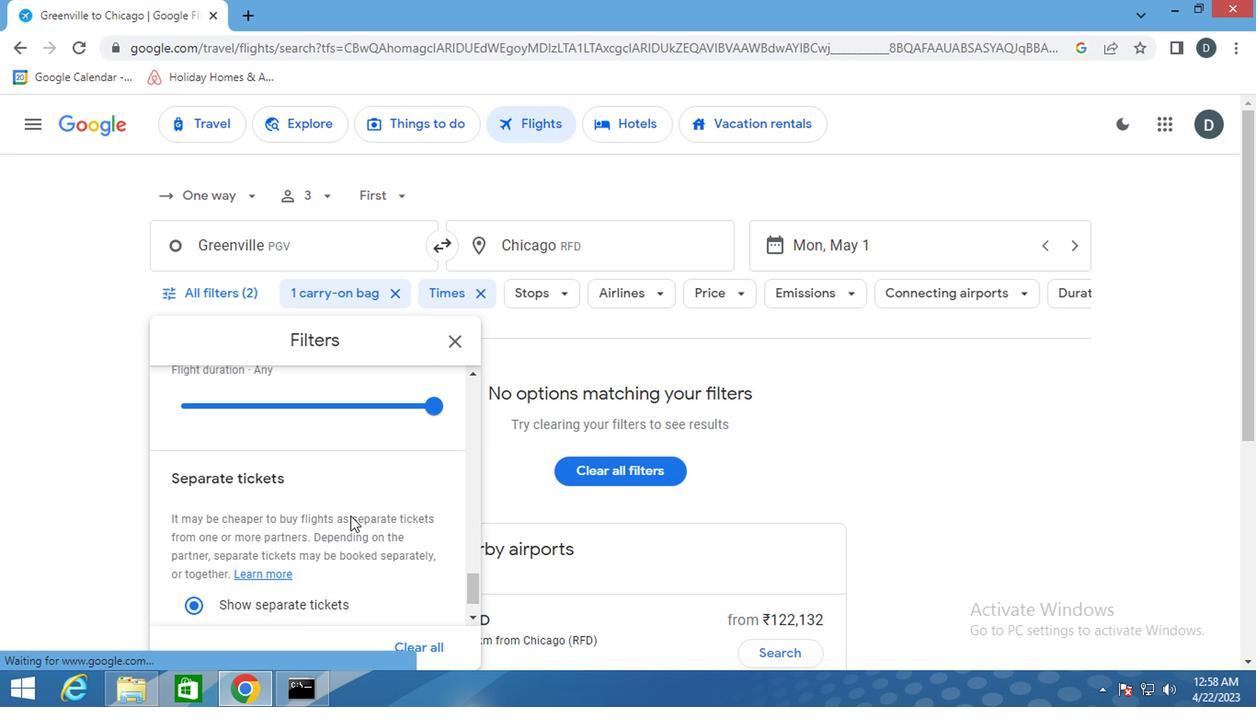 
Action: Mouse moved to (347, 520)
Screenshot: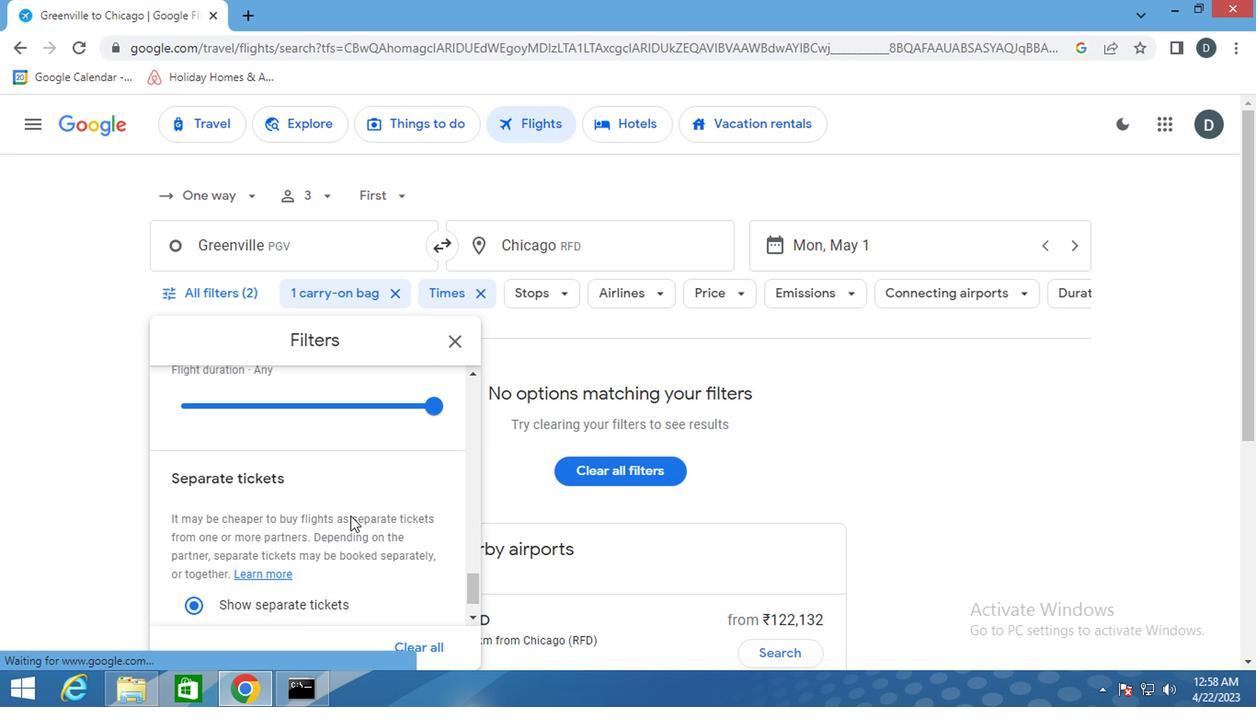 
Action: Mouse scrolled (347, 519) with delta (0, 0)
Screenshot: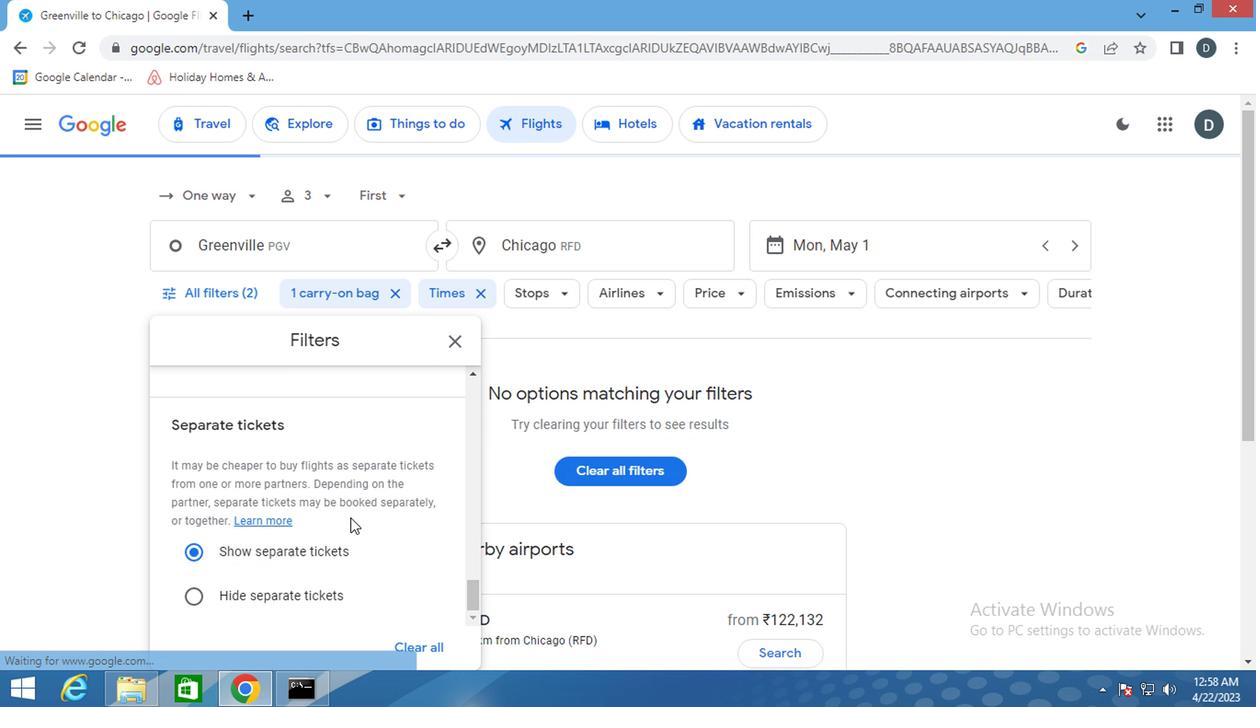 
Action: Mouse scrolled (347, 519) with delta (0, 0)
Screenshot: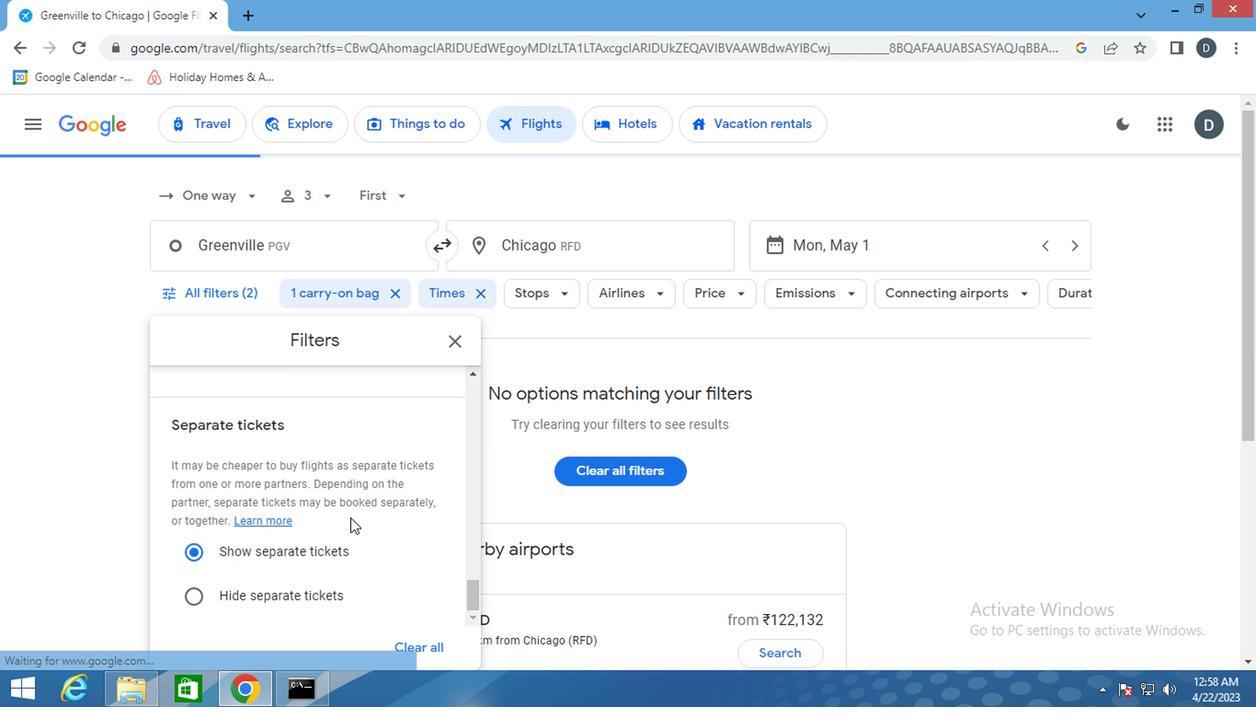 
Action: Mouse scrolled (347, 519) with delta (0, 0)
Screenshot: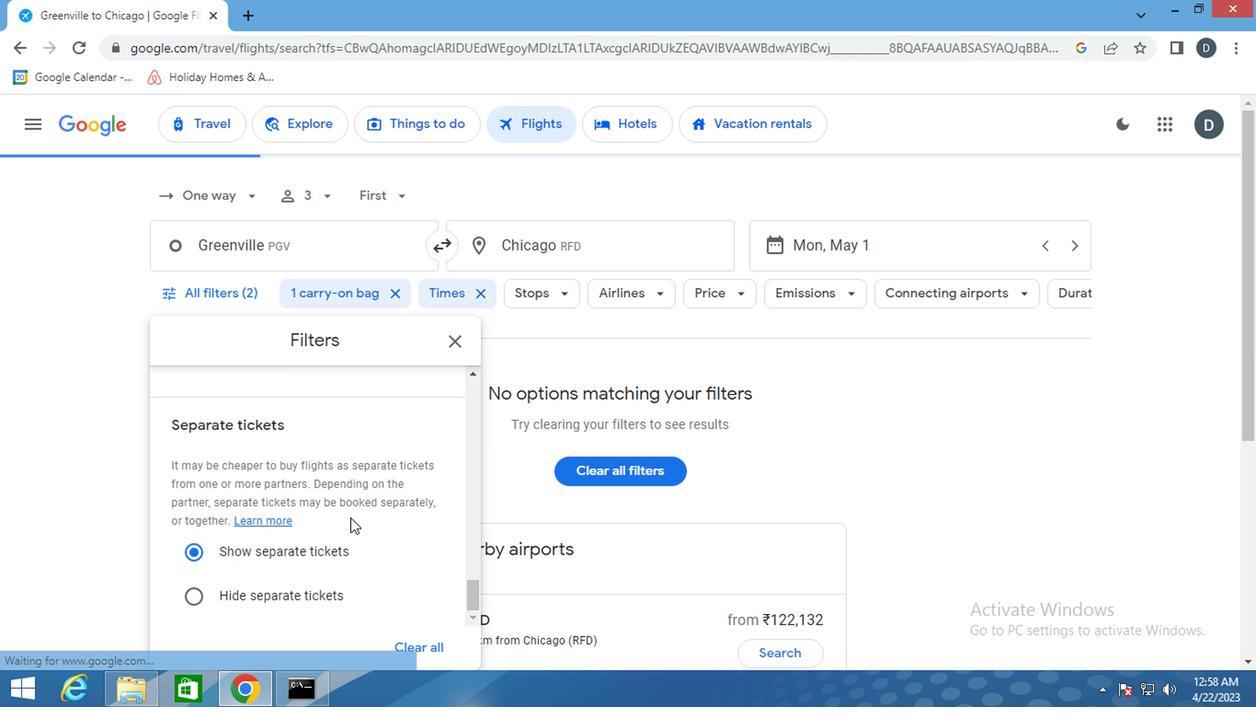 
Action: Mouse scrolled (347, 519) with delta (0, 0)
Screenshot: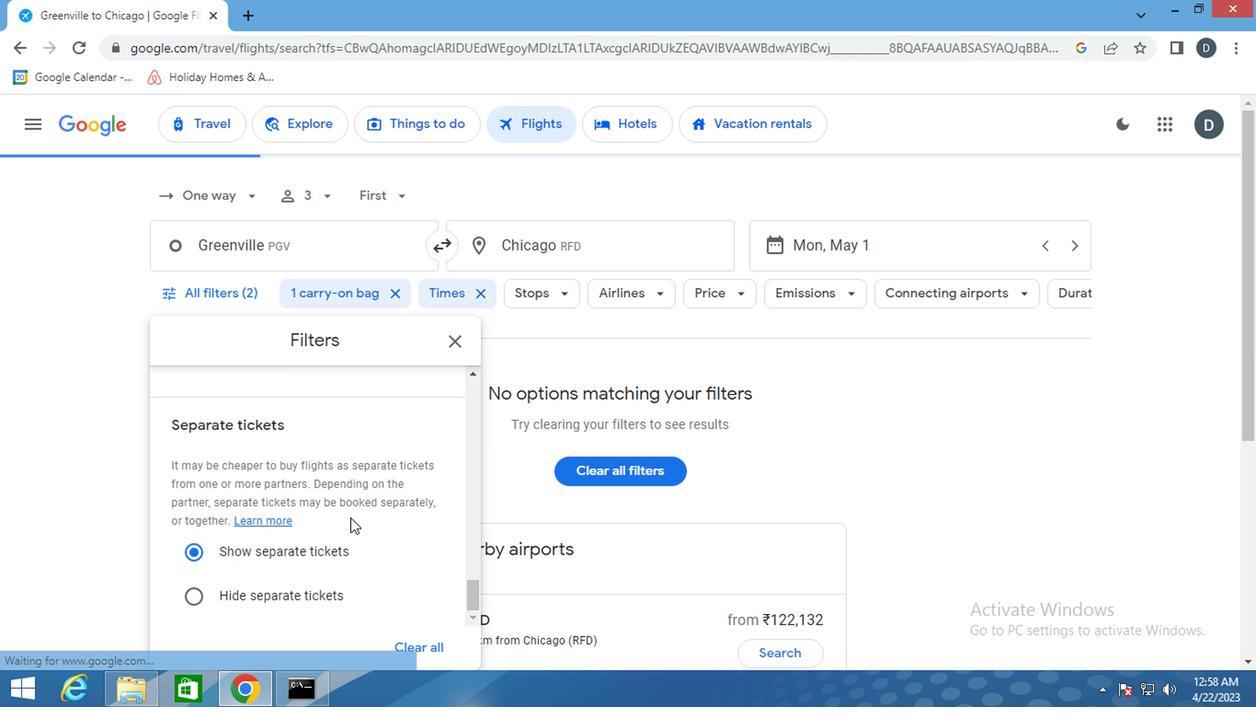 
Action: Mouse scrolled (347, 519) with delta (0, 0)
Screenshot: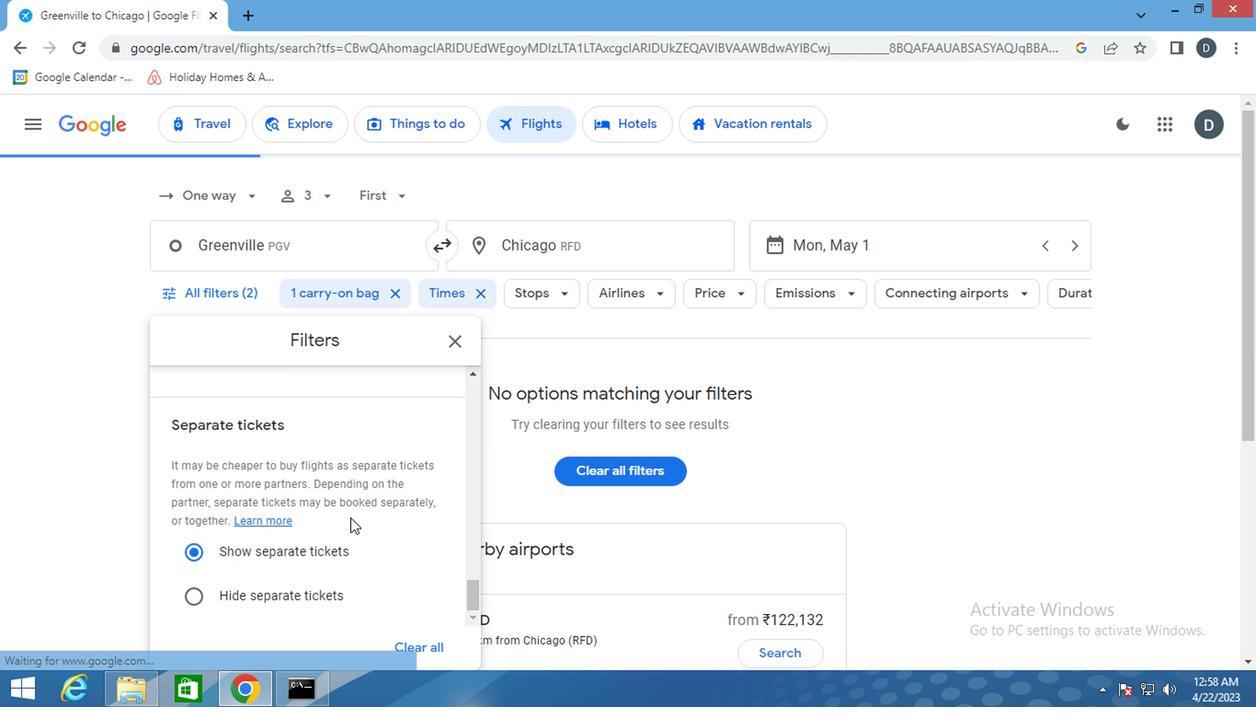 
Action: Mouse moved to (348, 520)
Screenshot: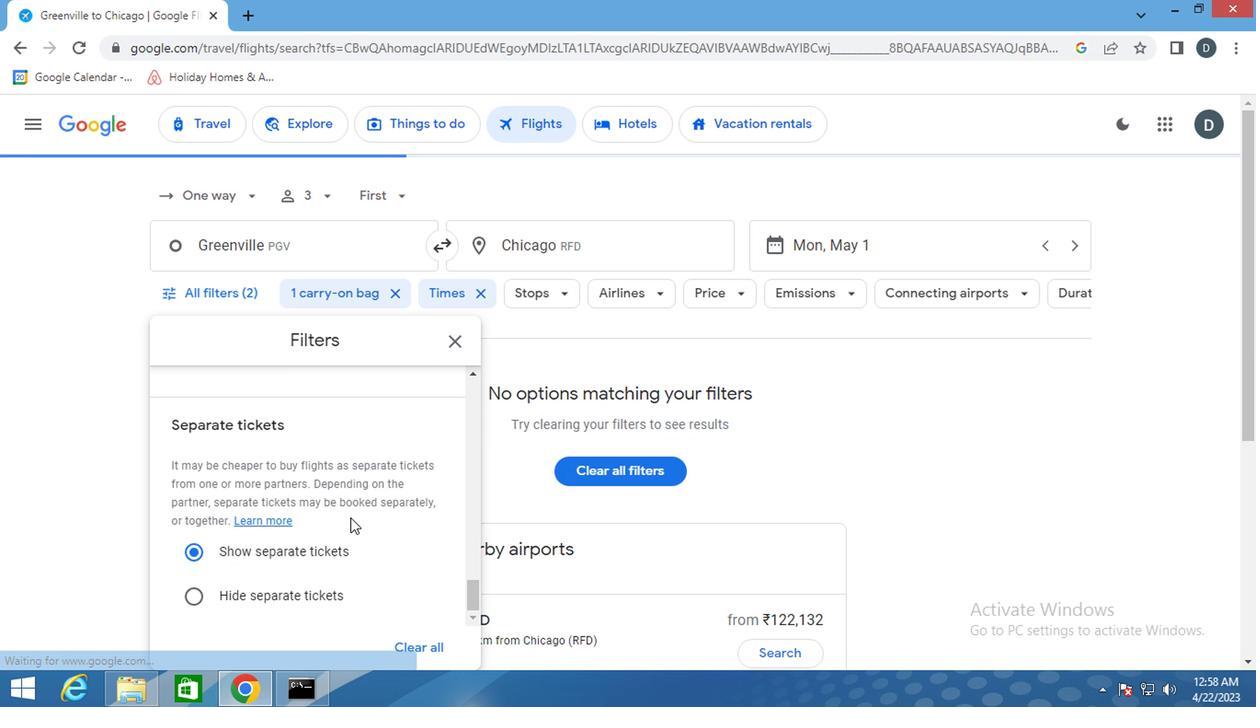 
Action: Mouse scrolled (348, 519) with delta (0, 0)
Screenshot: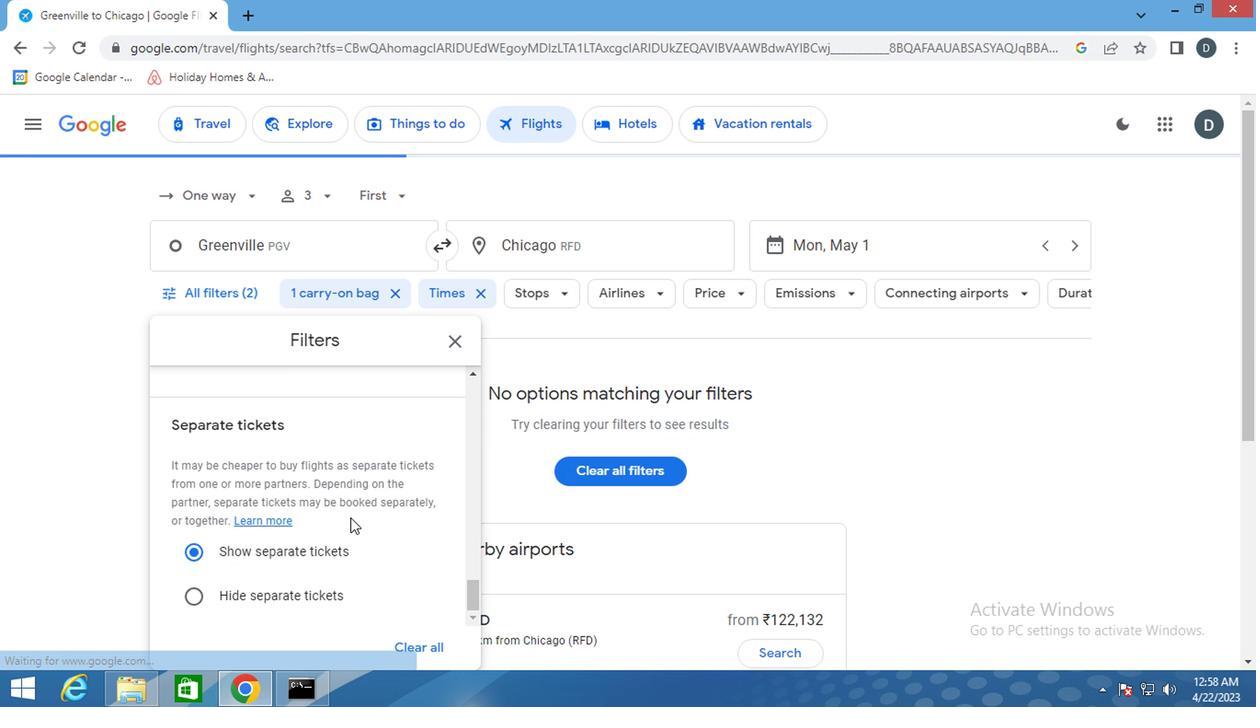 
Action: Mouse moved to (460, 335)
Screenshot: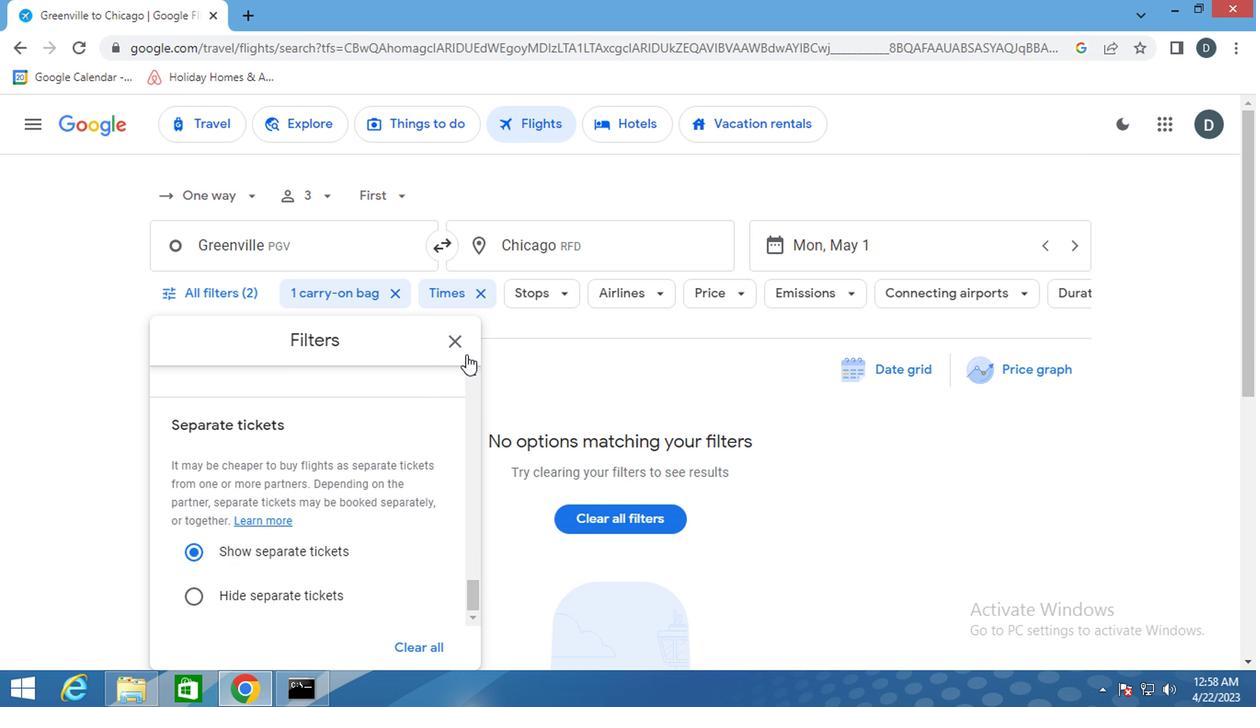 
Action: Mouse pressed left at (460, 335)
Screenshot: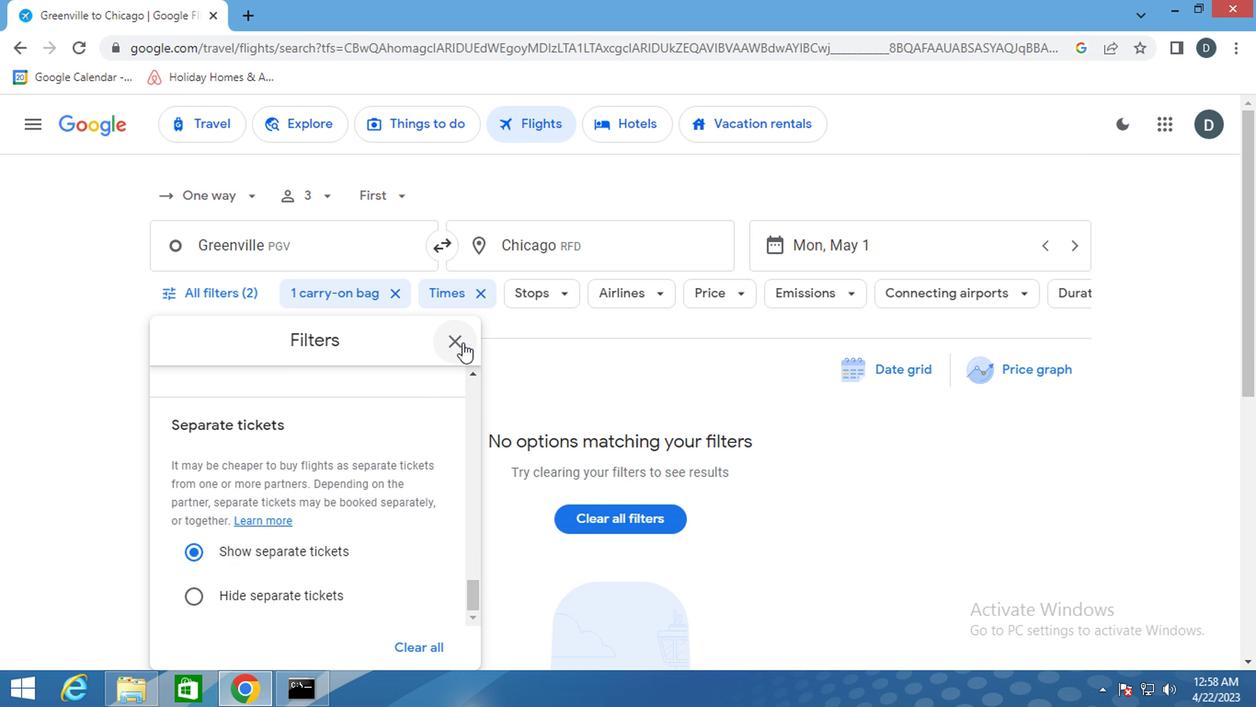 
Action: Mouse moved to (460, 335)
Screenshot: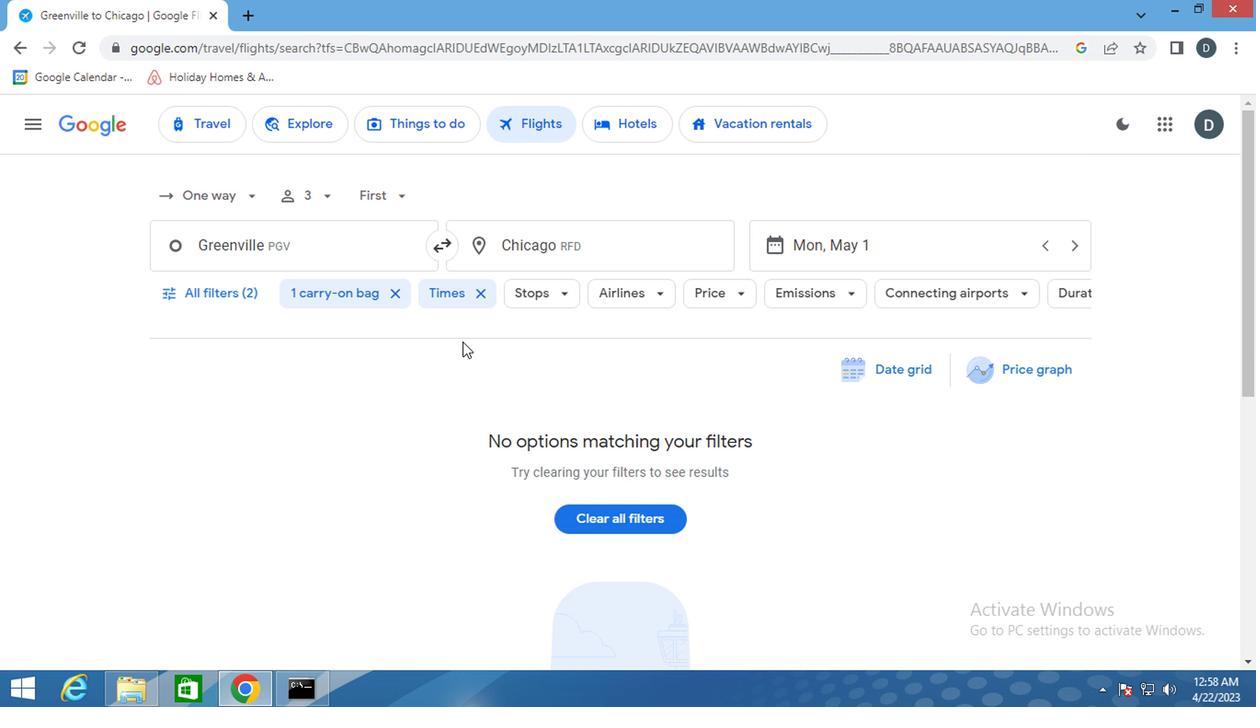 
